Task: Find connections with filter location Nancy with filter topic #realestatebroker with filter profile language English with filter current company Indian Oil Corp Limited with filter school DELHI PUBLIC WORLD SCHOOL,NOIDA EXTENSION,GREATER NOIDA WEST with filter industry Wind Electric Power Generation with filter service category Lead Generation with filter keywords title Sales Associate
Action: Mouse moved to (566, 95)
Screenshot: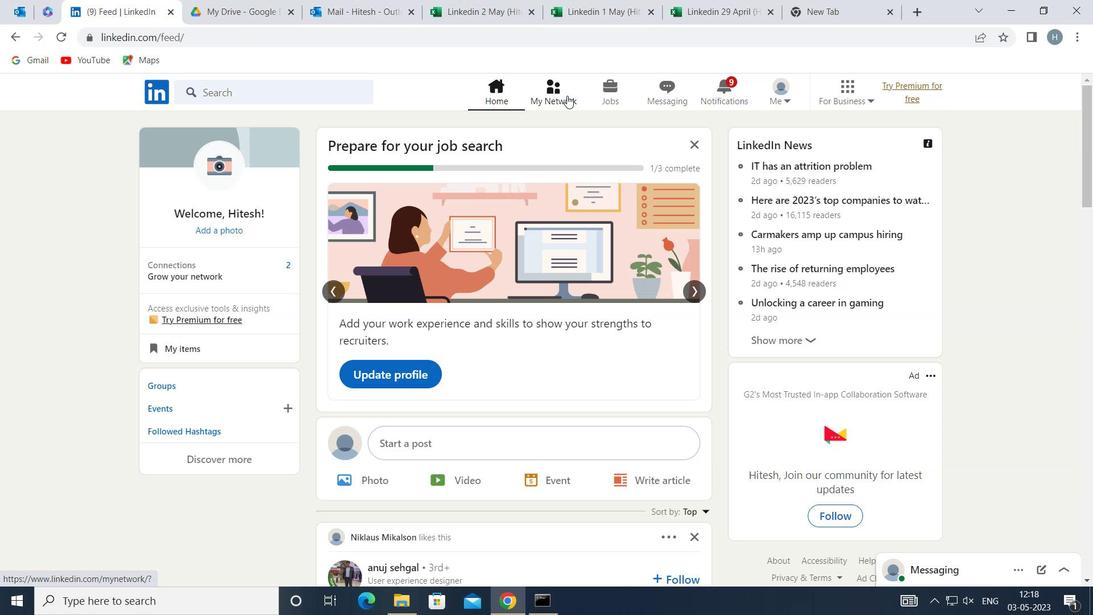 
Action: Mouse pressed left at (566, 95)
Screenshot: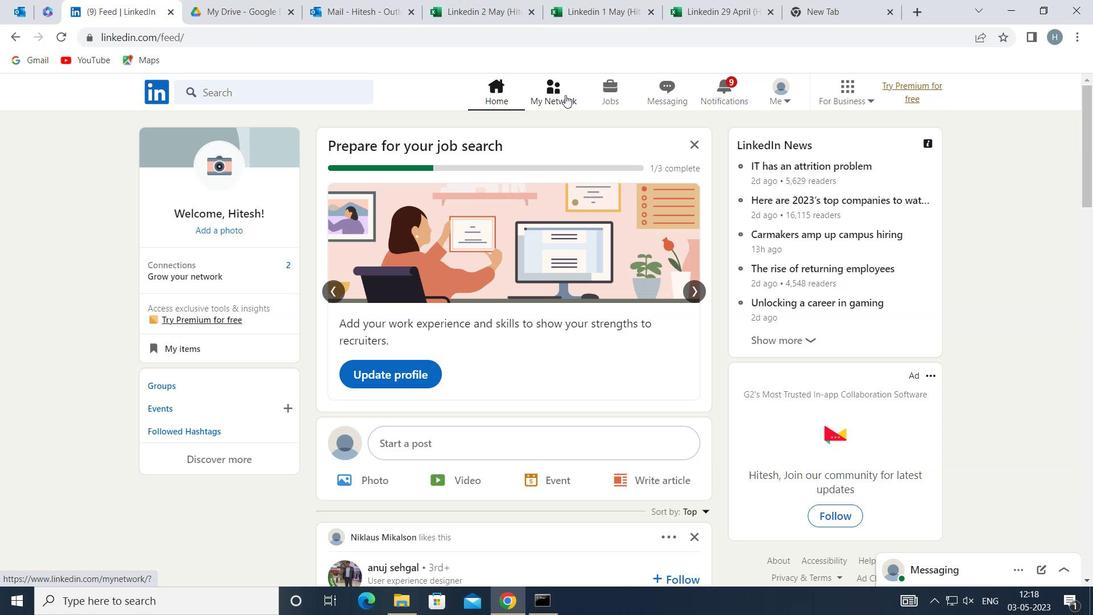 
Action: Mouse moved to (327, 169)
Screenshot: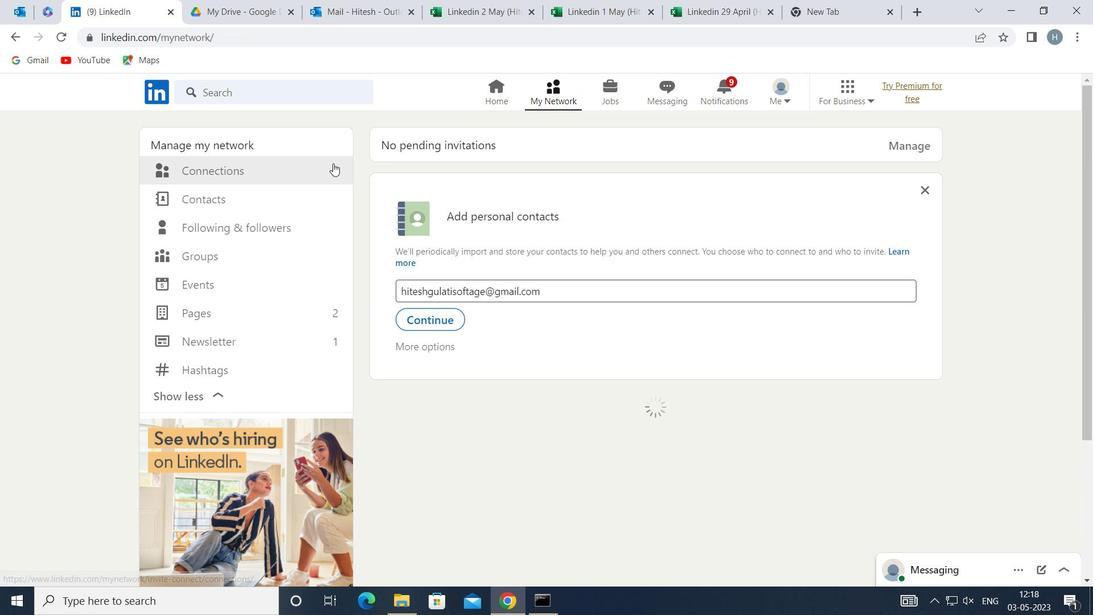 
Action: Mouse pressed left at (327, 169)
Screenshot: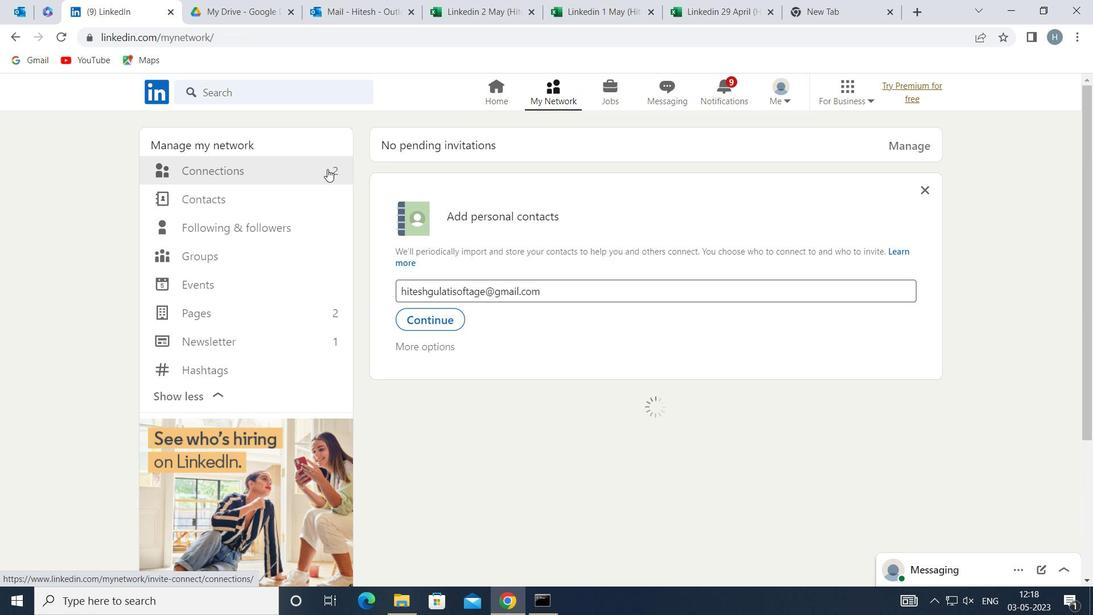 
Action: Mouse moved to (668, 169)
Screenshot: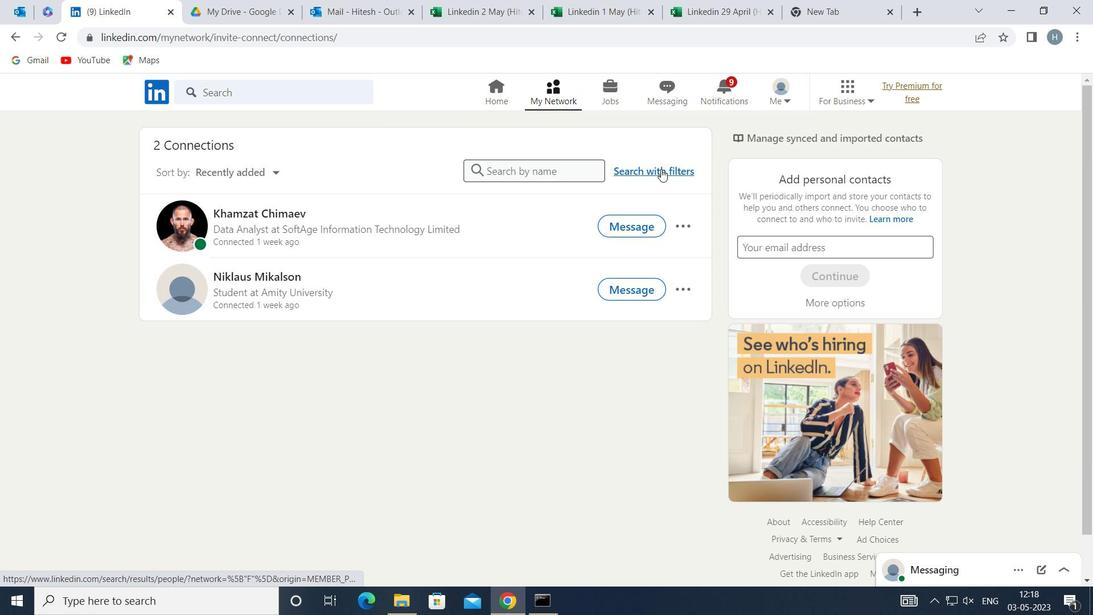 
Action: Mouse pressed left at (668, 169)
Screenshot: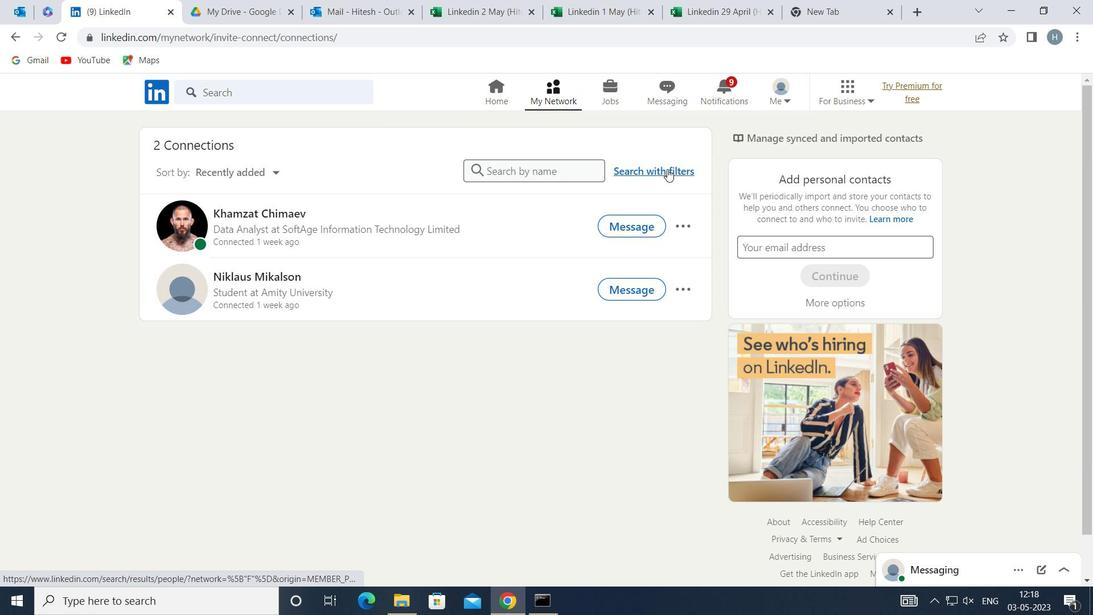 
Action: Mouse moved to (609, 131)
Screenshot: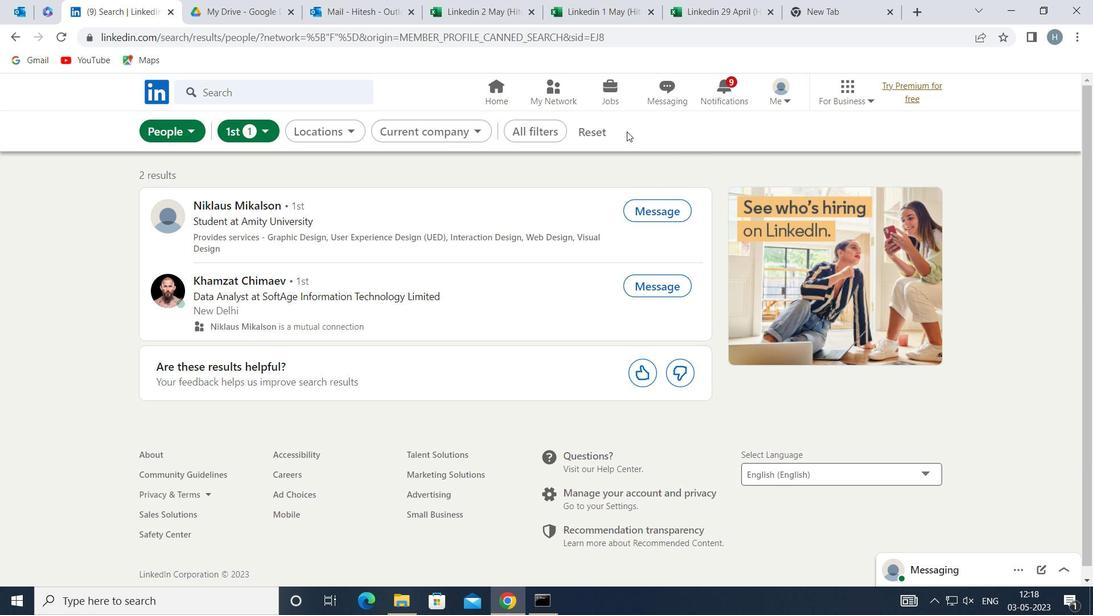 
Action: Mouse pressed left at (609, 131)
Screenshot: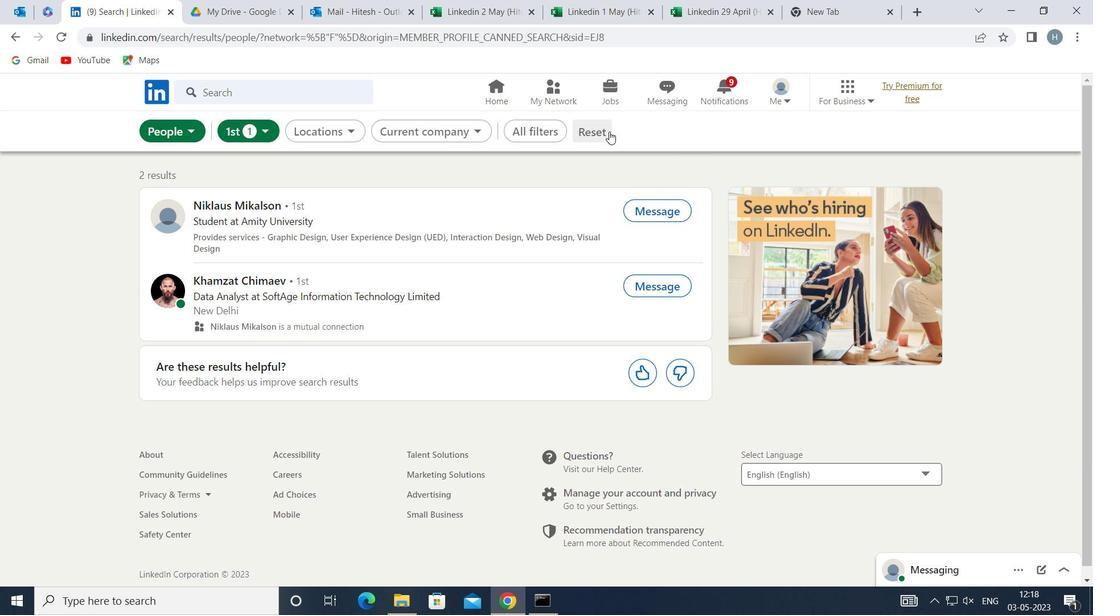
Action: Mouse moved to (590, 131)
Screenshot: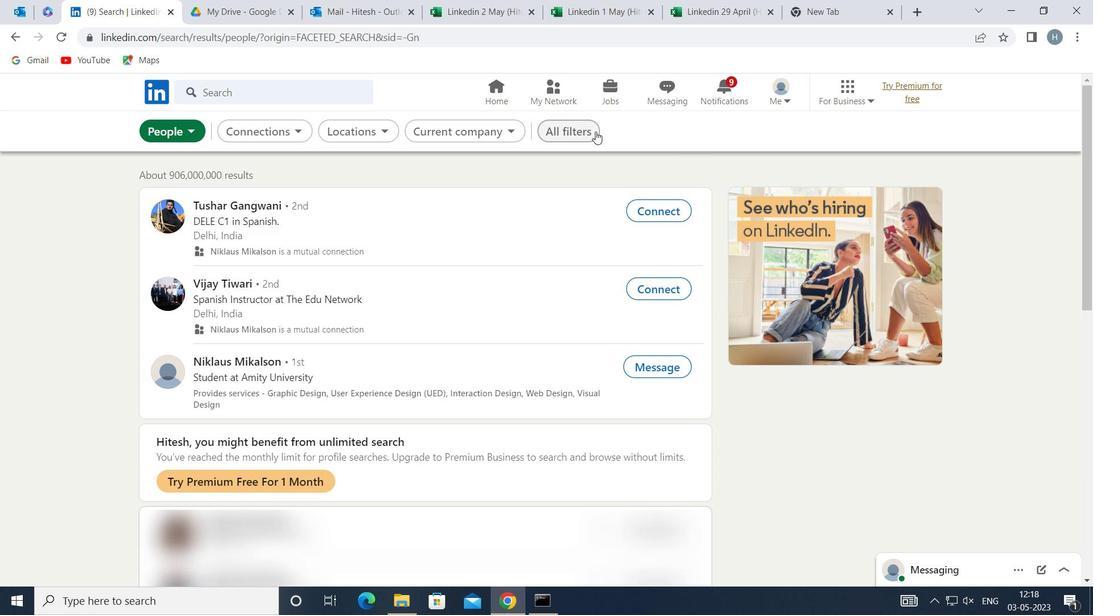 
Action: Mouse pressed left at (590, 131)
Screenshot: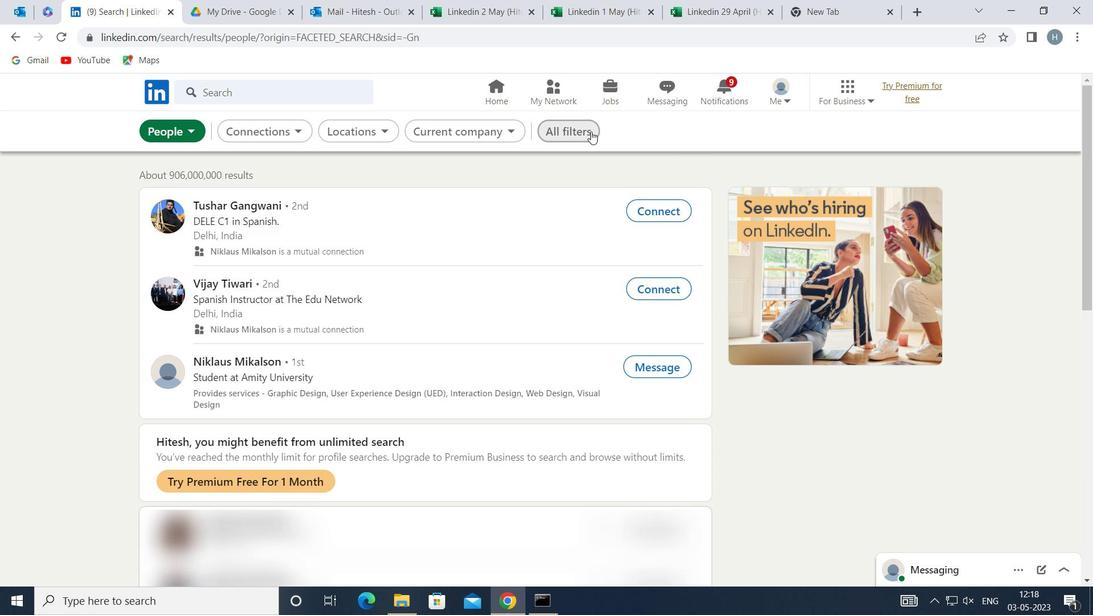 
Action: Mouse moved to (809, 307)
Screenshot: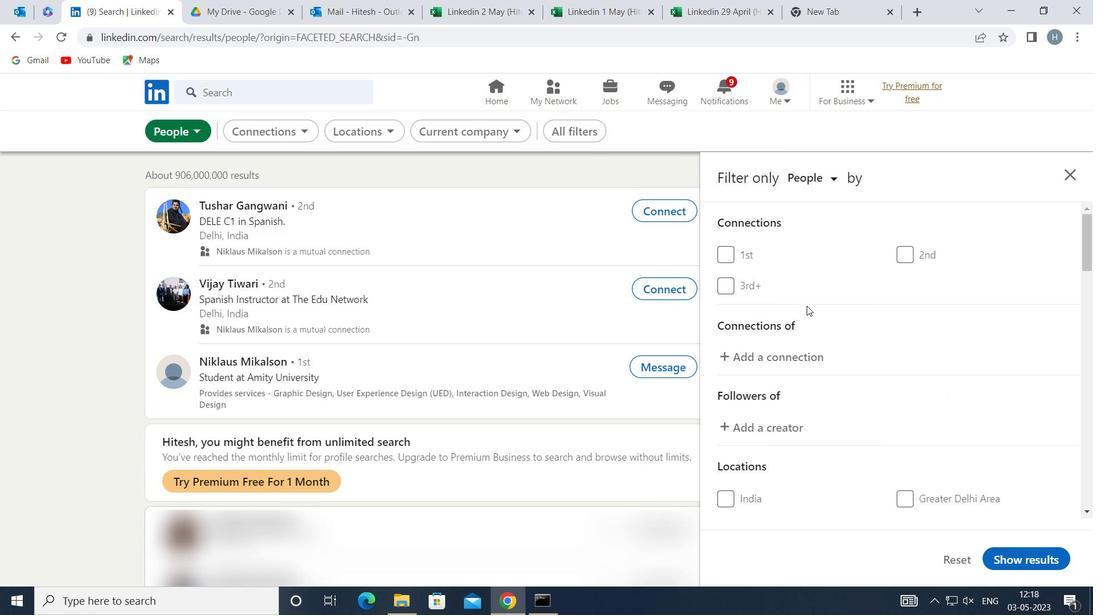 
Action: Mouse scrolled (809, 306) with delta (0, 0)
Screenshot: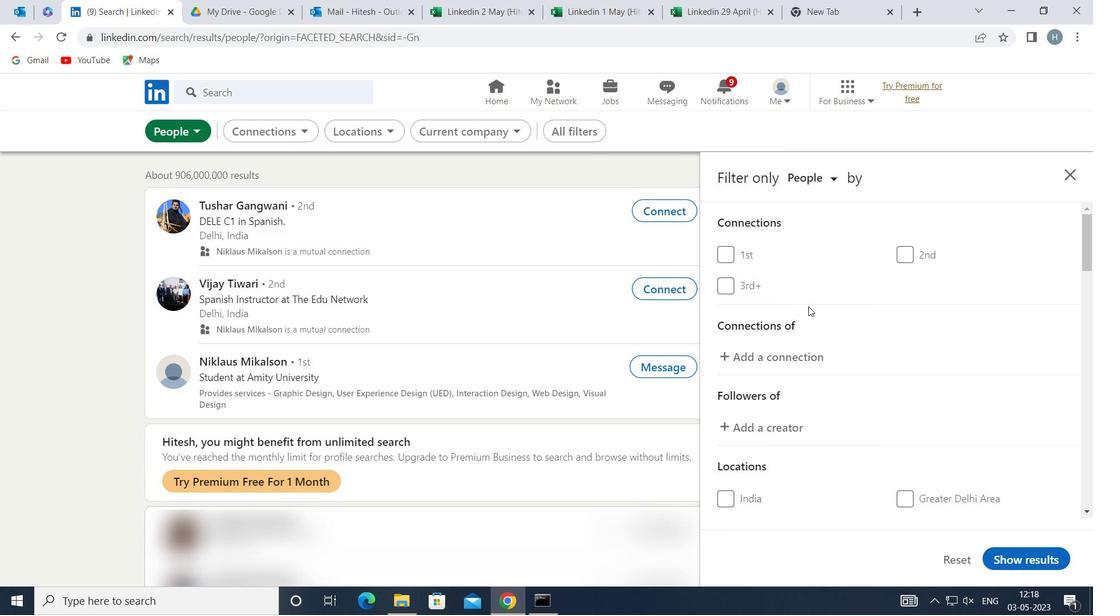 
Action: Mouse scrolled (809, 306) with delta (0, 0)
Screenshot: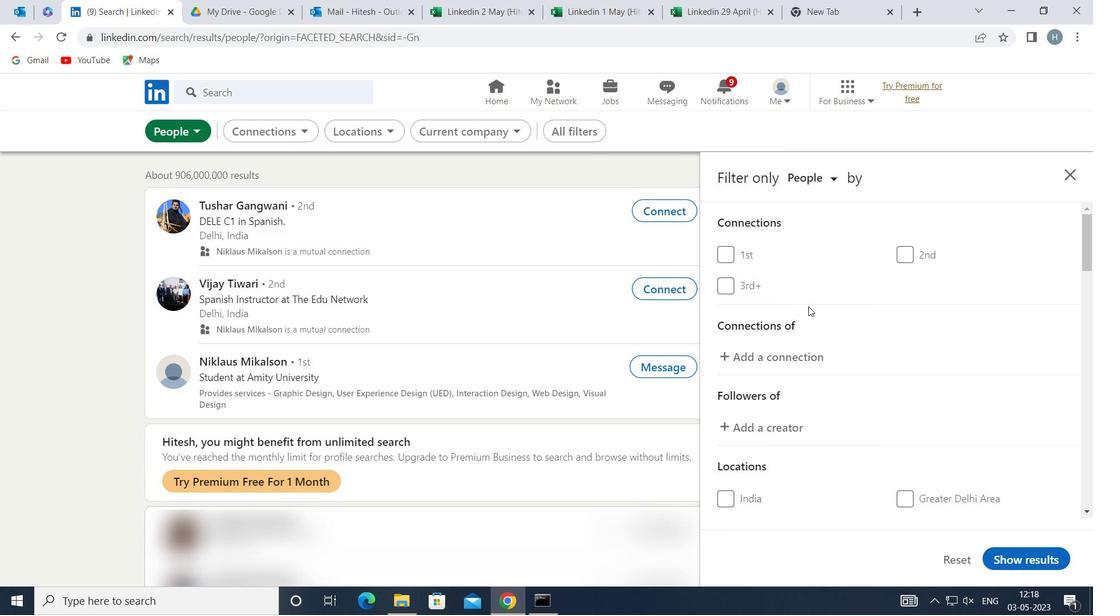 
Action: Mouse scrolled (809, 306) with delta (0, 0)
Screenshot: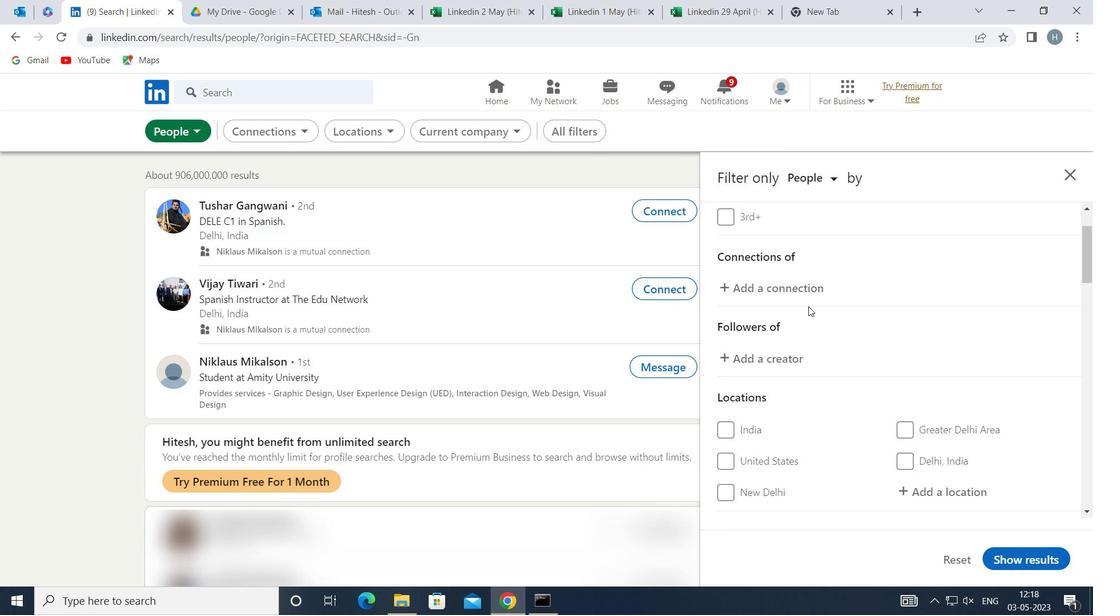 
Action: Mouse moved to (928, 341)
Screenshot: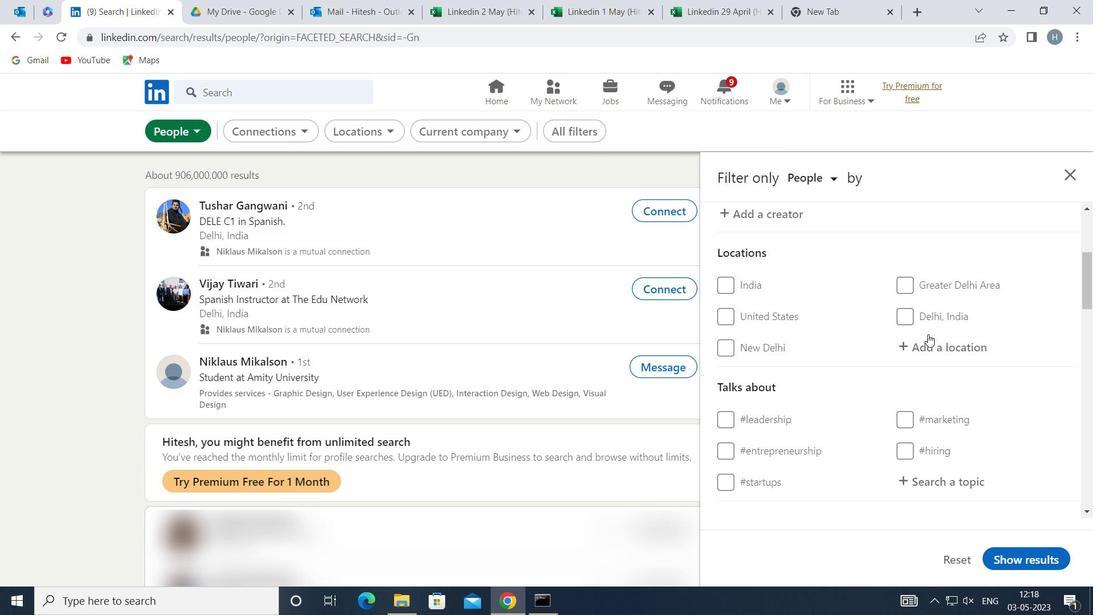 
Action: Mouse pressed left at (928, 341)
Screenshot: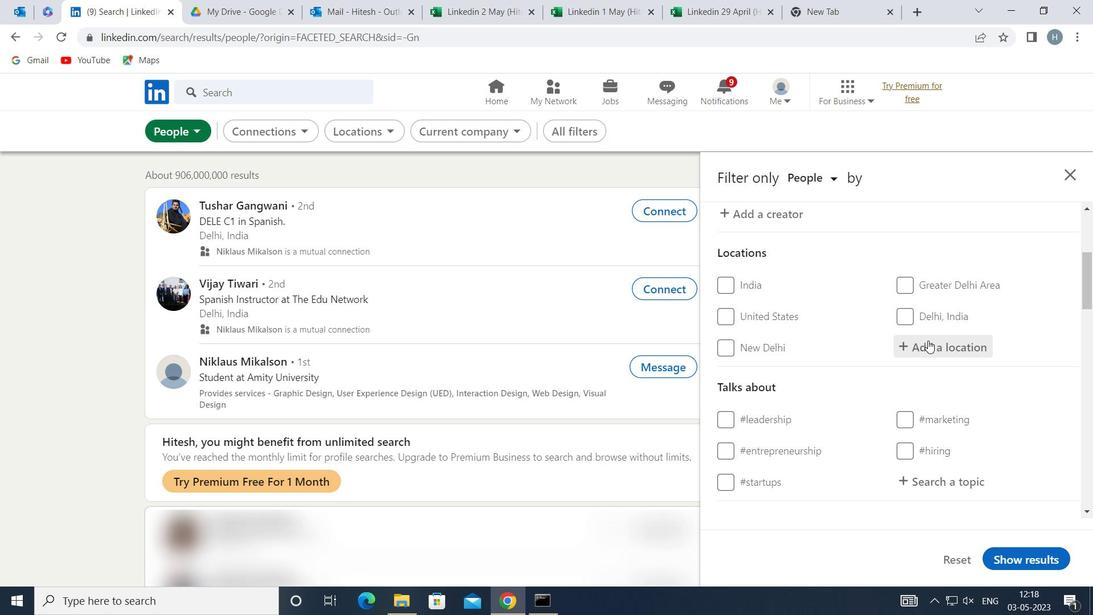 
Action: Key pressed <Key.shift>NANCY
Screenshot: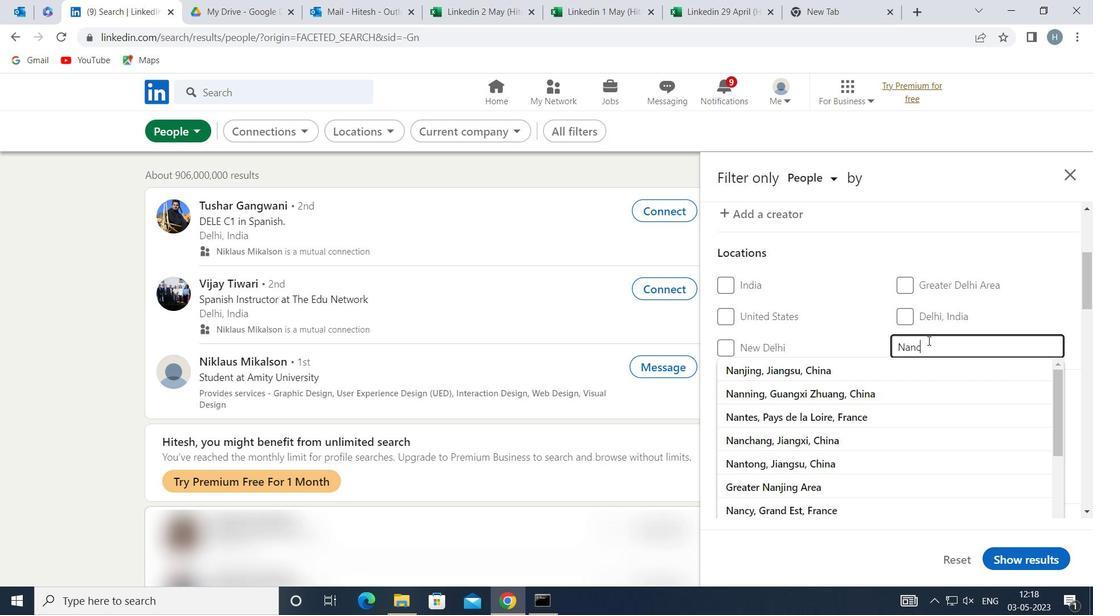 
Action: Mouse moved to (901, 370)
Screenshot: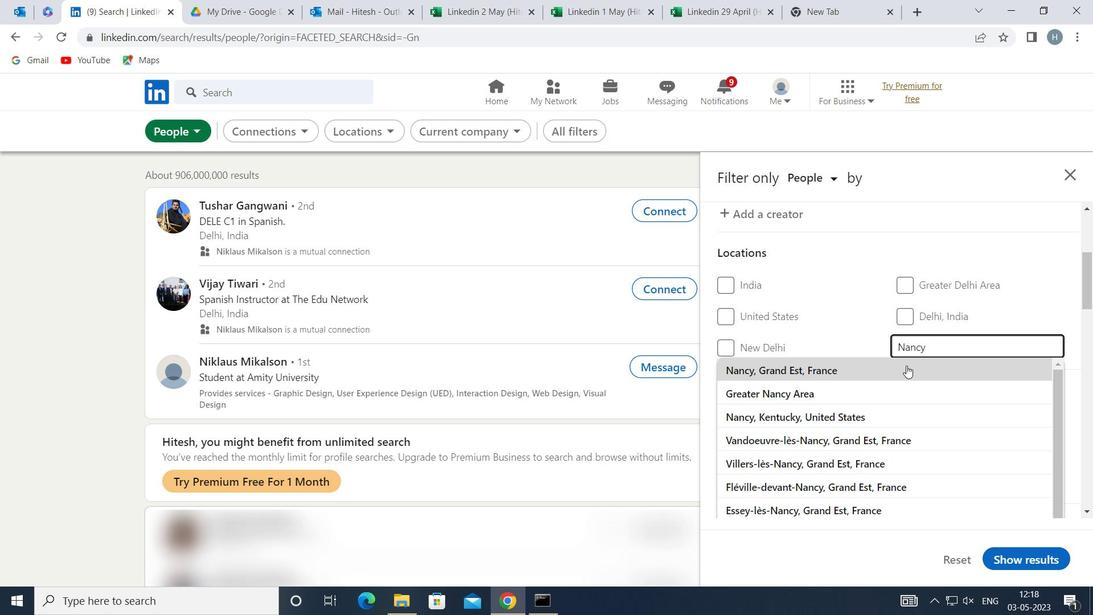 
Action: Mouse pressed left at (901, 370)
Screenshot: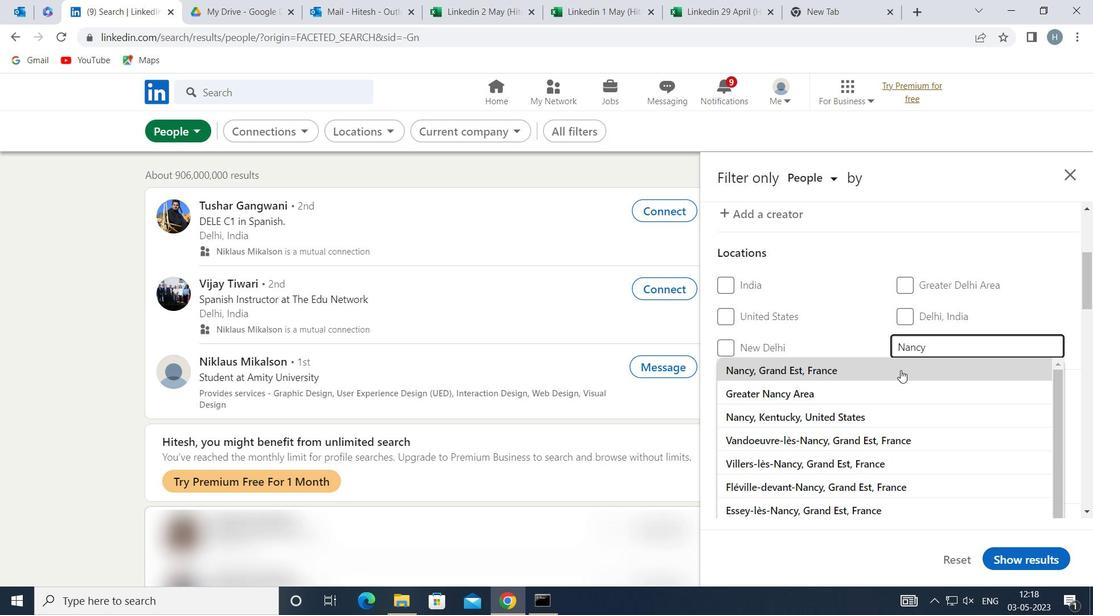 
Action: Mouse moved to (901, 365)
Screenshot: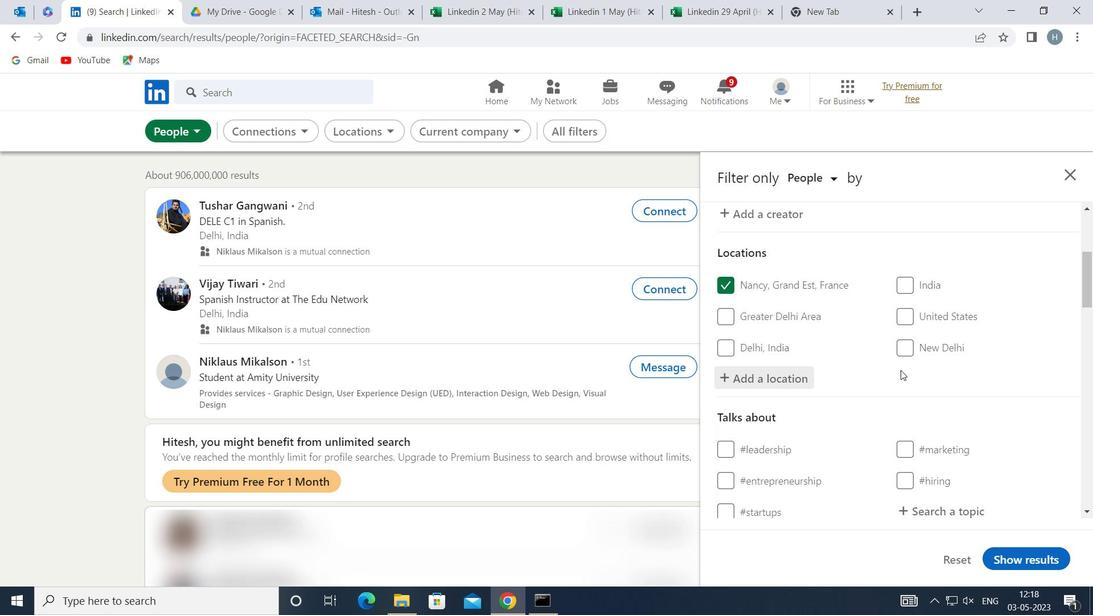 
Action: Mouse scrolled (901, 365) with delta (0, 0)
Screenshot: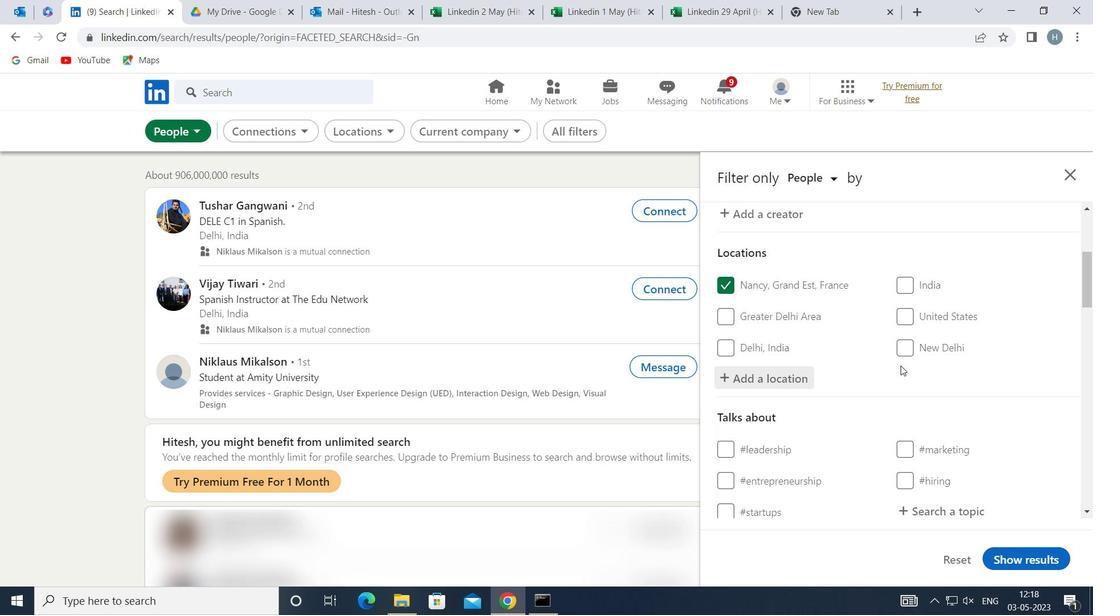 
Action: Mouse scrolled (901, 365) with delta (0, 0)
Screenshot: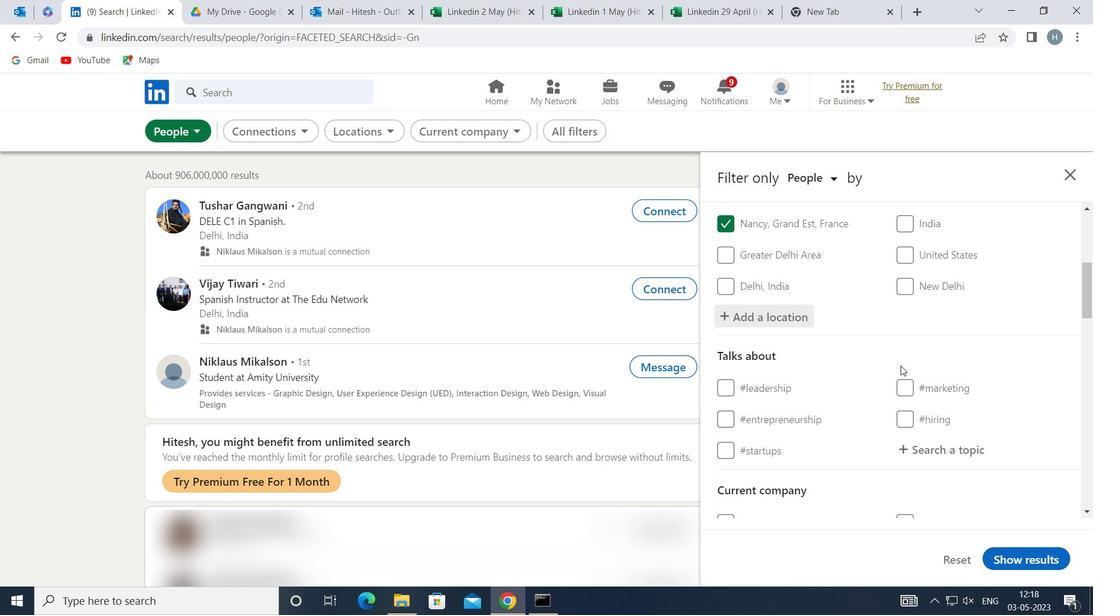 
Action: Mouse moved to (970, 366)
Screenshot: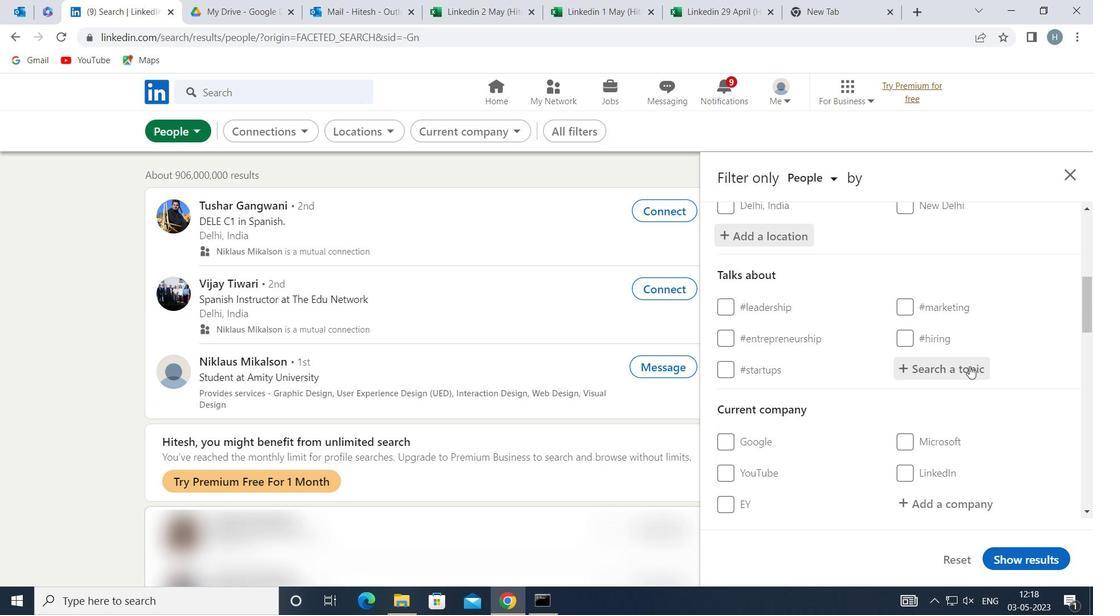 
Action: Mouse pressed left at (970, 366)
Screenshot: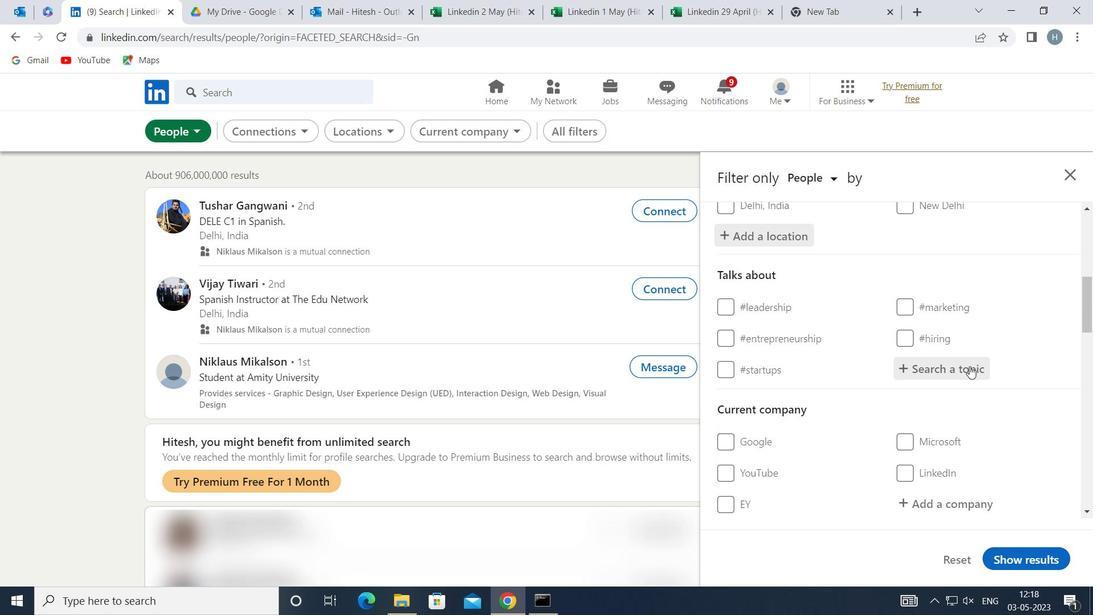 
Action: Key pressed REALESTATEBR
Screenshot: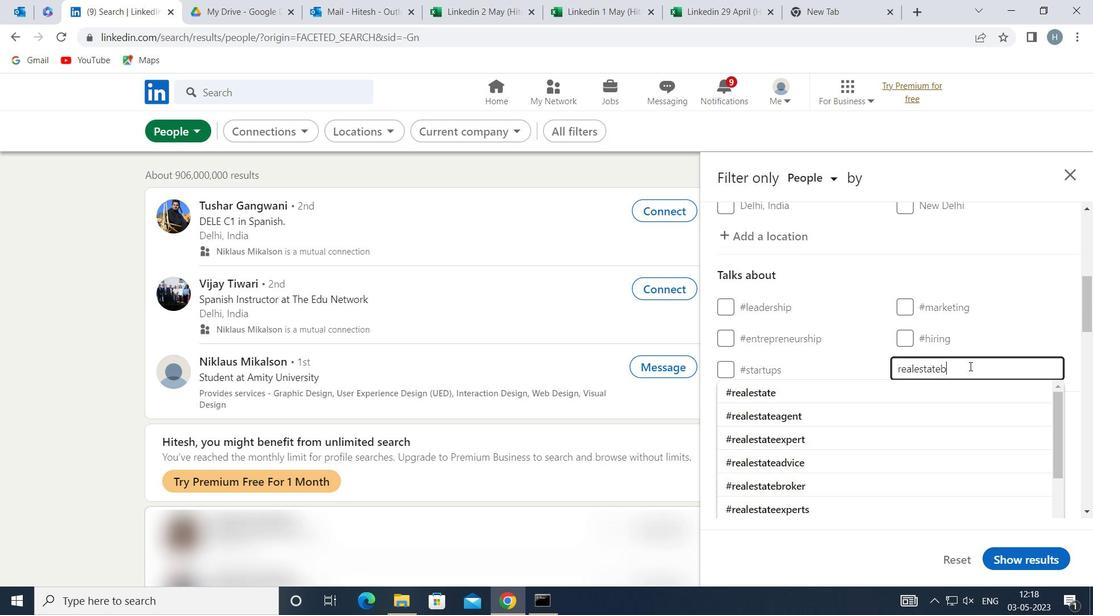 
Action: Mouse moved to (920, 386)
Screenshot: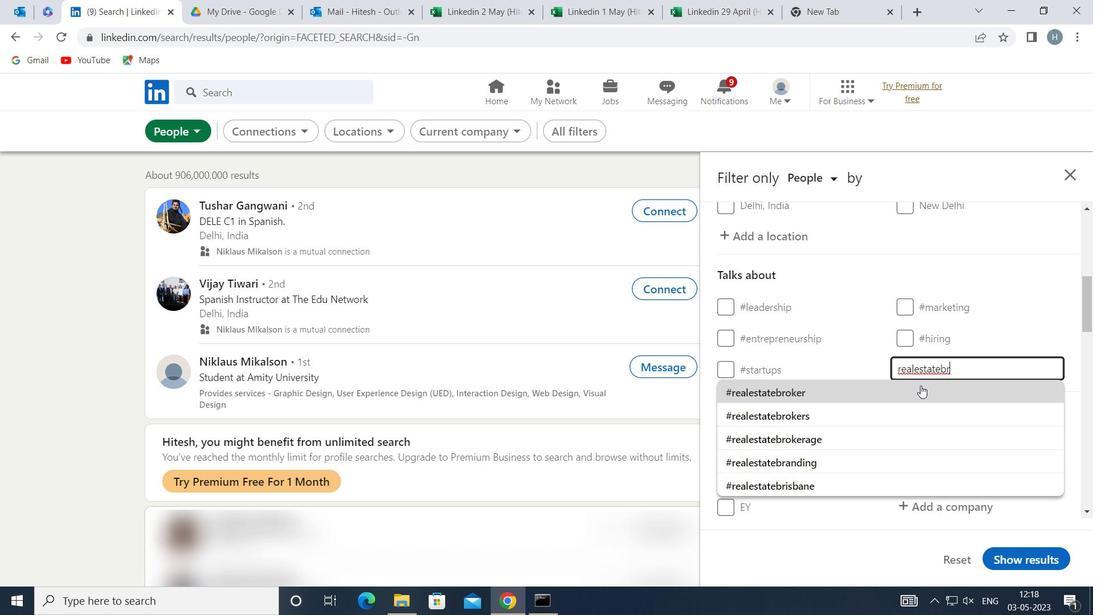 
Action: Mouse pressed left at (920, 386)
Screenshot: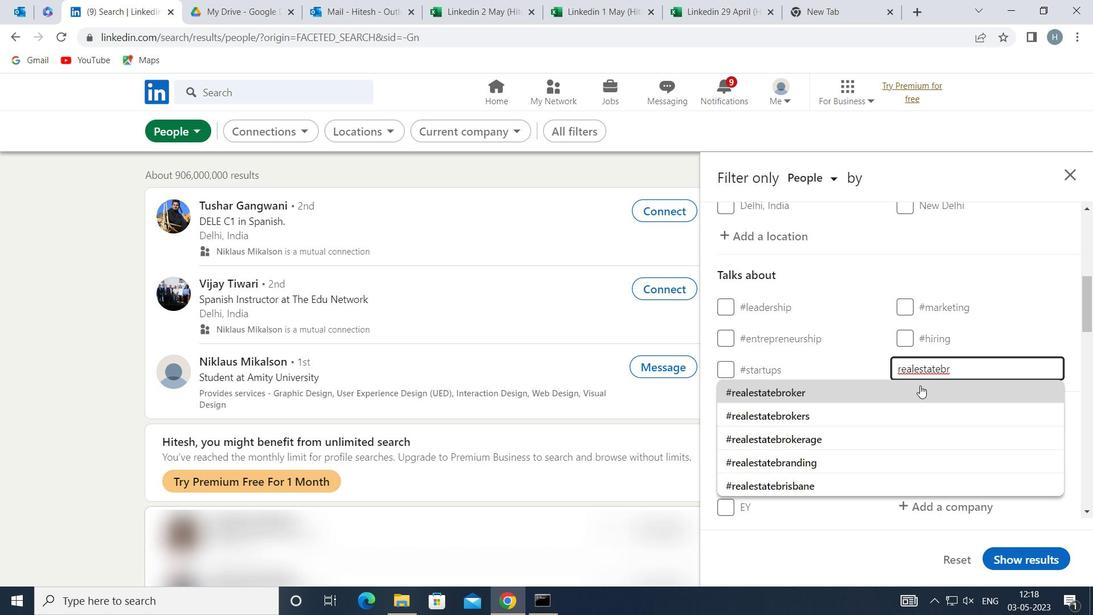 
Action: Mouse moved to (896, 373)
Screenshot: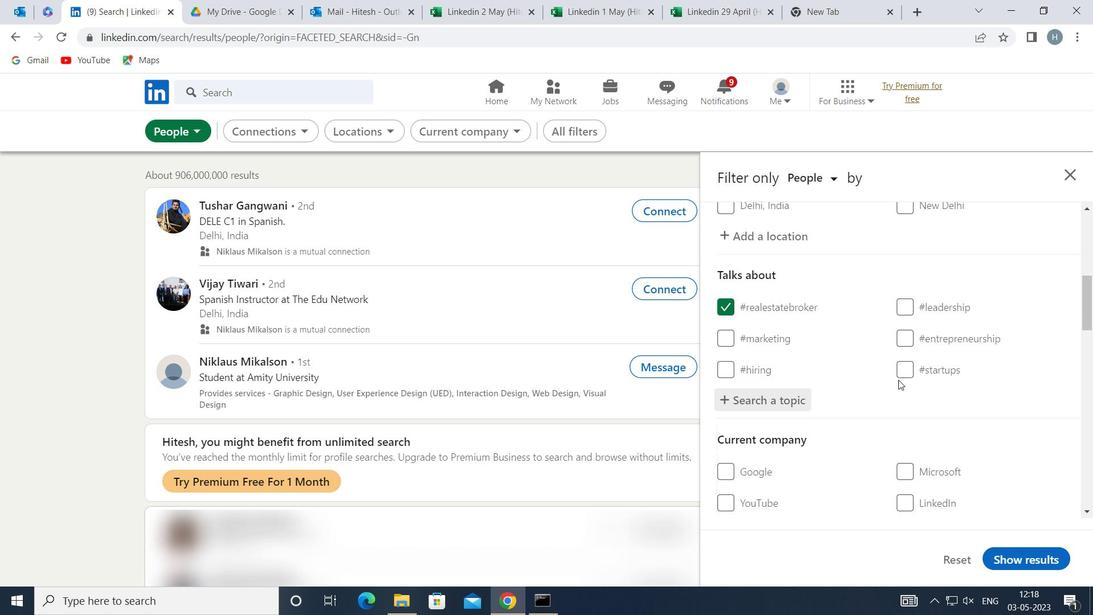 
Action: Mouse scrolled (896, 372) with delta (0, 0)
Screenshot: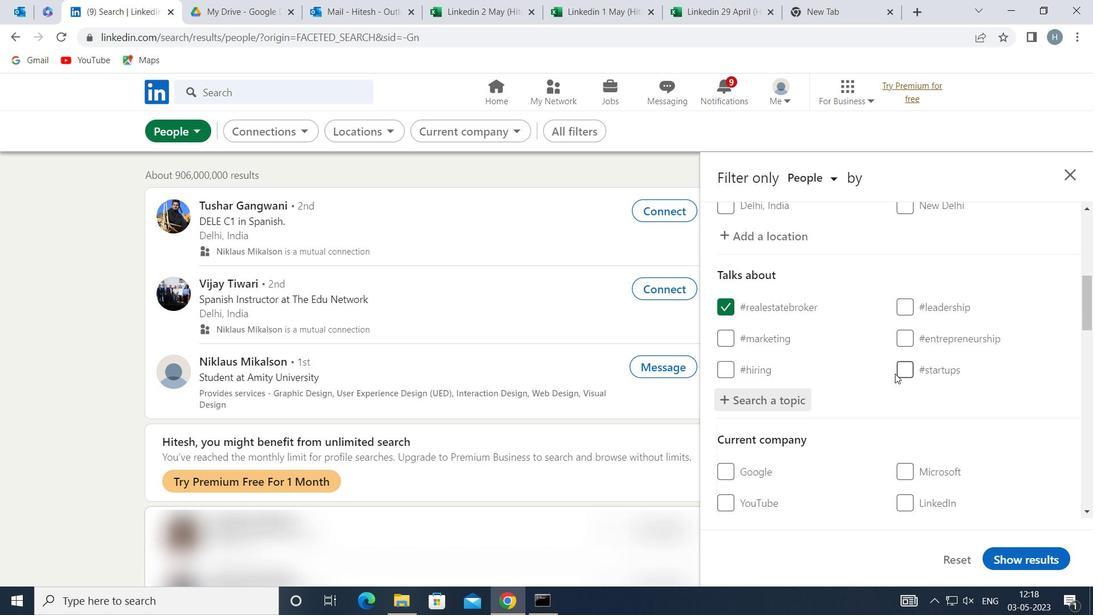 
Action: Mouse scrolled (896, 372) with delta (0, 0)
Screenshot: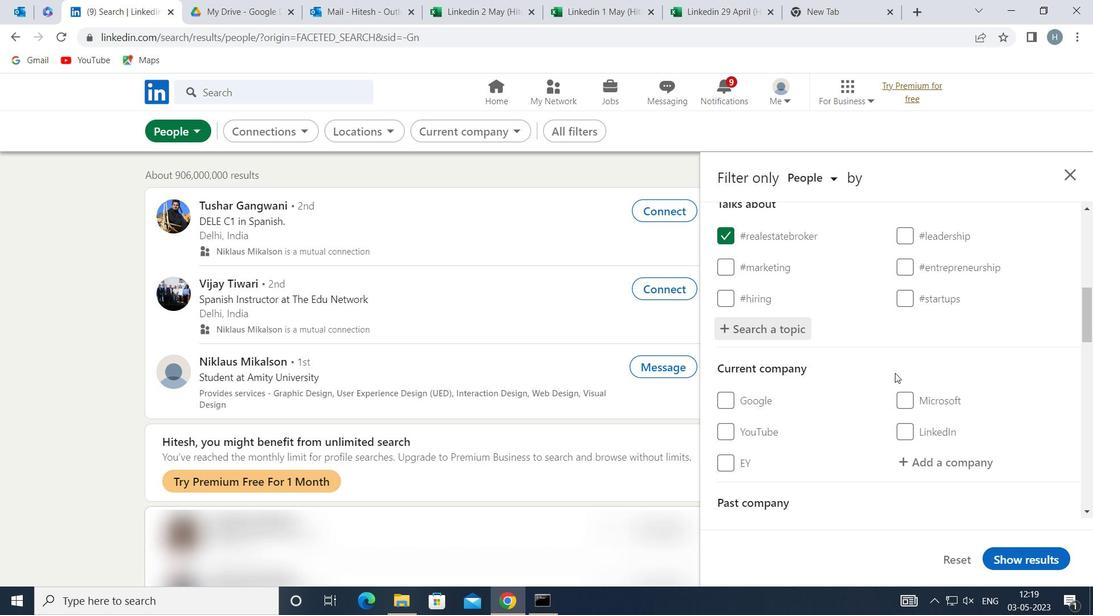 
Action: Mouse moved to (893, 373)
Screenshot: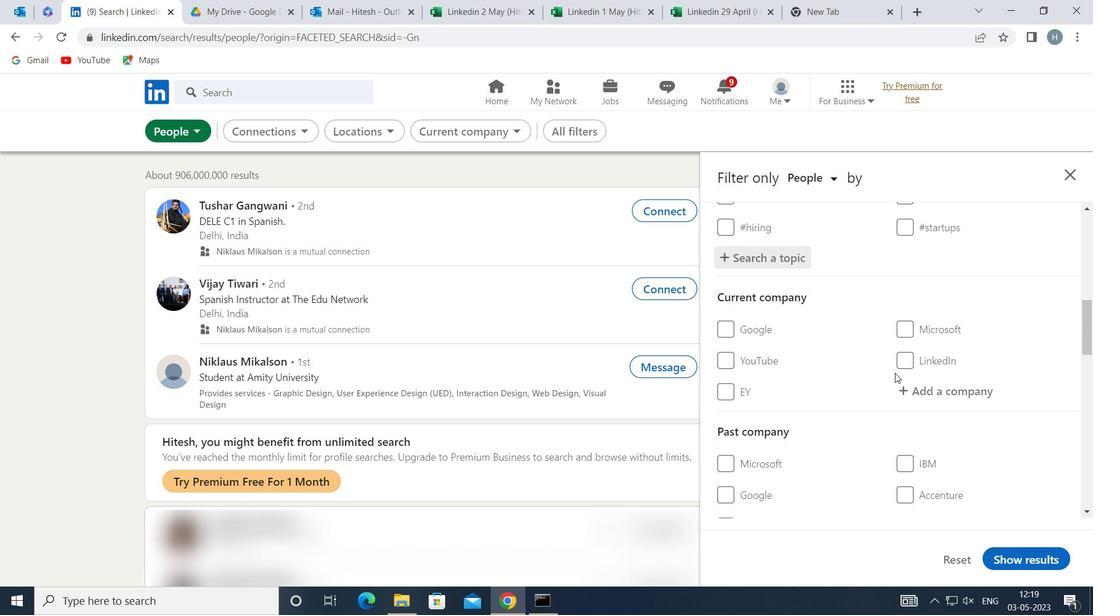 
Action: Mouse scrolled (893, 372) with delta (0, 0)
Screenshot: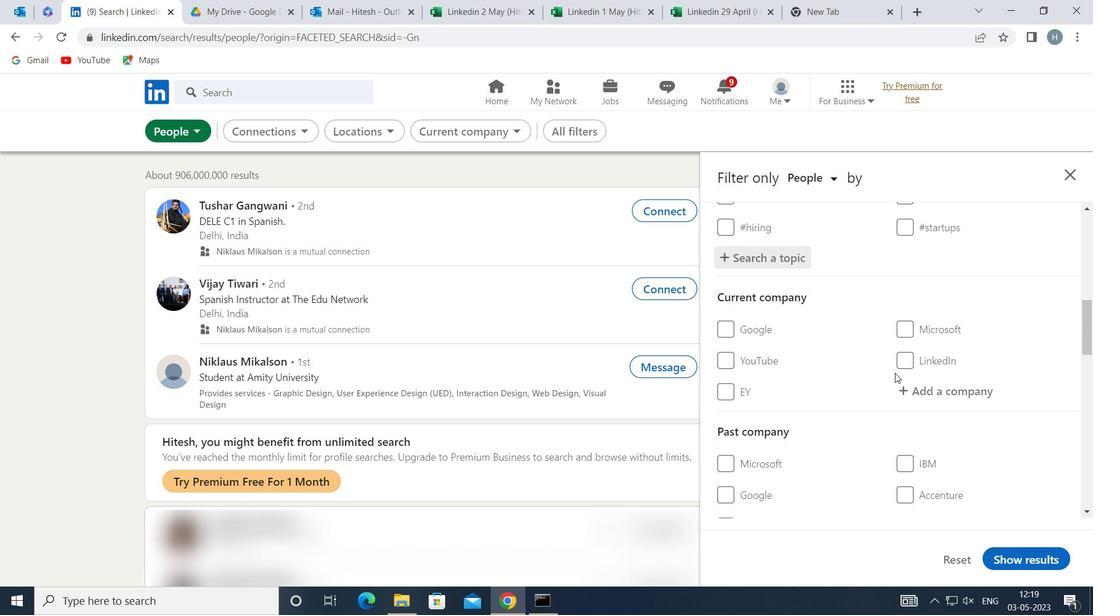 
Action: Mouse moved to (859, 382)
Screenshot: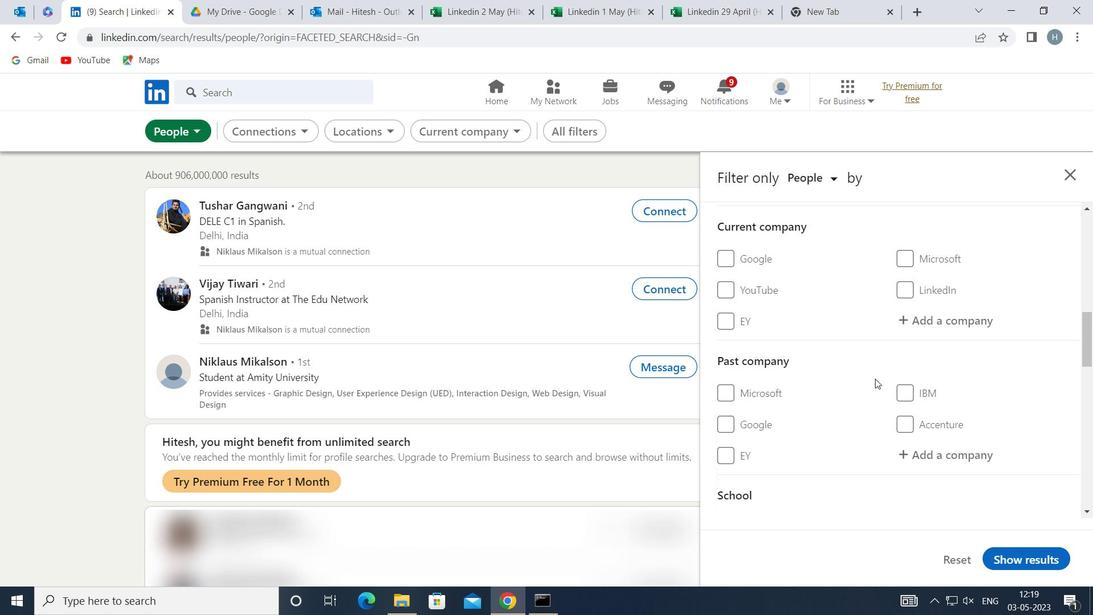 
Action: Mouse scrolled (859, 382) with delta (0, 0)
Screenshot: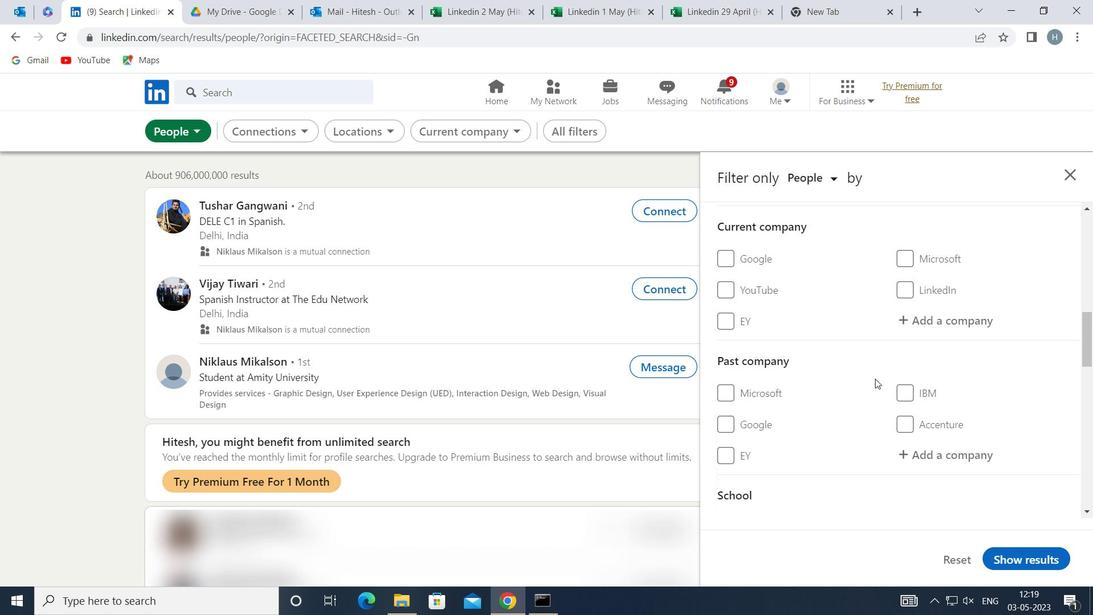 
Action: Mouse moved to (856, 382)
Screenshot: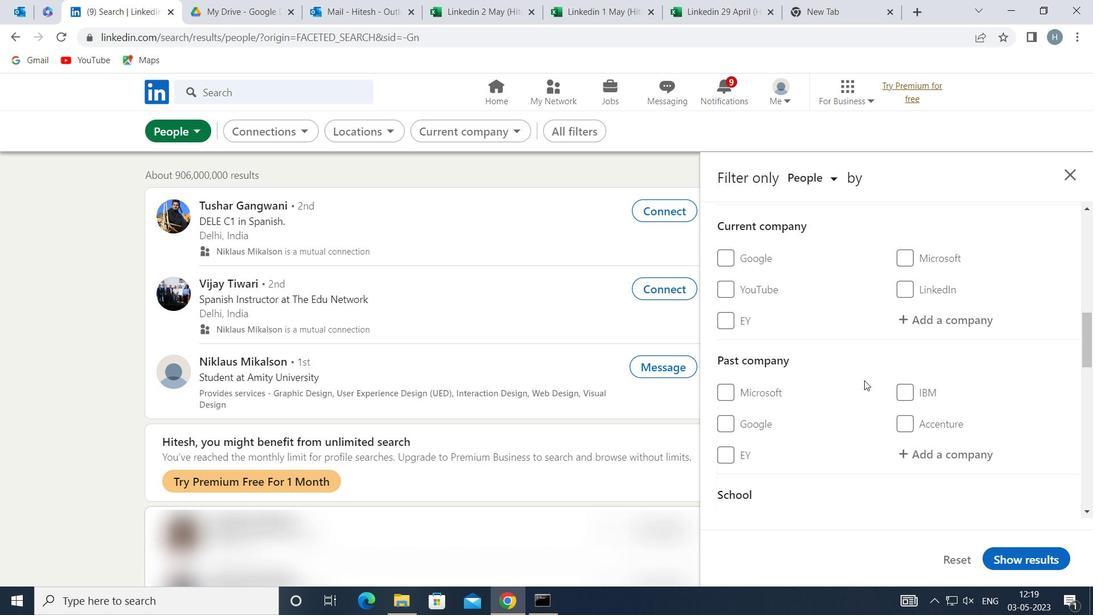 
Action: Mouse scrolled (856, 382) with delta (0, 0)
Screenshot: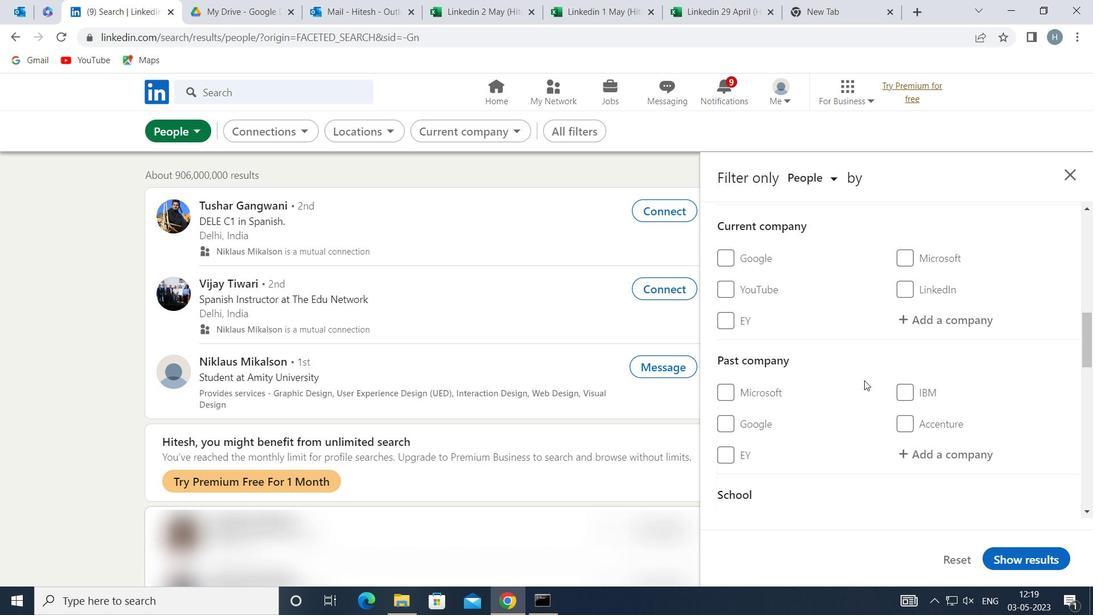 
Action: Mouse moved to (849, 381)
Screenshot: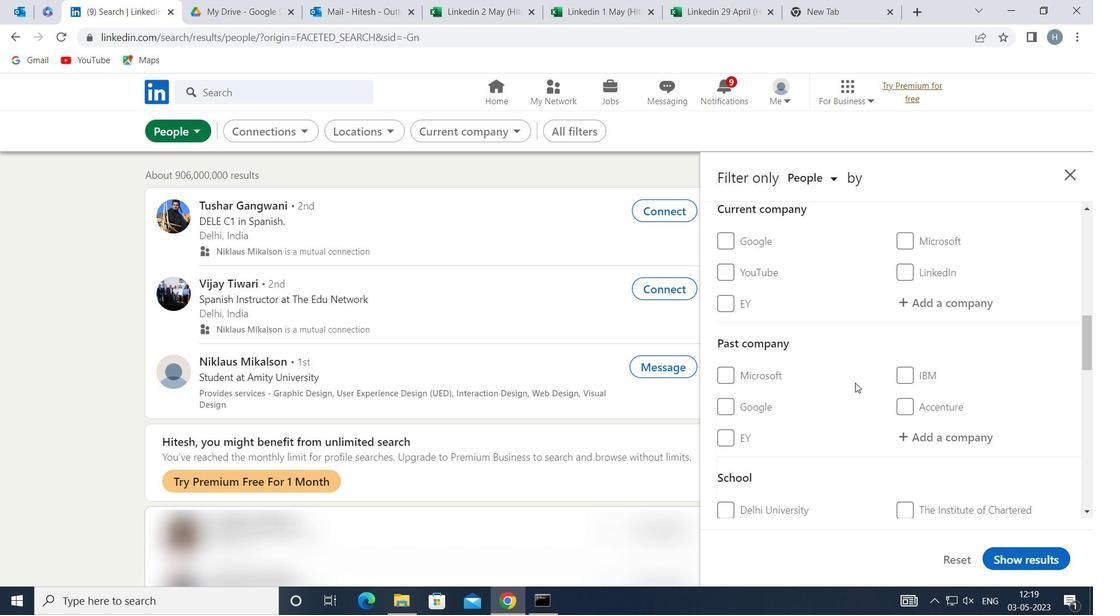 
Action: Mouse scrolled (849, 380) with delta (0, 0)
Screenshot: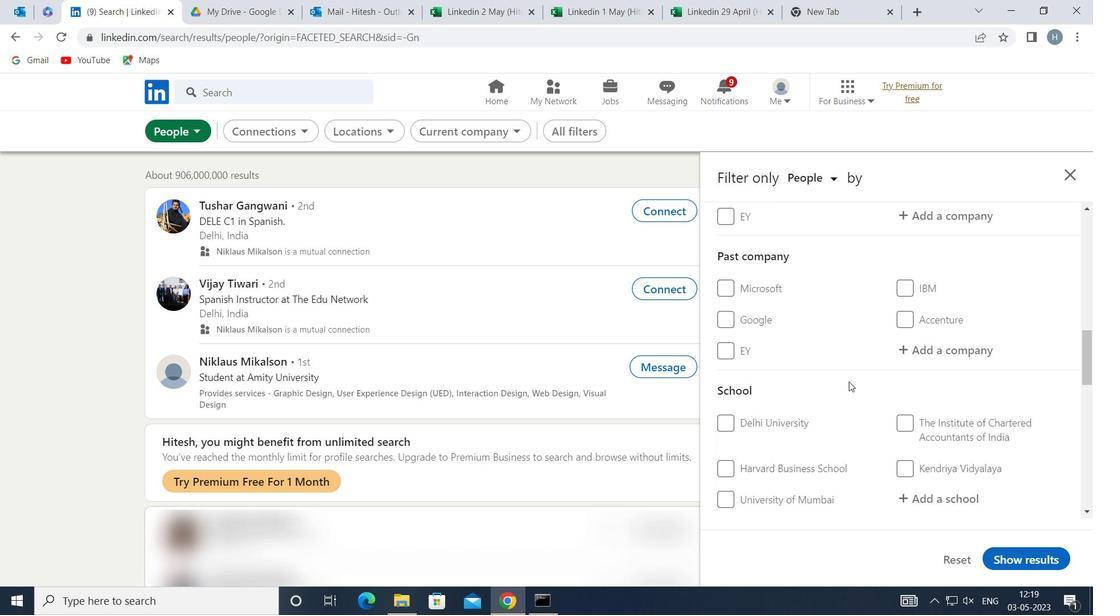 
Action: Mouse moved to (848, 380)
Screenshot: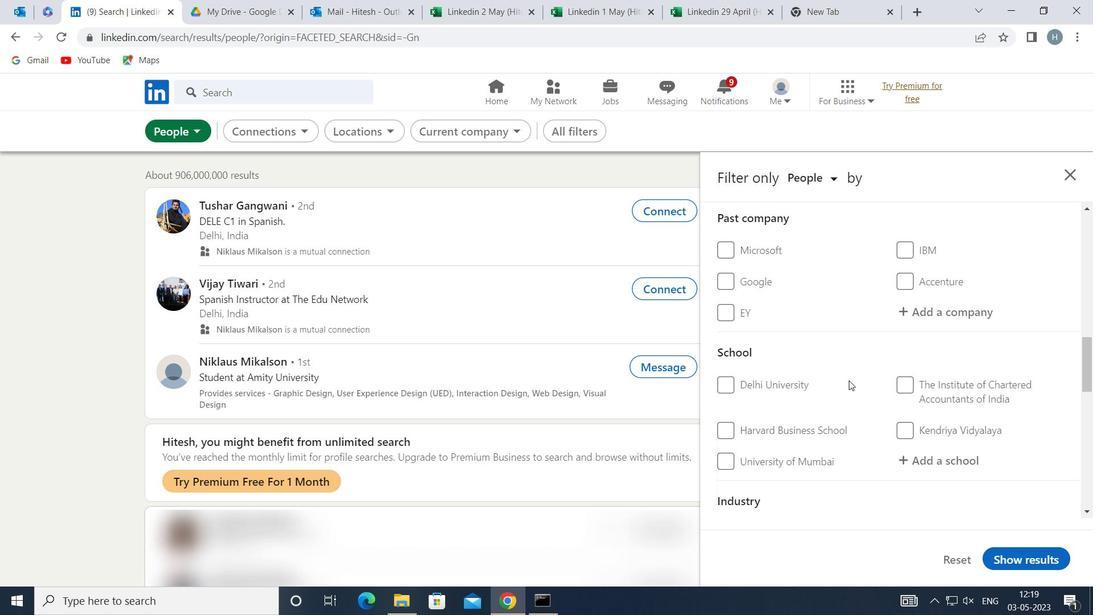 
Action: Mouse scrolled (848, 380) with delta (0, 0)
Screenshot: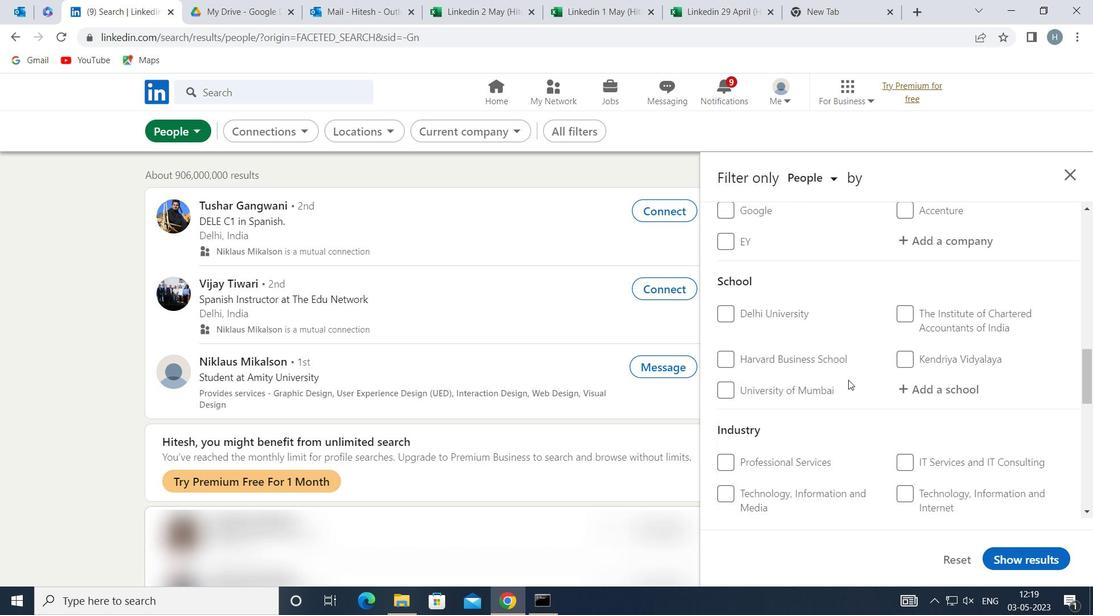 
Action: Mouse scrolled (848, 380) with delta (0, 0)
Screenshot: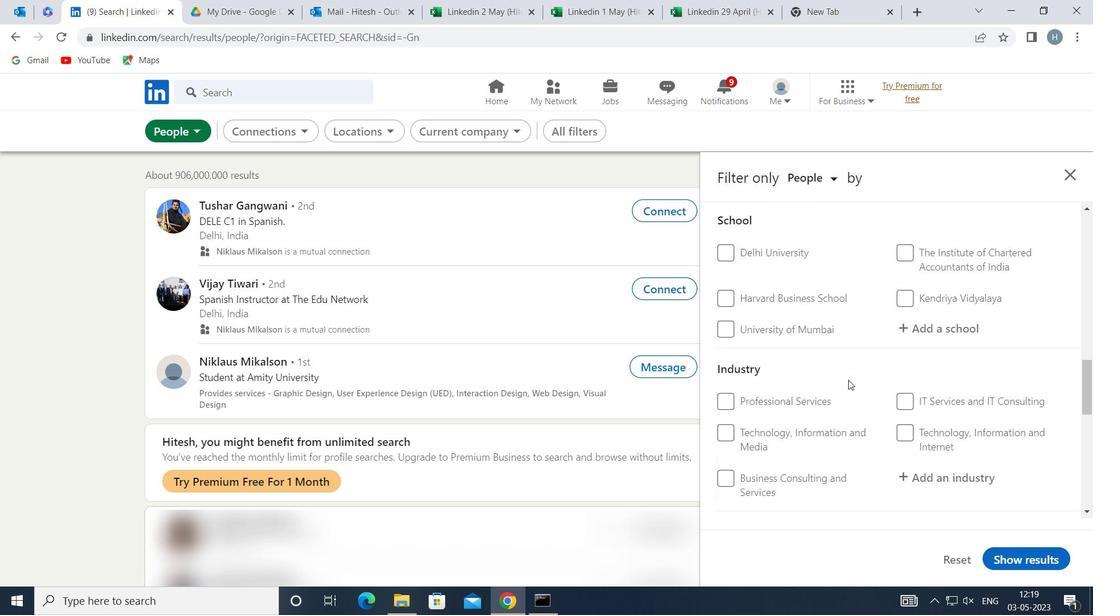 
Action: Mouse scrolled (848, 380) with delta (0, 0)
Screenshot: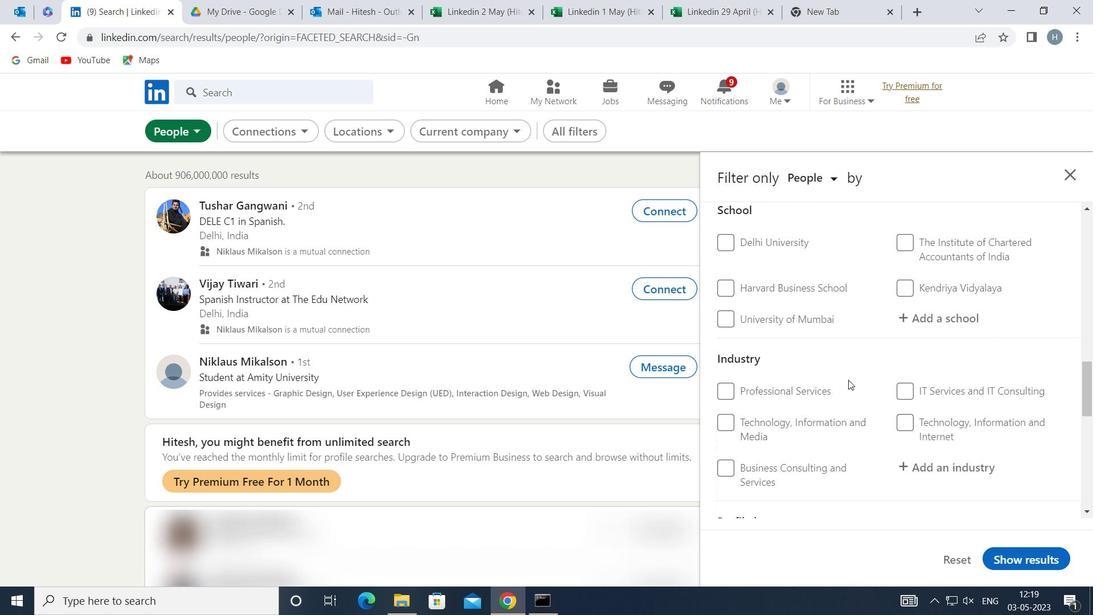 
Action: Mouse moved to (730, 412)
Screenshot: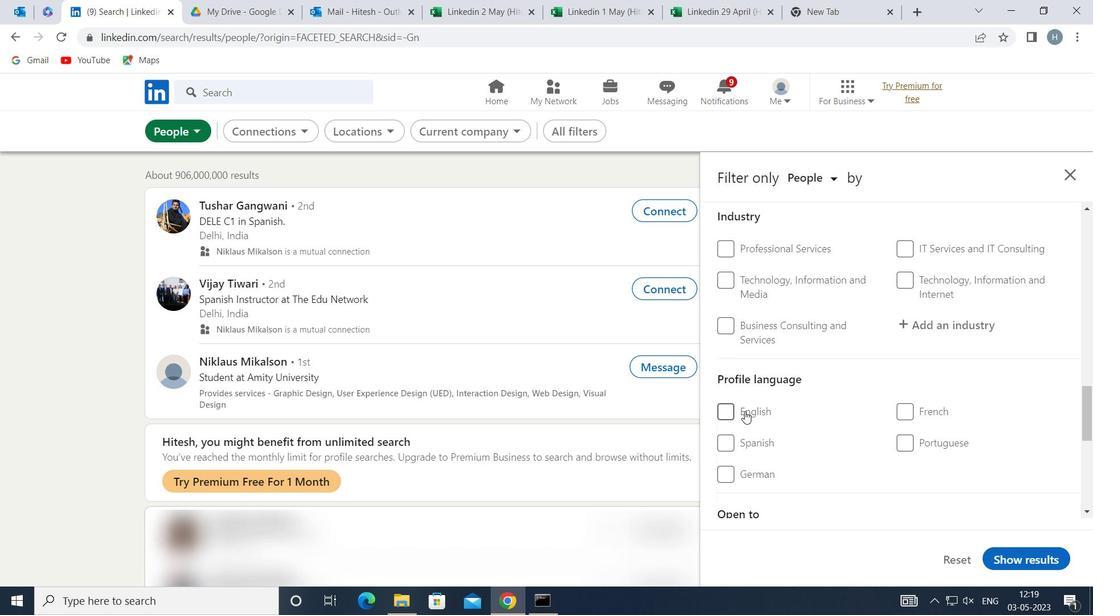 
Action: Mouse pressed left at (730, 412)
Screenshot: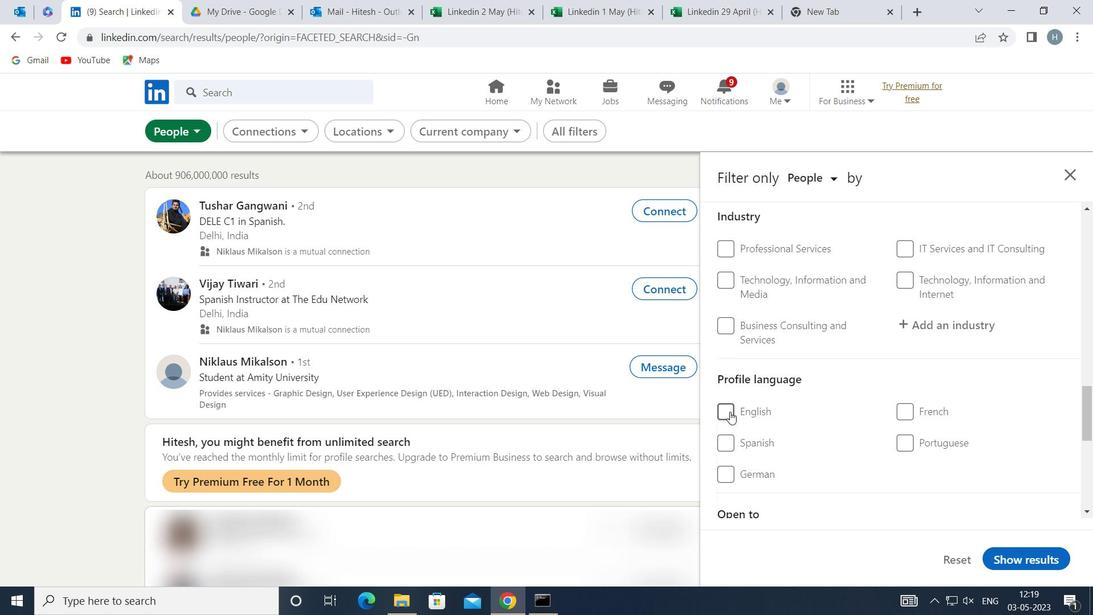 
Action: Mouse moved to (889, 389)
Screenshot: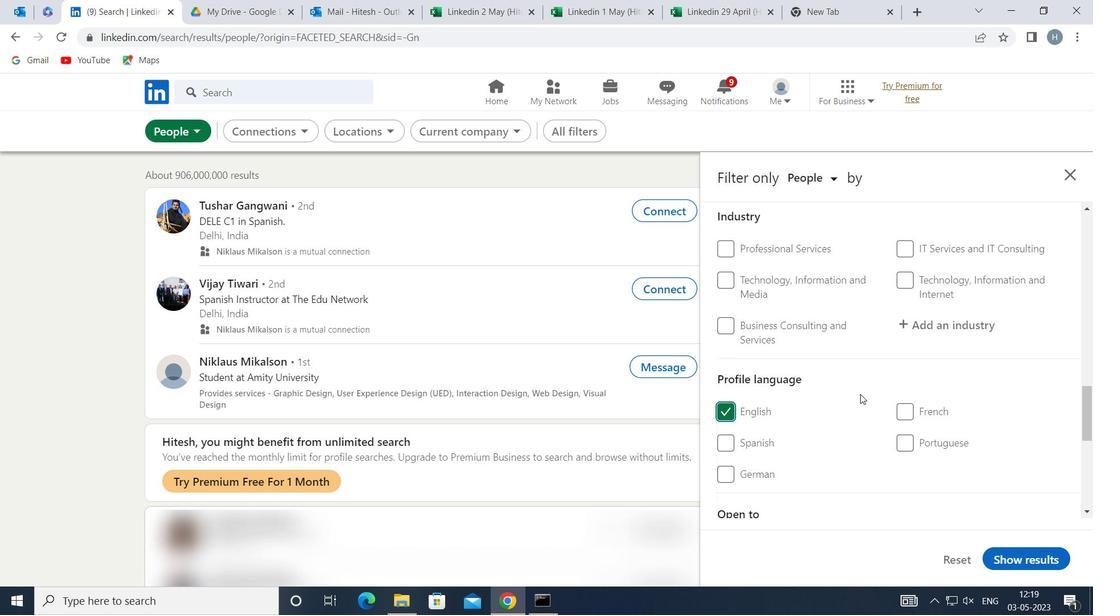 
Action: Mouse scrolled (889, 390) with delta (0, 0)
Screenshot: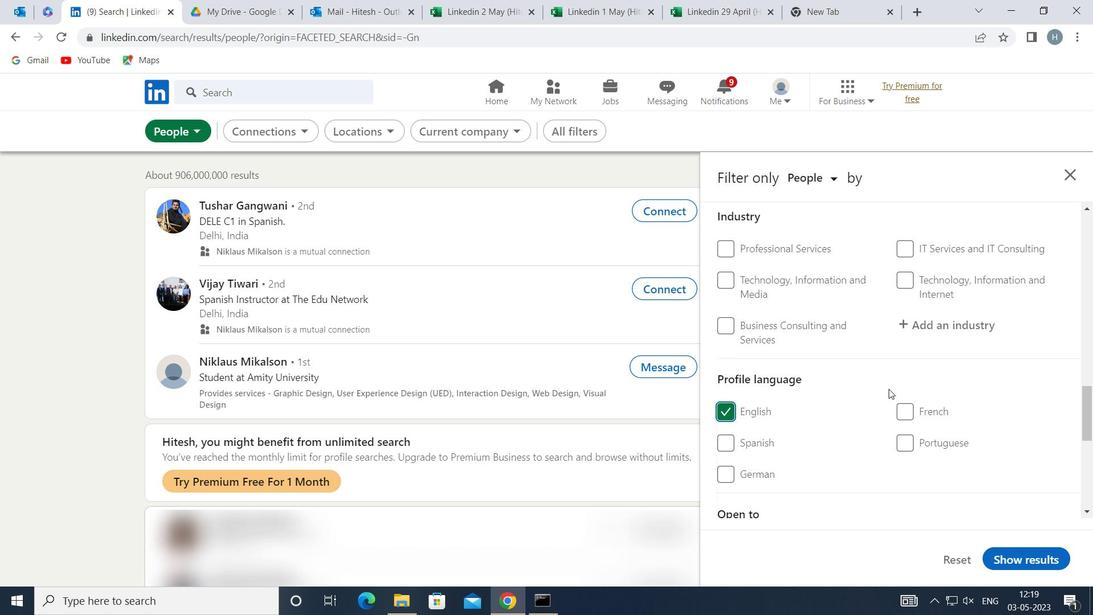 
Action: Mouse scrolled (889, 390) with delta (0, 0)
Screenshot: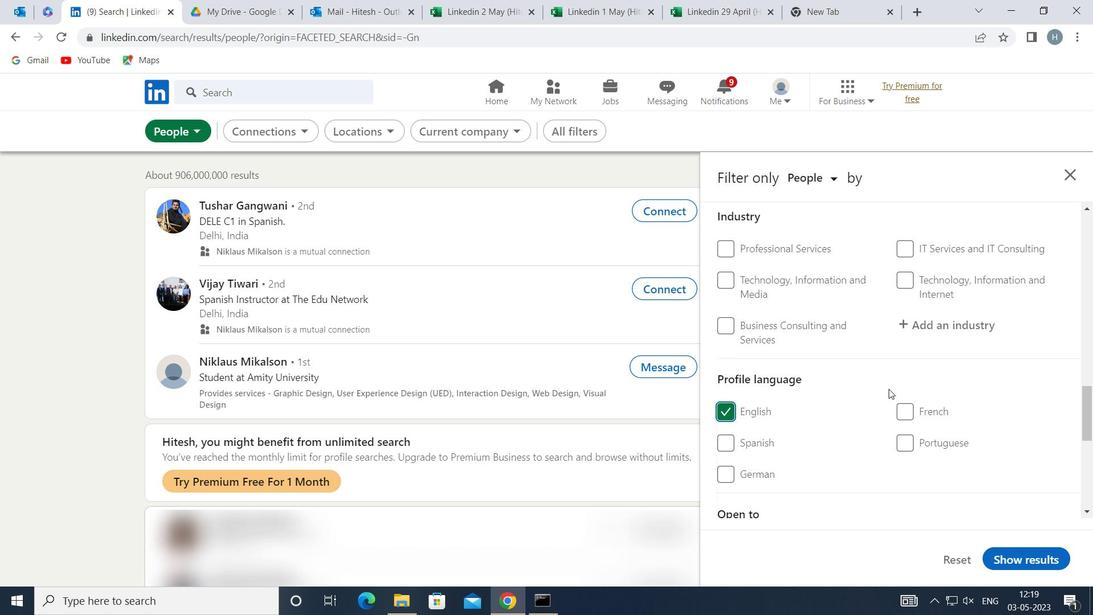 
Action: Mouse scrolled (889, 390) with delta (0, 0)
Screenshot: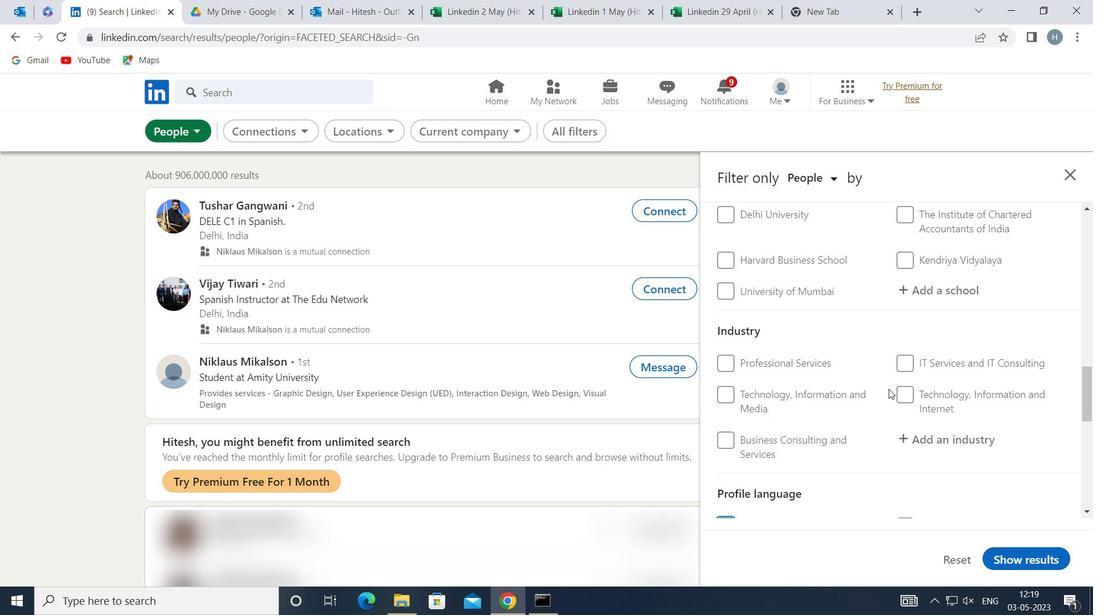 
Action: Mouse scrolled (889, 390) with delta (0, 0)
Screenshot: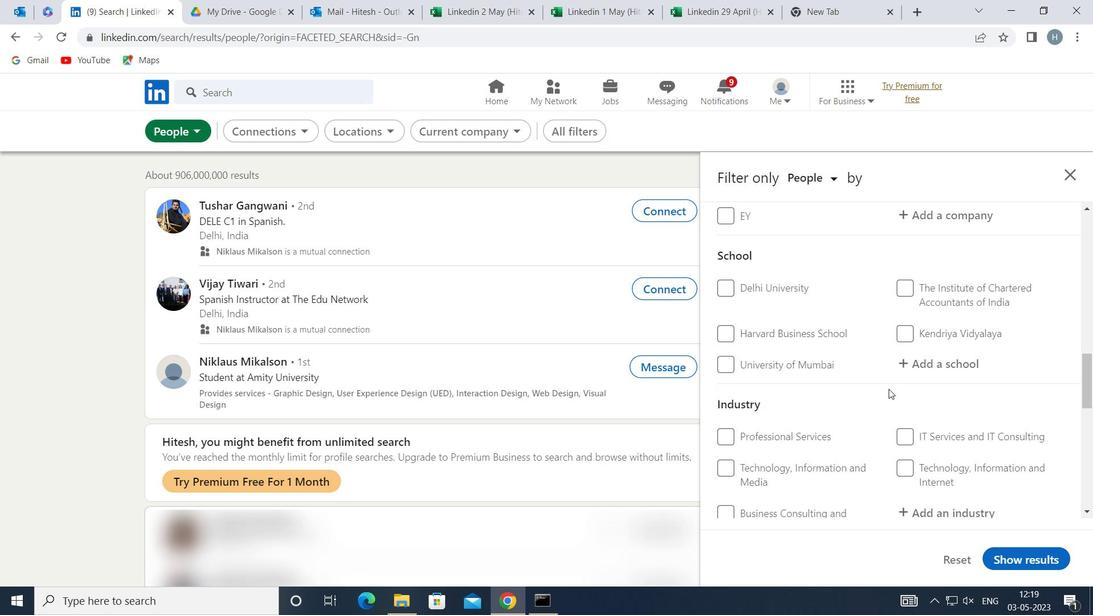 
Action: Mouse scrolled (889, 390) with delta (0, 0)
Screenshot: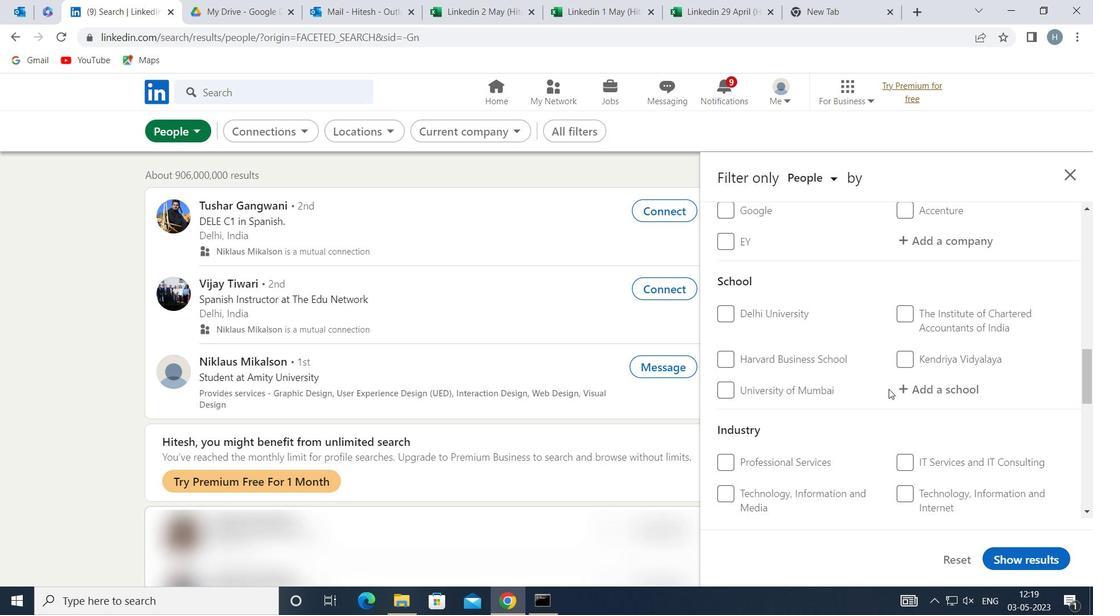 
Action: Mouse scrolled (889, 390) with delta (0, 0)
Screenshot: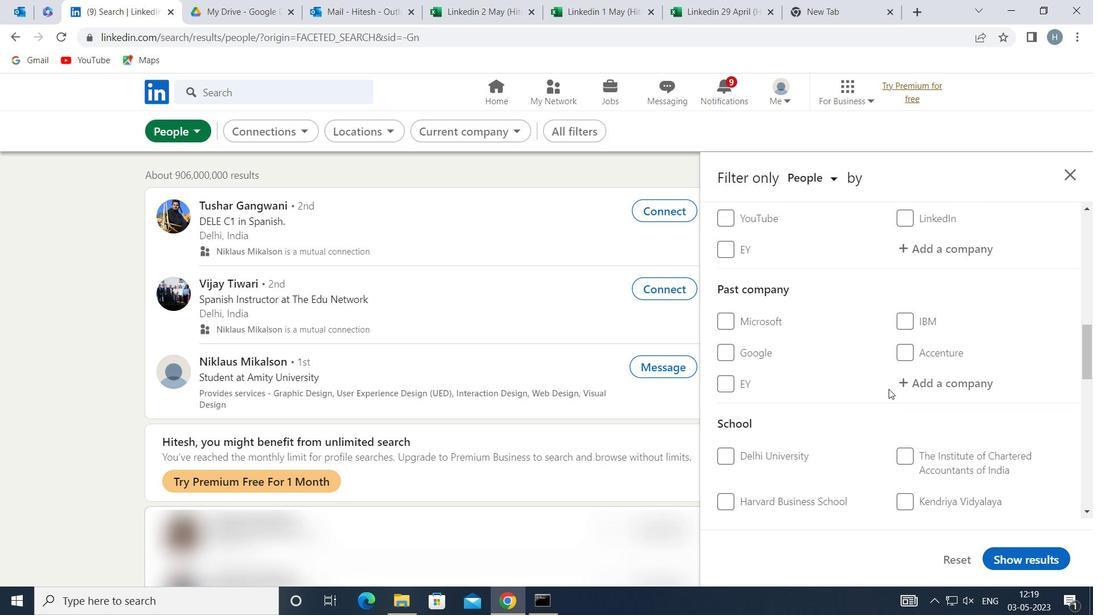 
Action: Mouse scrolled (889, 390) with delta (0, 0)
Screenshot: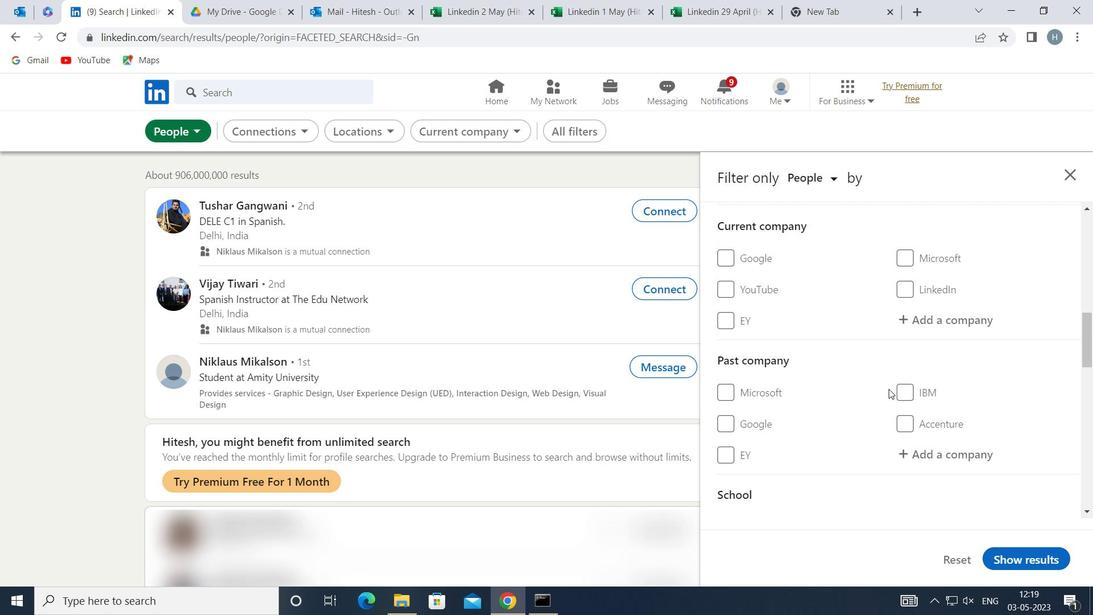 
Action: Mouse scrolled (889, 390) with delta (0, 0)
Screenshot: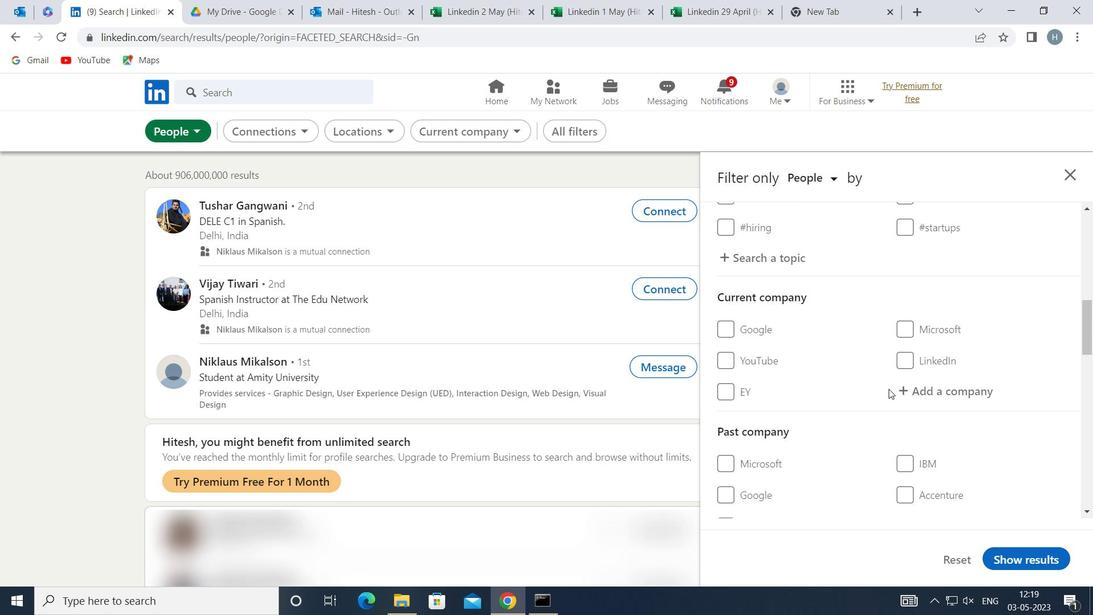 
Action: Mouse moved to (933, 454)
Screenshot: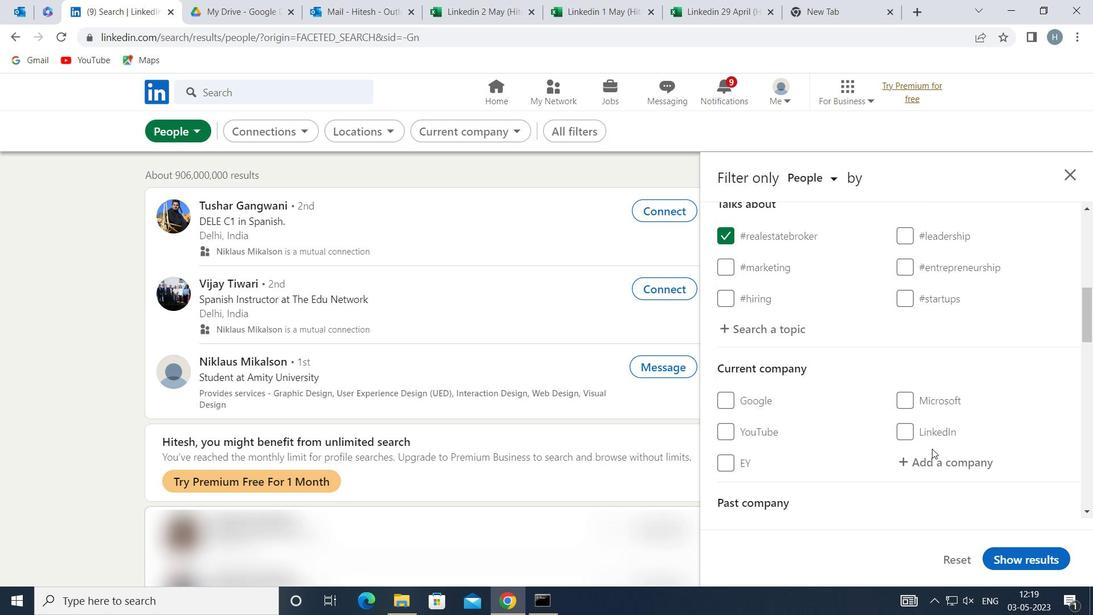 
Action: Mouse pressed left at (933, 454)
Screenshot: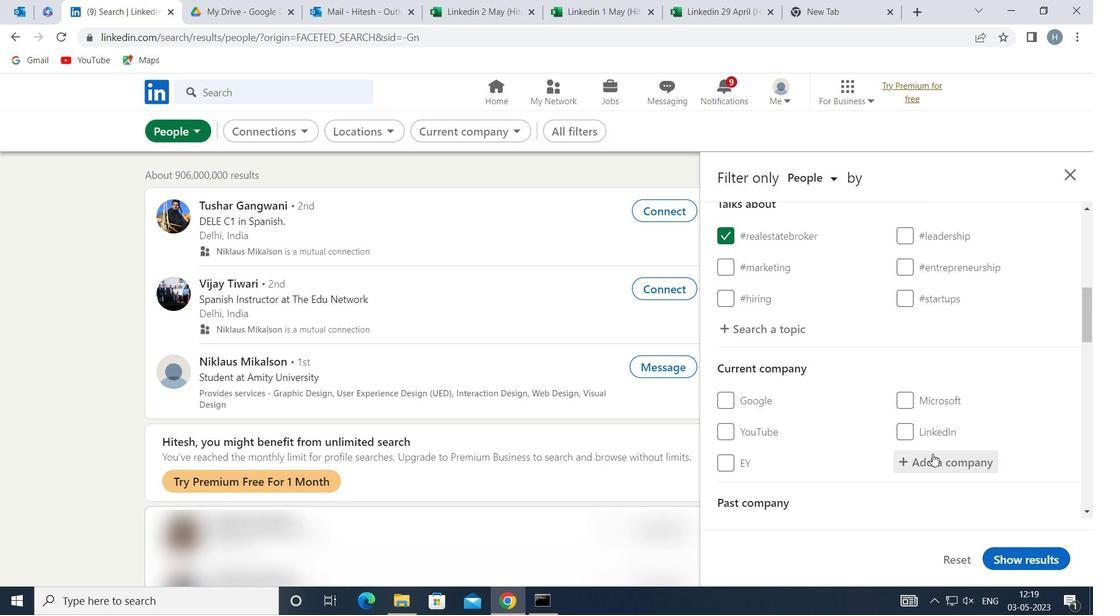 
Action: Key pressed <Key.shift><Key.shift>INDIAN<Key.space><Key.shift>OIL<Key.space><Key.shift>CORP
Screenshot: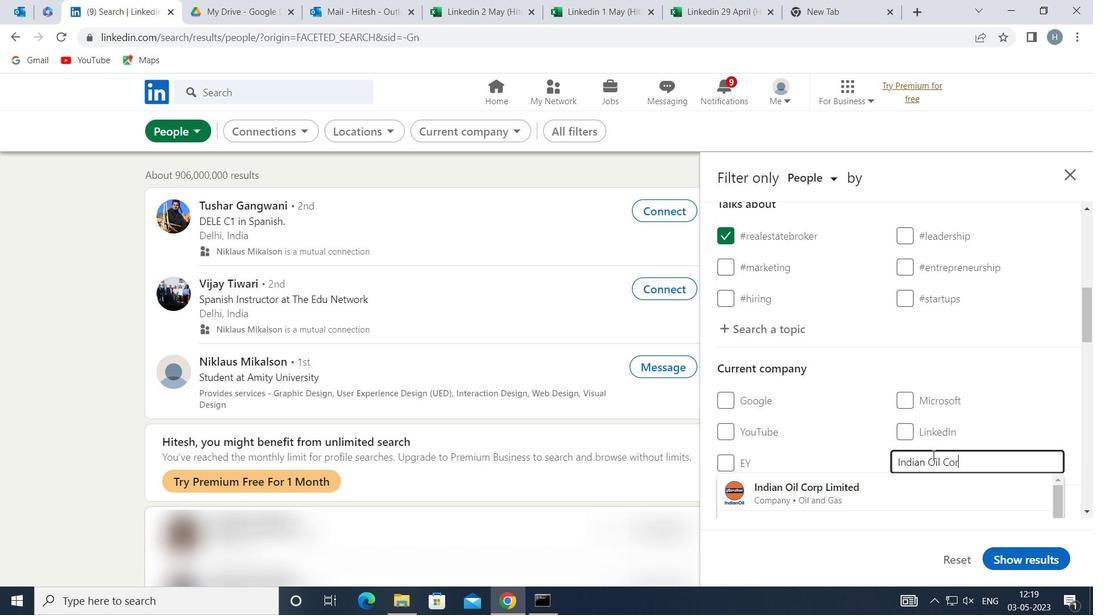 
Action: Mouse moved to (854, 491)
Screenshot: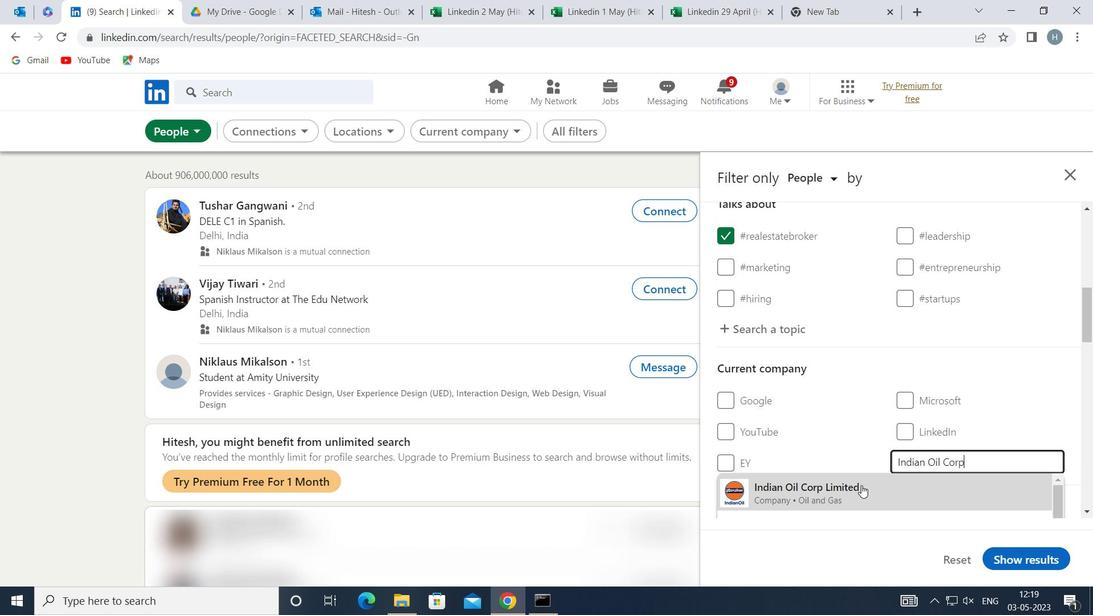 
Action: Mouse pressed left at (854, 491)
Screenshot: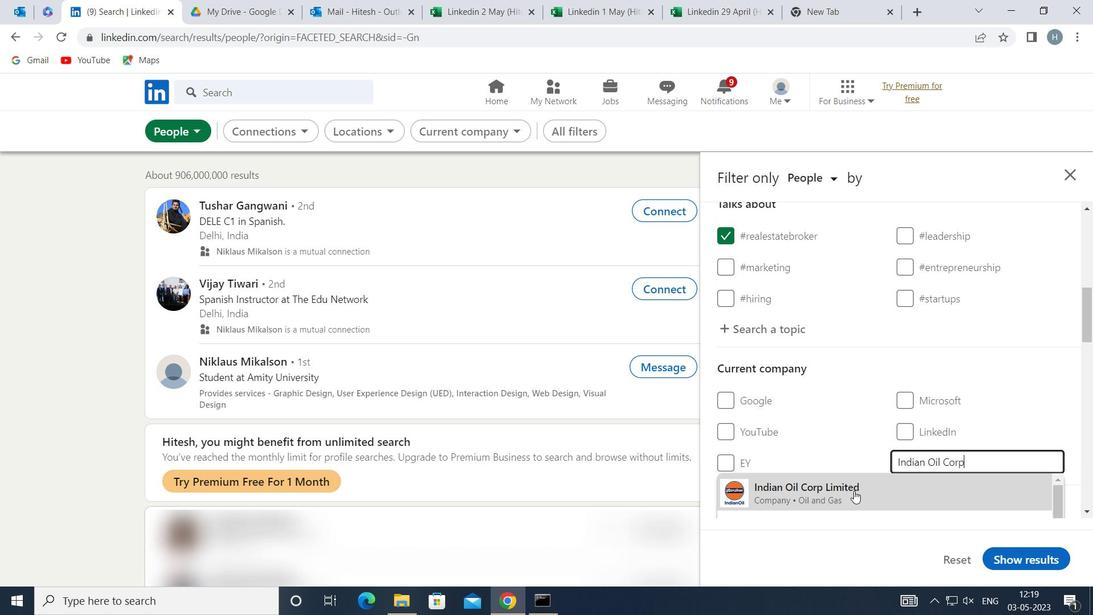 
Action: Mouse moved to (856, 460)
Screenshot: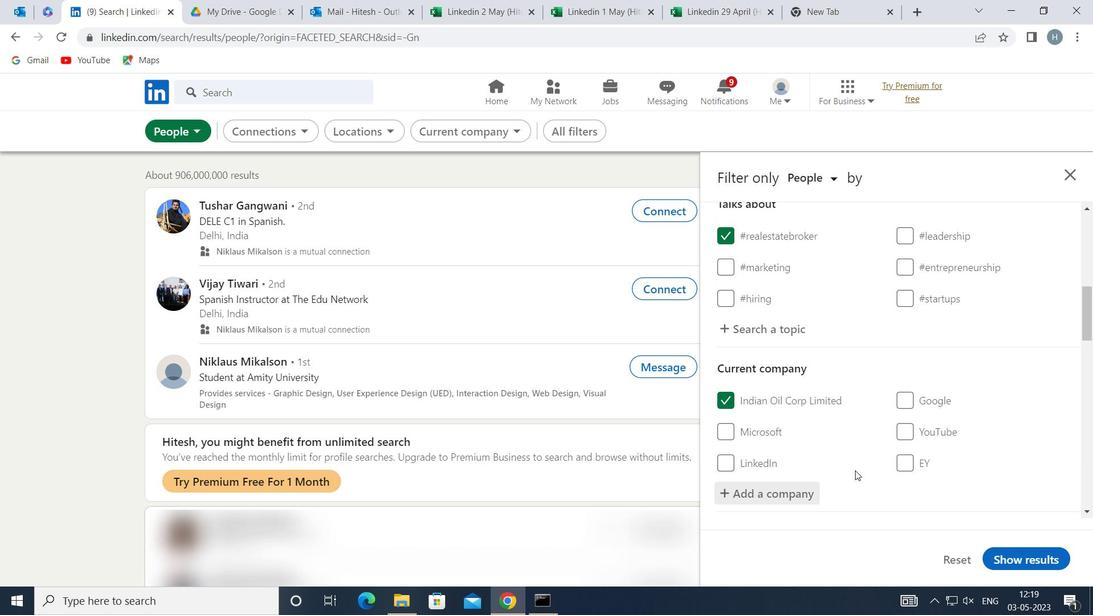 
Action: Mouse scrolled (856, 460) with delta (0, 0)
Screenshot: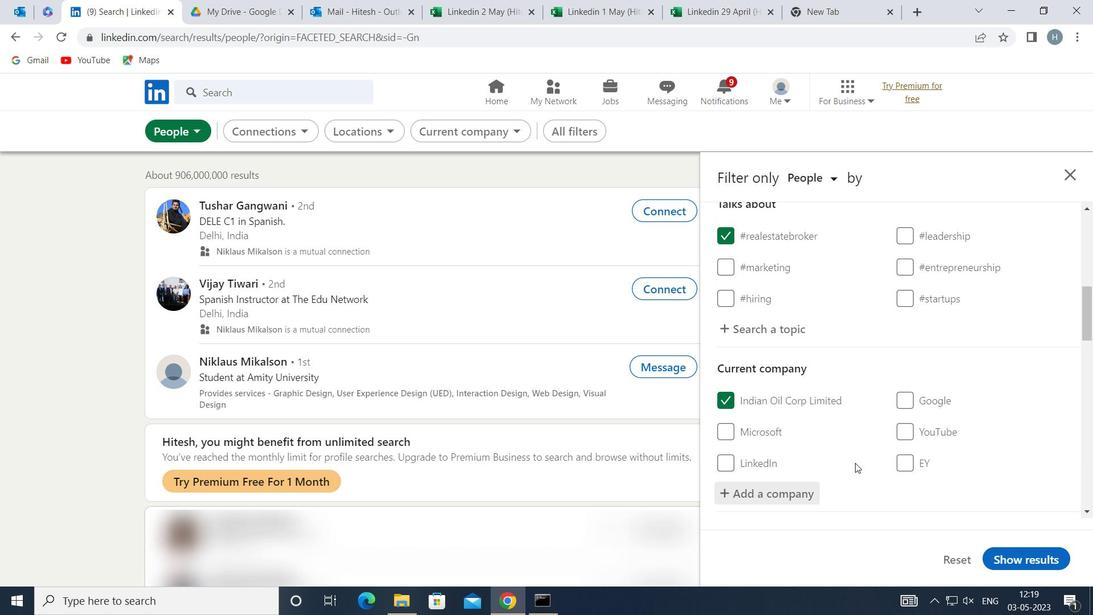 
Action: Mouse moved to (858, 459)
Screenshot: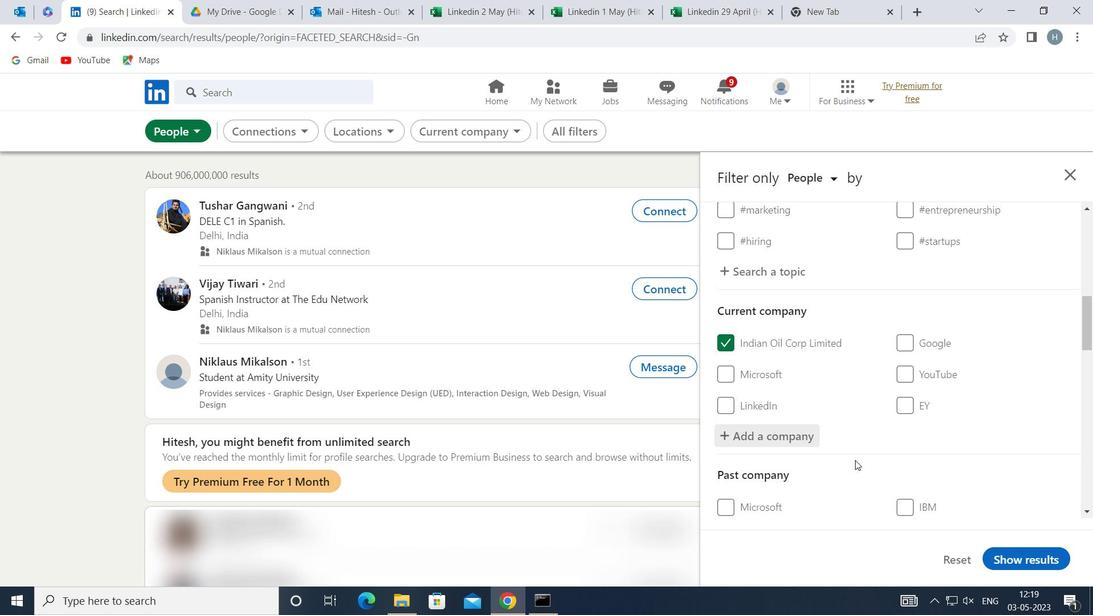 
Action: Mouse scrolled (858, 459) with delta (0, 0)
Screenshot: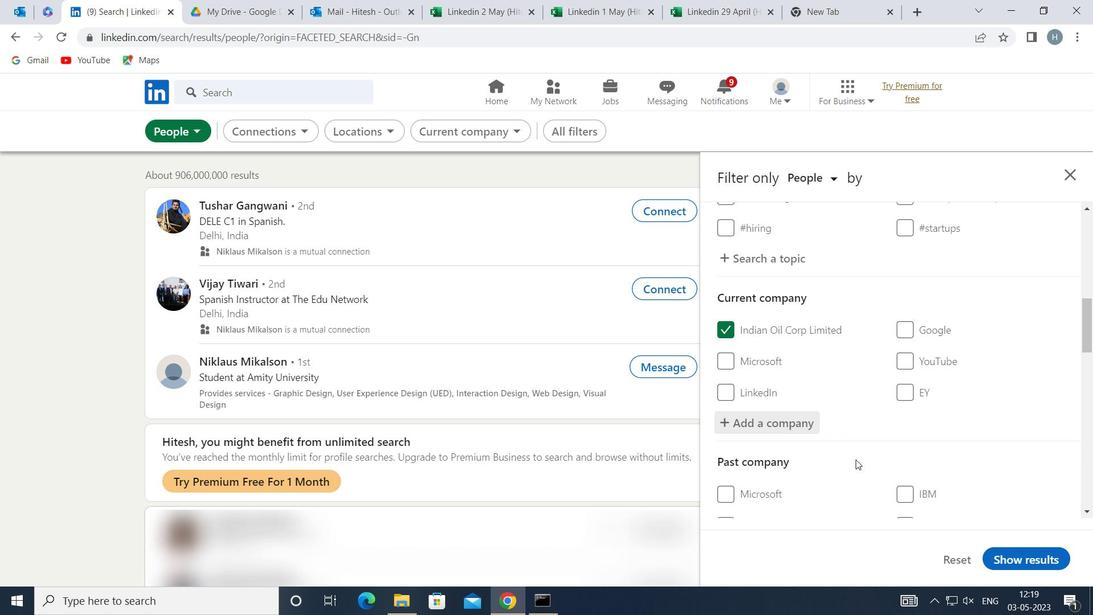 
Action: Mouse moved to (860, 456)
Screenshot: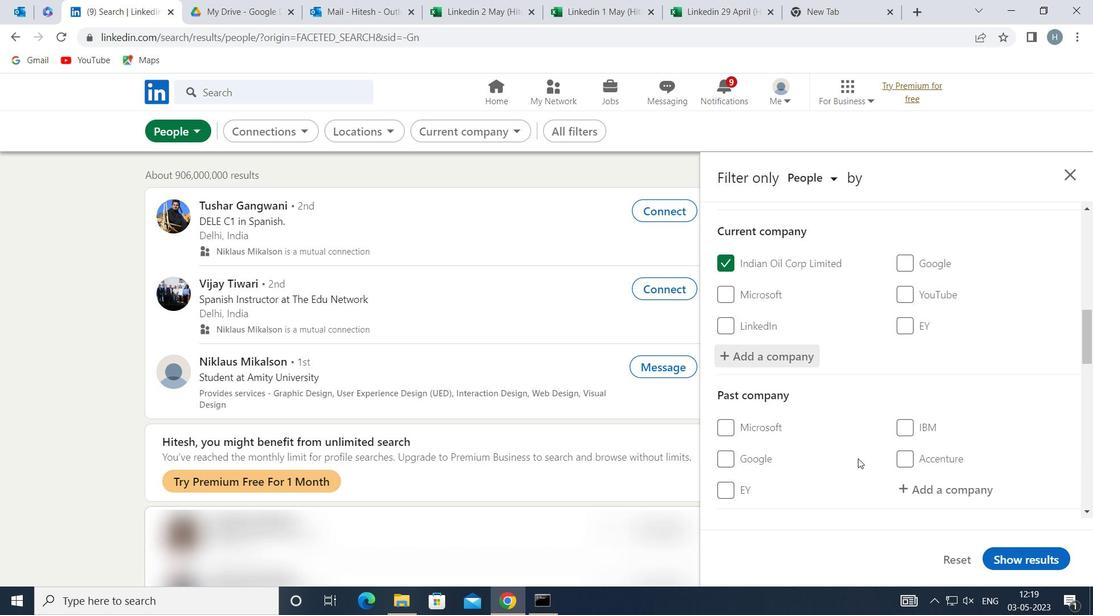 
Action: Mouse scrolled (860, 455) with delta (0, 0)
Screenshot: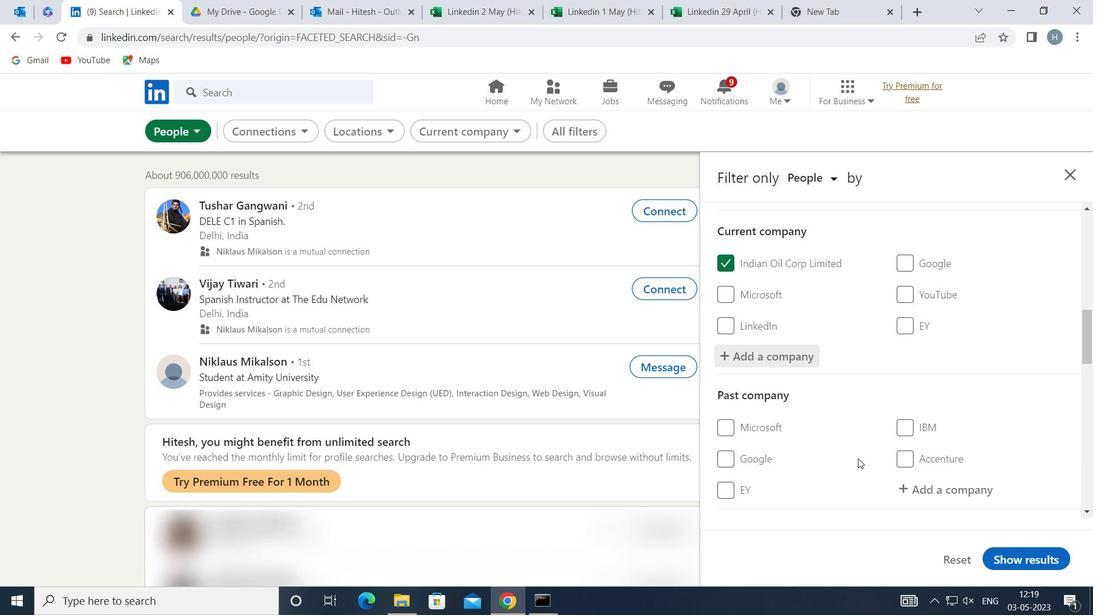 
Action: Mouse scrolled (860, 455) with delta (0, 0)
Screenshot: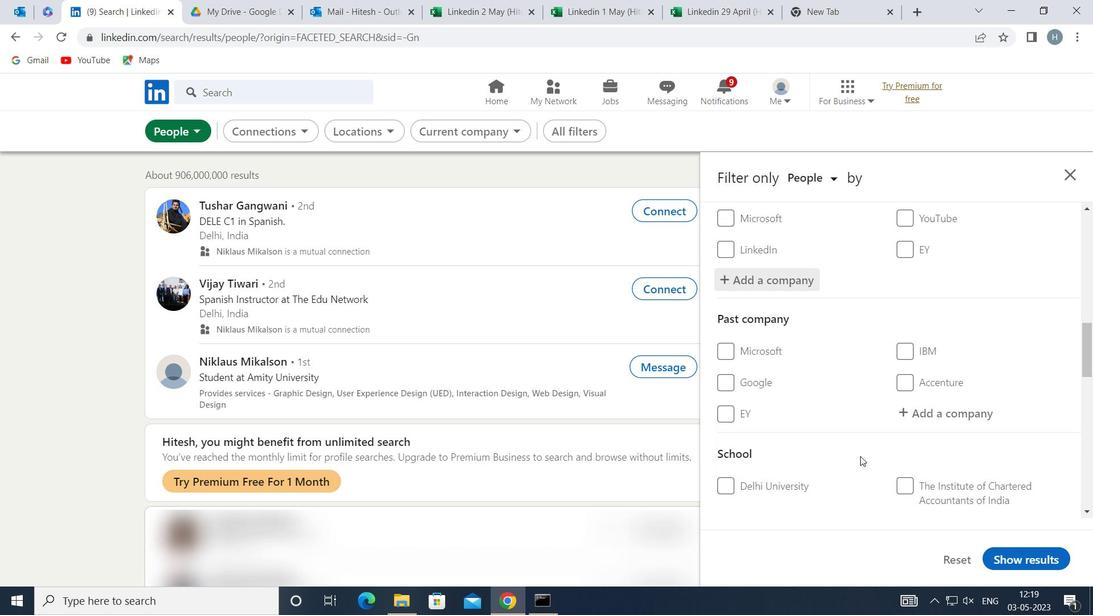 
Action: Mouse scrolled (860, 455) with delta (0, 0)
Screenshot: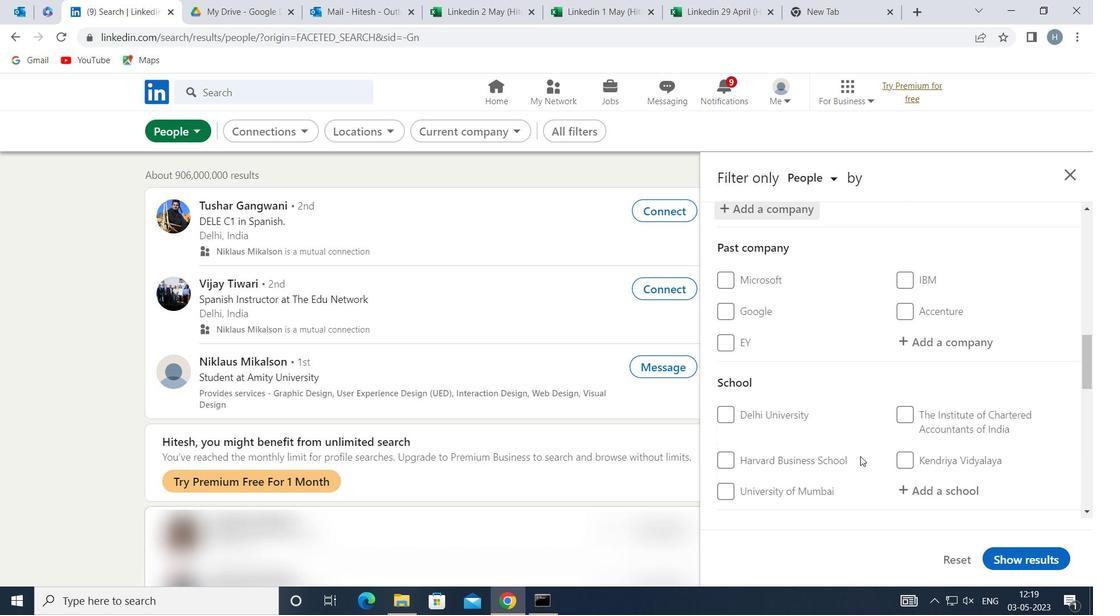 
Action: Mouse moved to (966, 415)
Screenshot: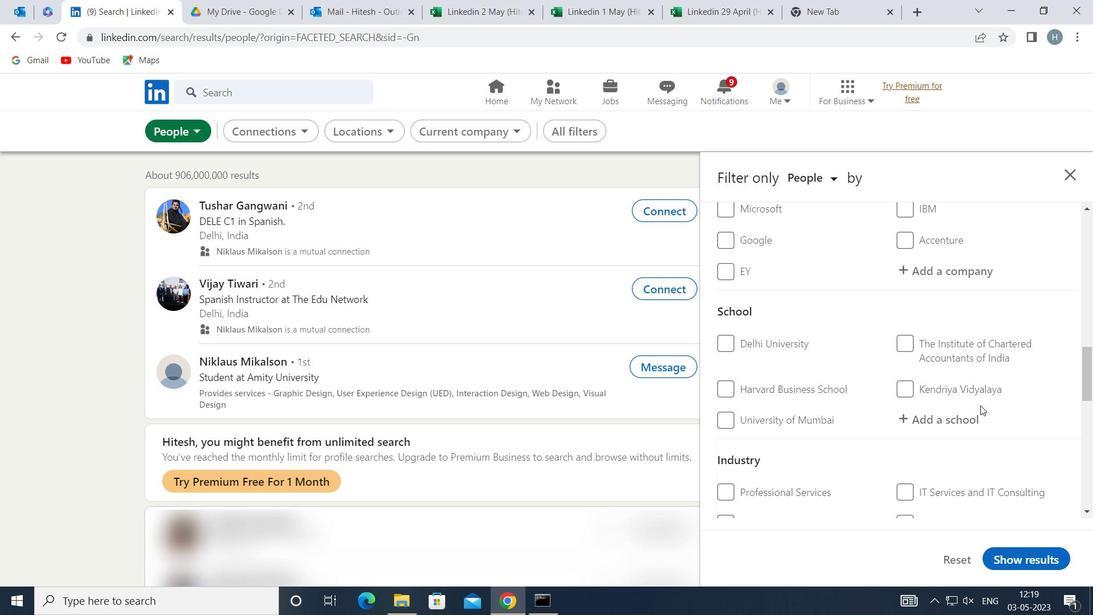 
Action: Mouse pressed left at (966, 415)
Screenshot: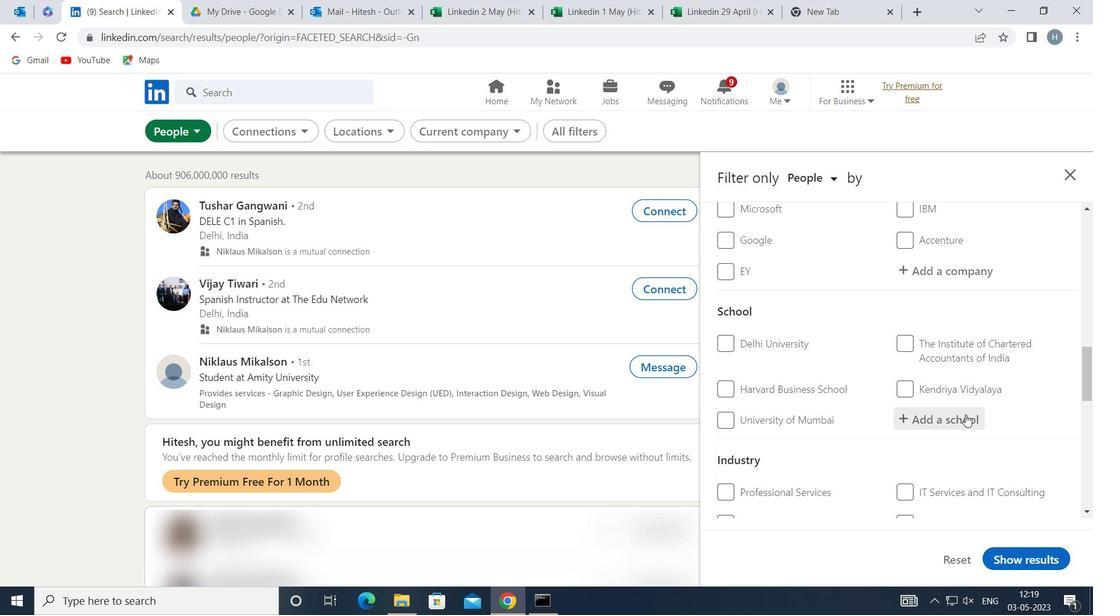 
Action: Mouse moved to (963, 414)
Screenshot: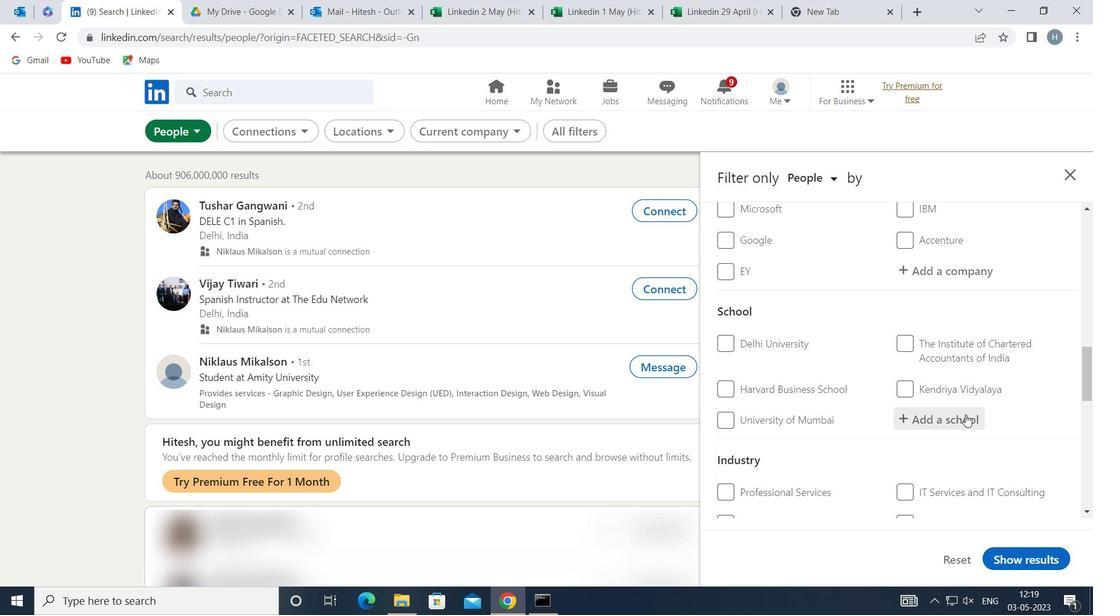 
Action: Key pressed <Key.shift>DELHI<Key.space>PUBLIC<Key.space>WORLD<Key.space>SCHOOL<Key.space>
Screenshot: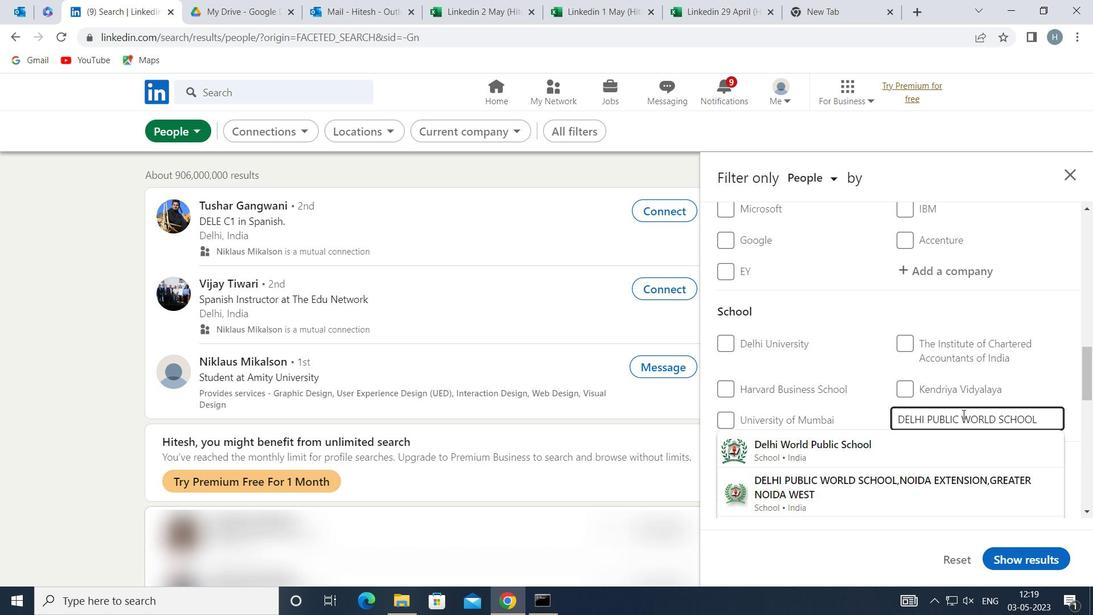 
Action: Mouse moved to (883, 484)
Screenshot: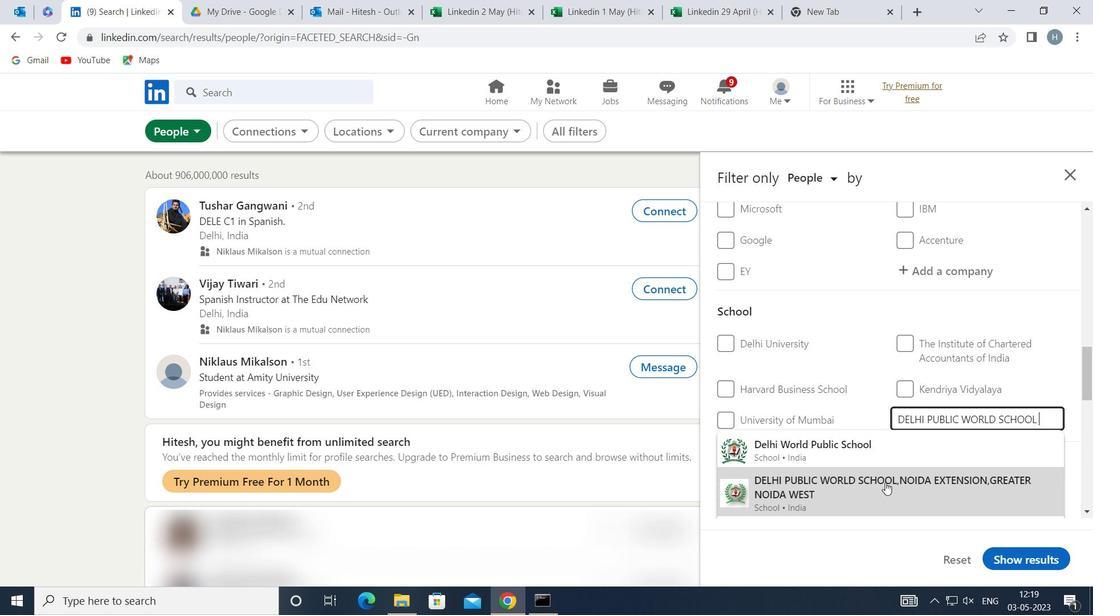 
Action: Mouse pressed left at (883, 484)
Screenshot: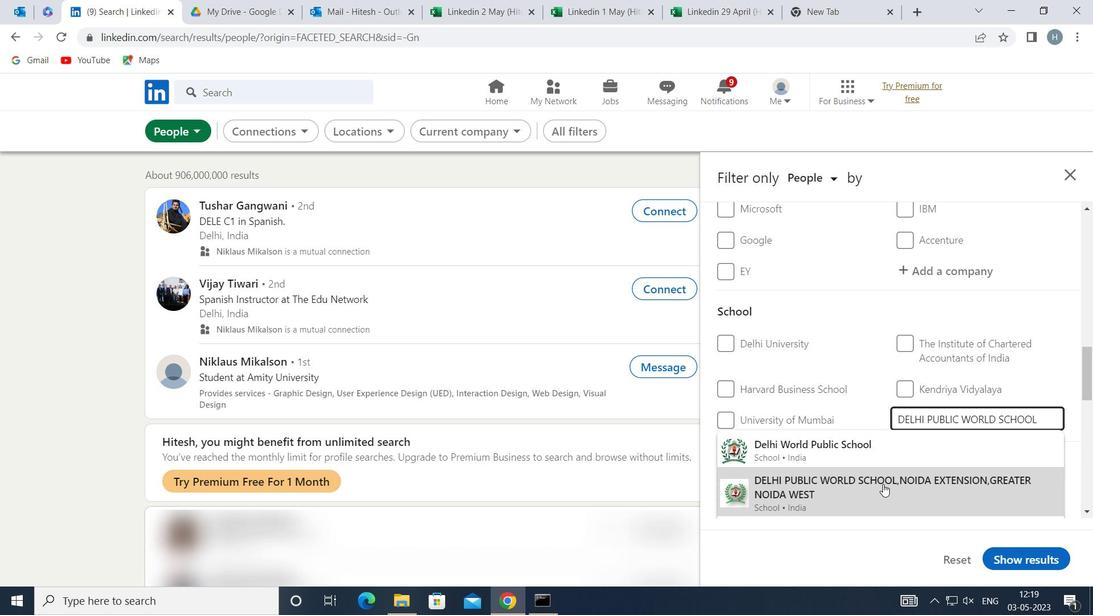 
Action: Mouse moved to (867, 422)
Screenshot: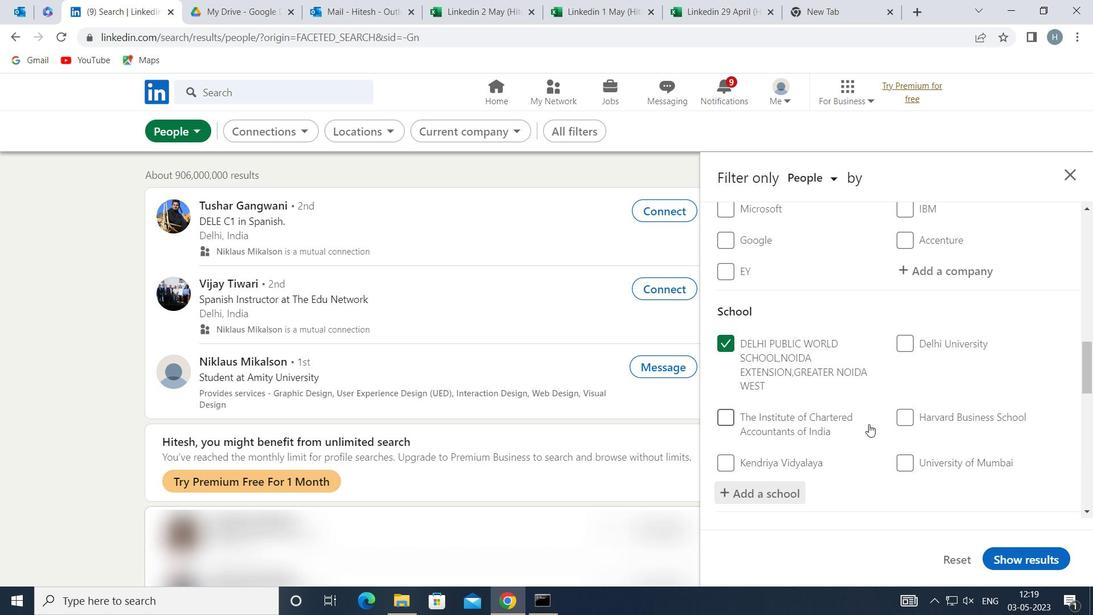 
Action: Mouse scrolled (867, 421) with delta (0, 0)
Screenshot: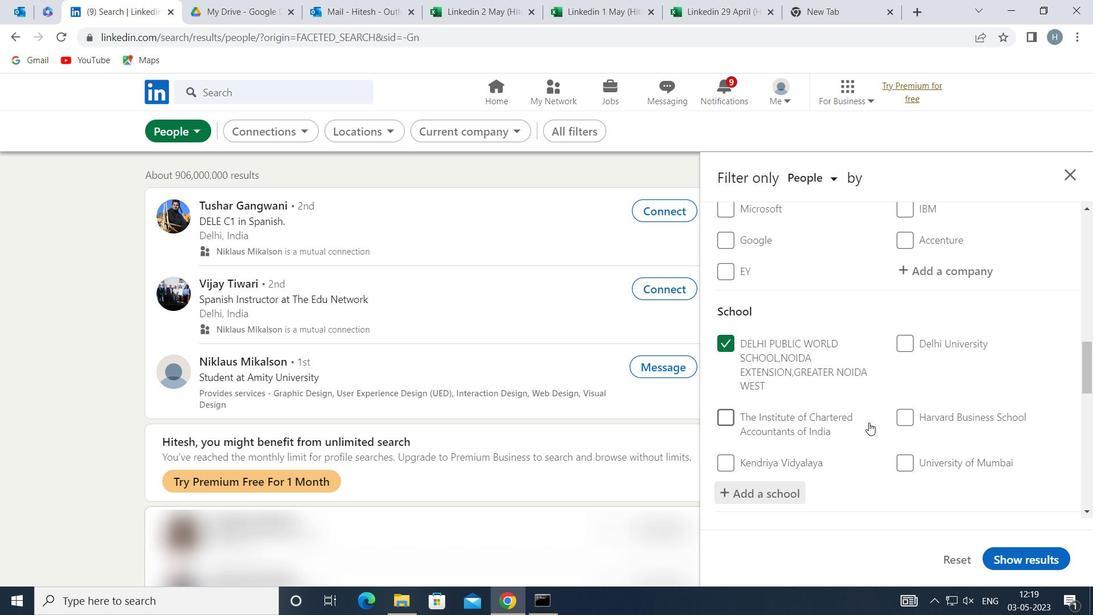 
Action: Mouse moved to (861, 421)
Screenshot: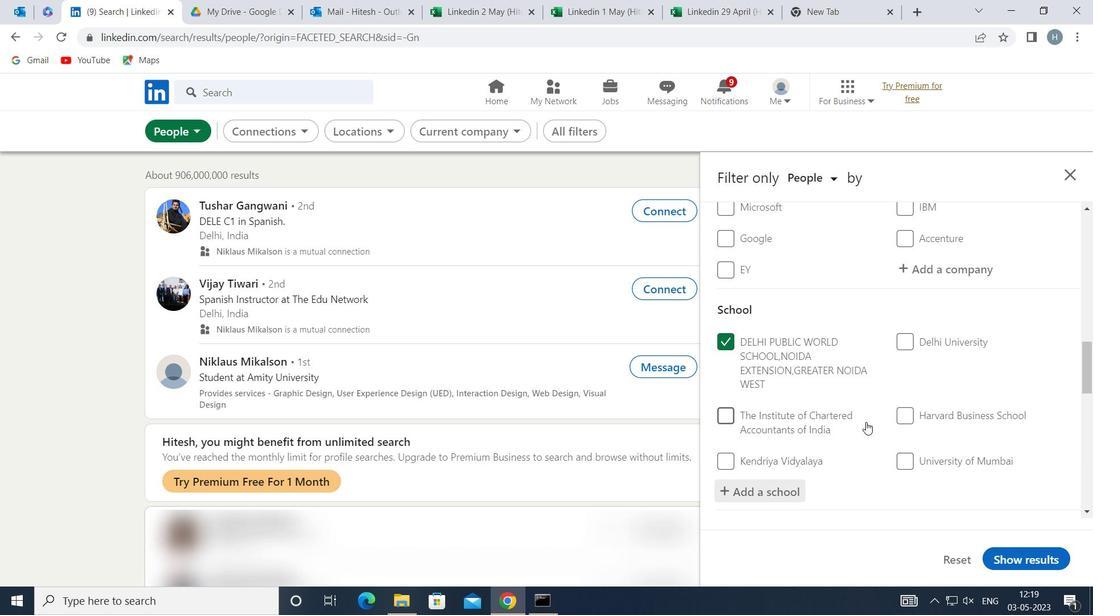 
Action: Mouse scrolled (861, 421) with delta (0, 0)
Screenshot: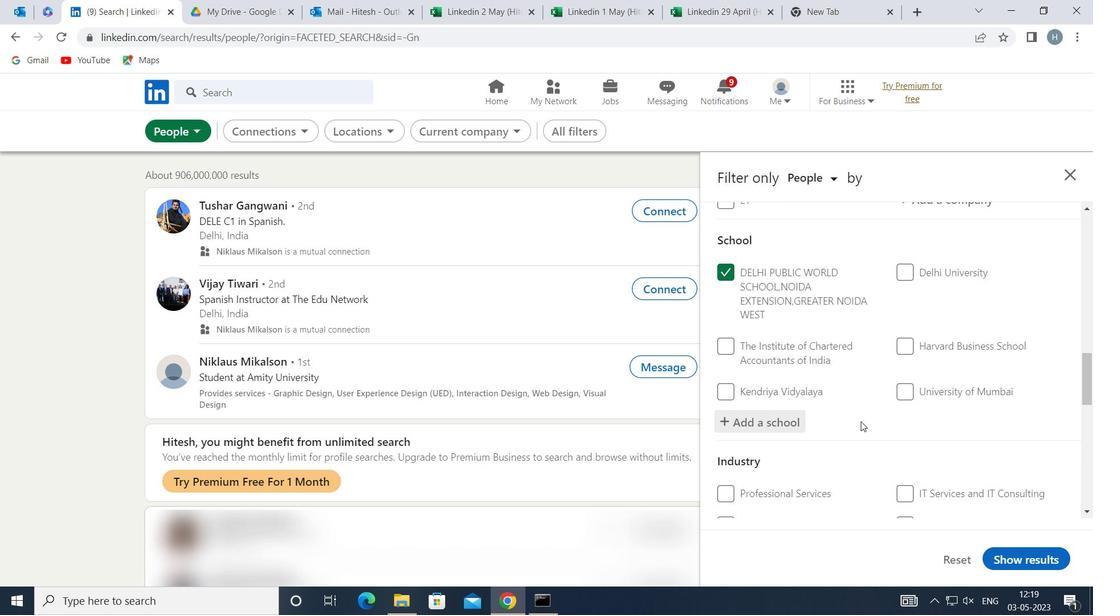 
Action: Mouse scrolled (861, 421) with delta (0, 0)
Screenshot: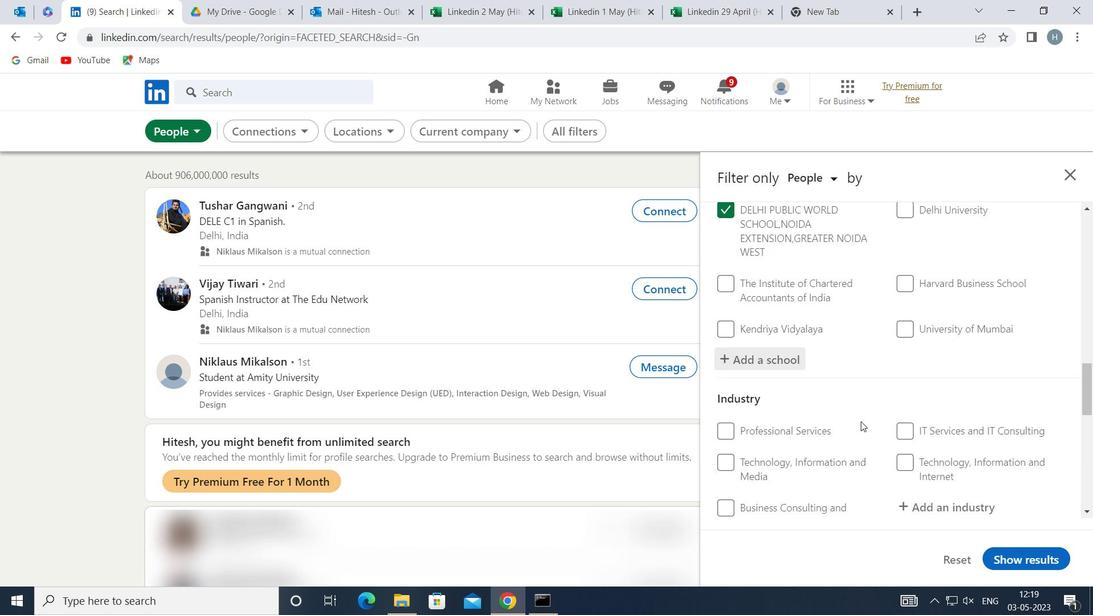 
Action: Mouse moved to (932, 420)
Screenshot: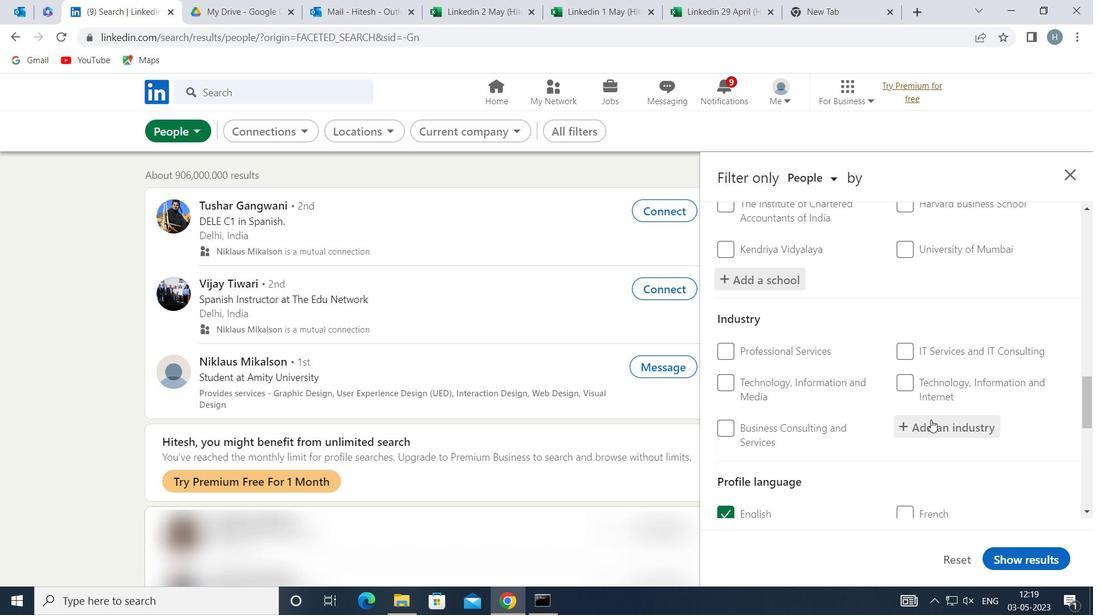 
Action: Mouse pressed left at (932, 420)
Screenshot: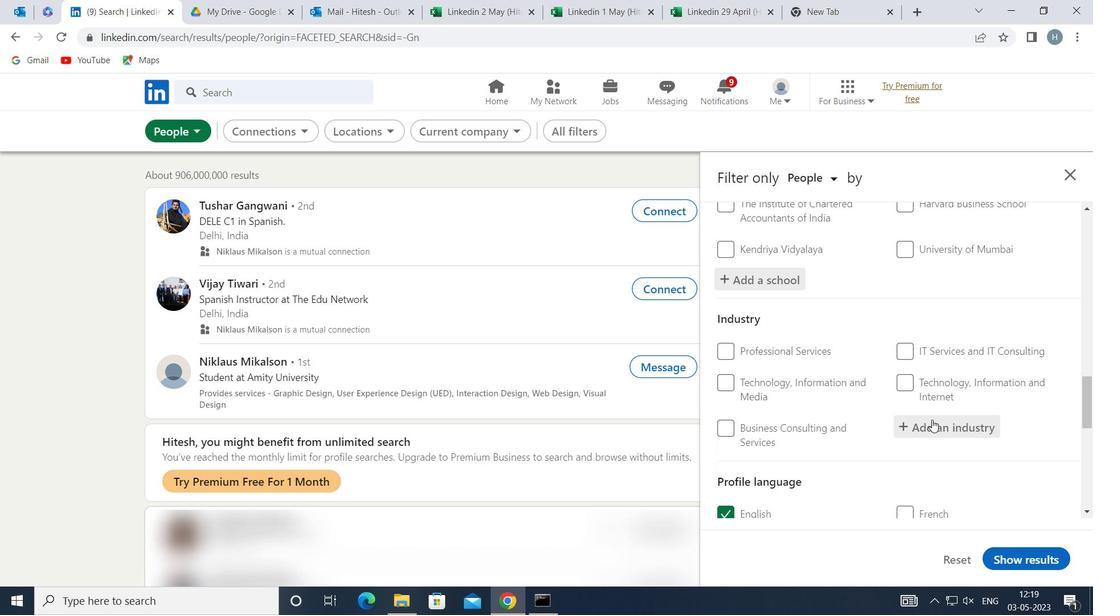 
Action: Key pressed <Key.shift>WIND
Screenshot: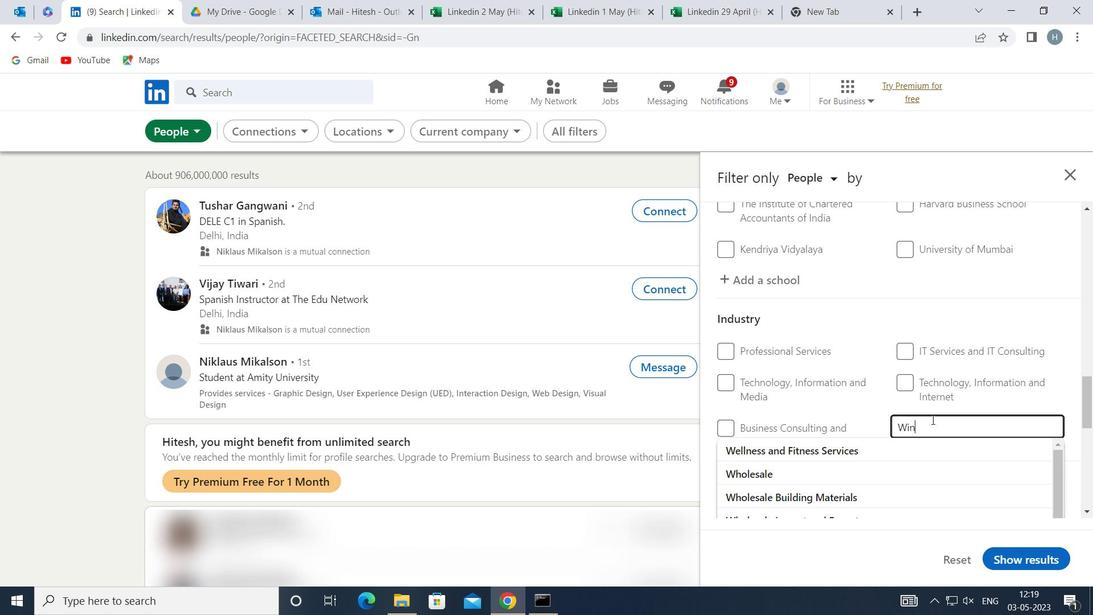 
Action: Mouse moved to (871, 449)
Screenshot: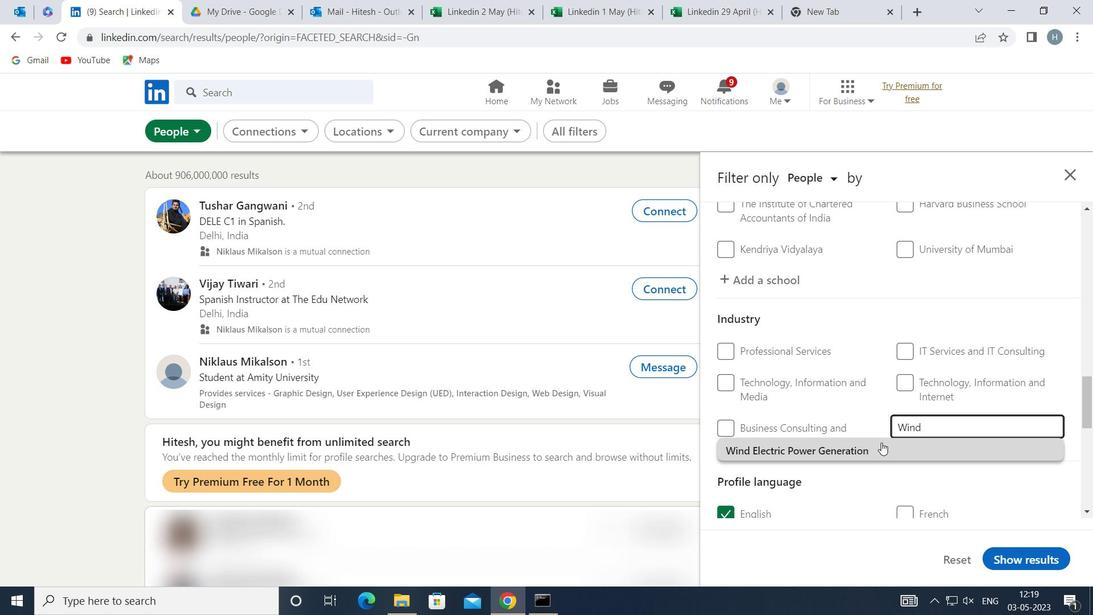 
Action: Mouse pressed left at (871, 449)
Screenshot: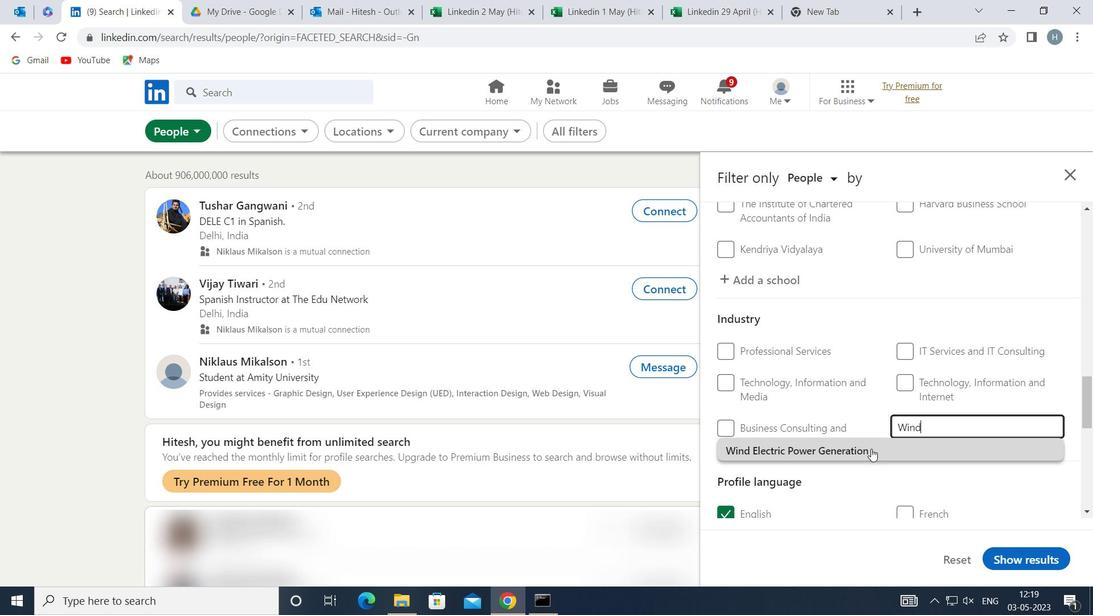 
Action: Mouse moved to (875, 422)
Screenshot: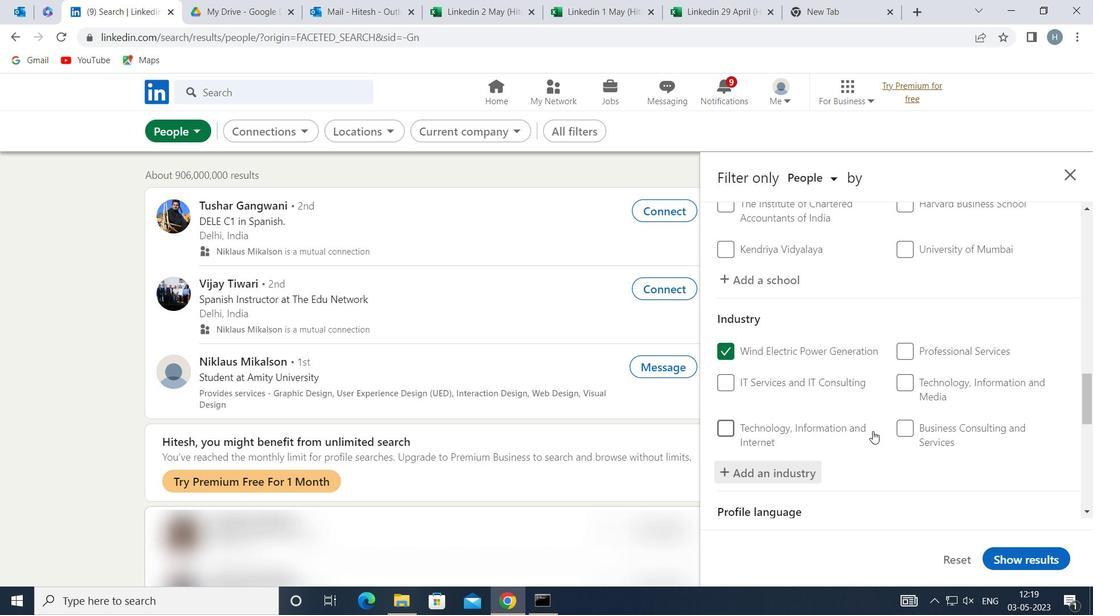 
Action: Mouse scrolled (875, 421) with delta (0, 0)
Screenshot: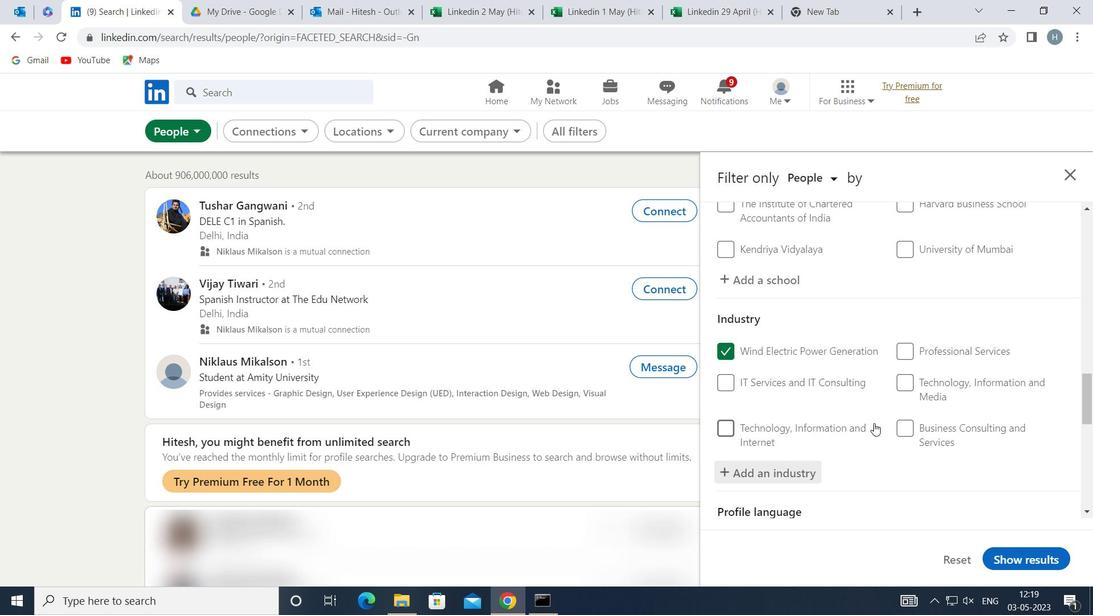 
Action: Mouse scrolled (875, 421) with delta (0, 0)
Screenshot: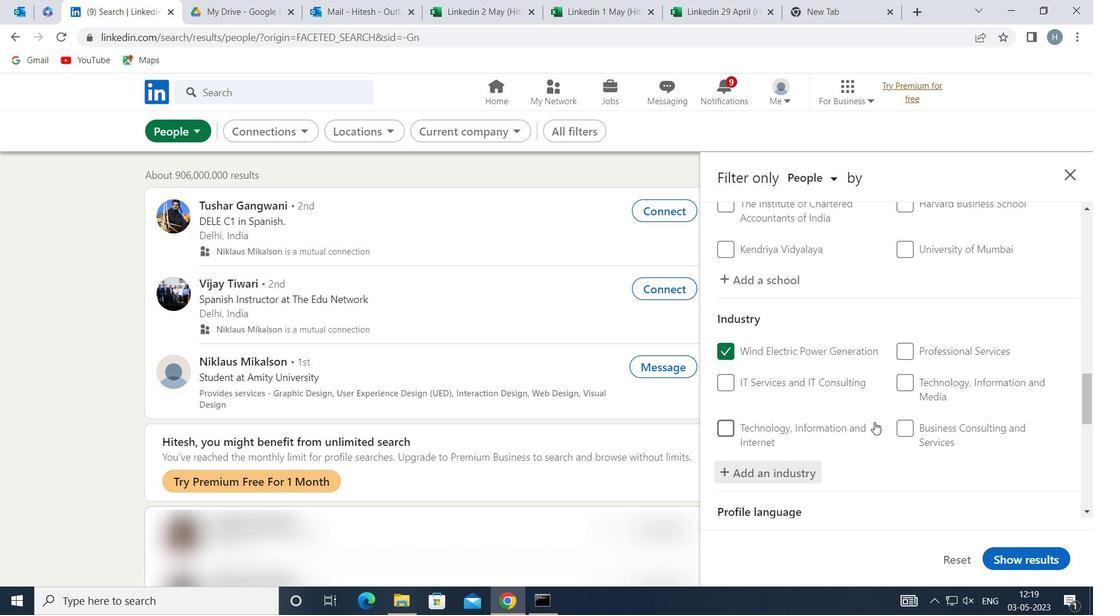 
Action: Mouse scrolled (875, 421) with delta (0, 0)
Screenshot: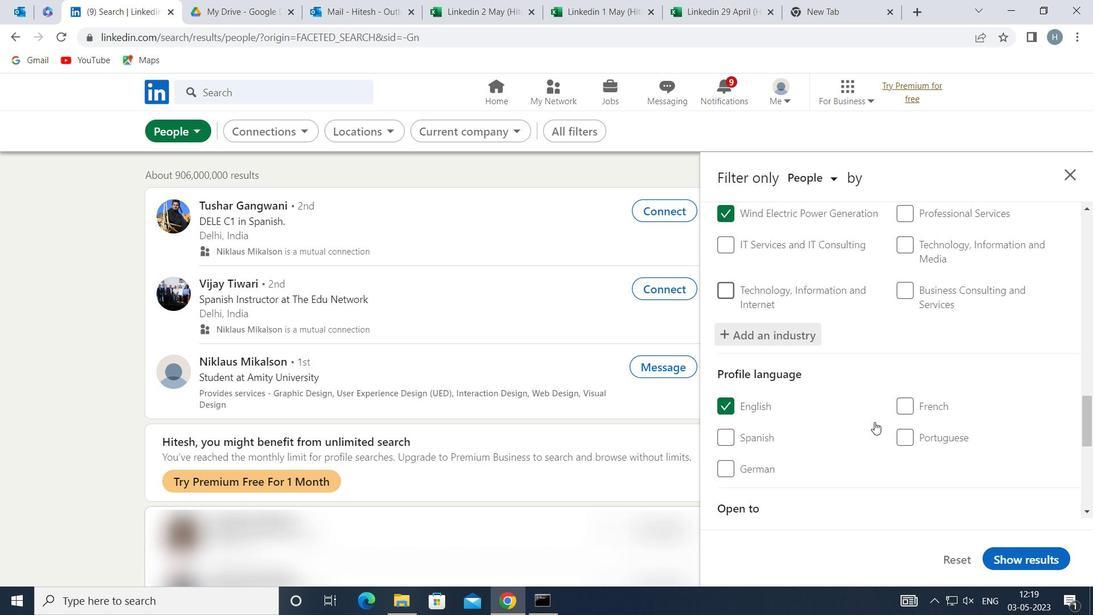 
Action: Mouse scrolled (875, 421) with delta (0, 0)
Screenshot: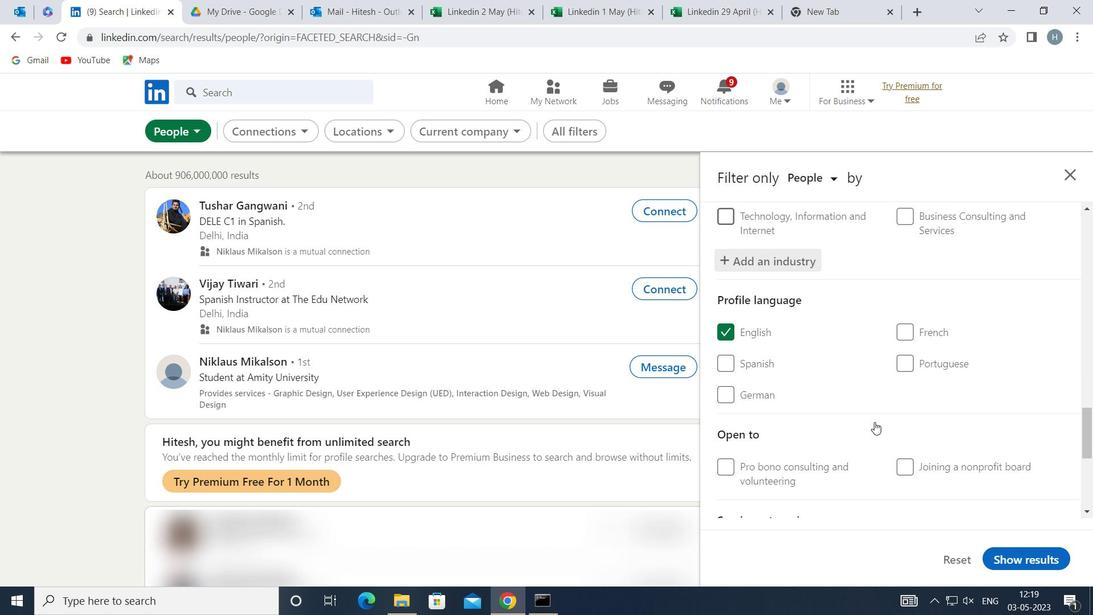
Action: Mouse moved to (876, 421)
Screenshot: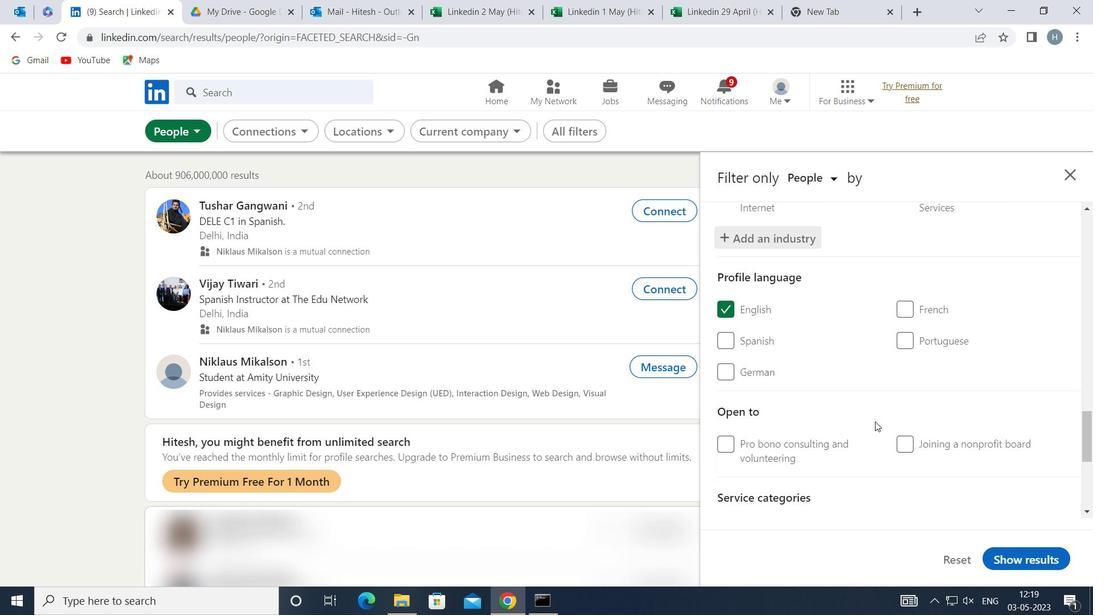 
Action: Mouse scrolled (876, 421) with delta (0, 0)
Screenshot: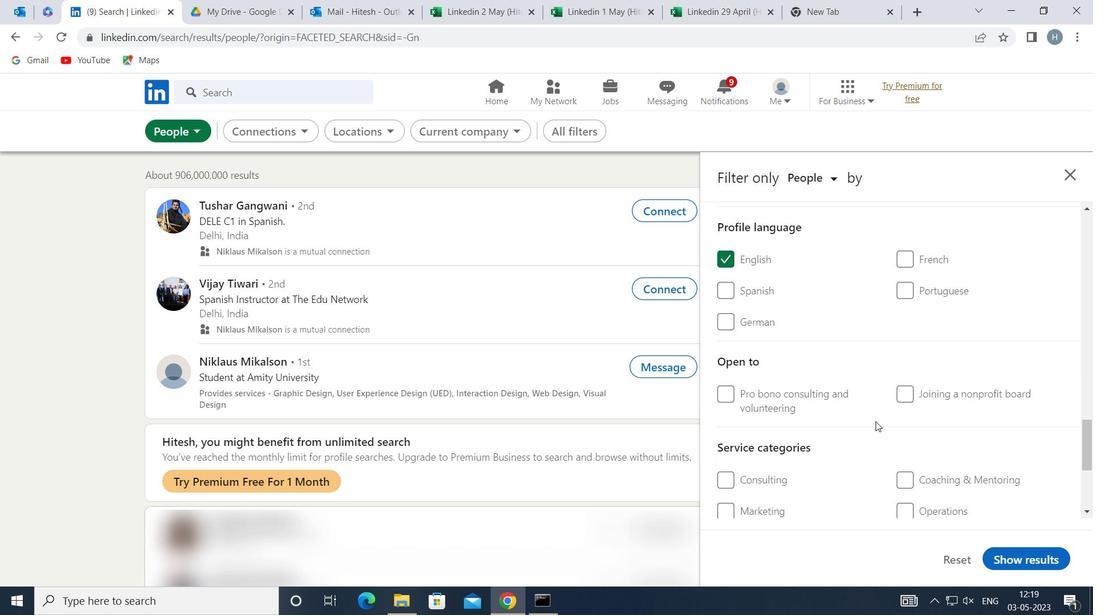 
Action: Mouse moved to (930, 463)
Screenshot: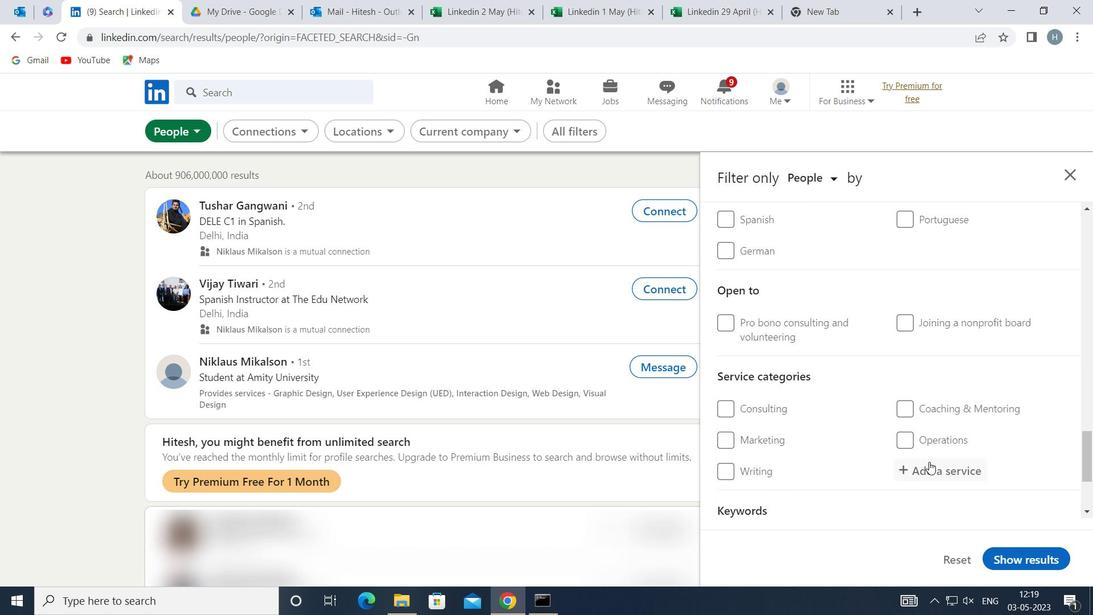 
Action: Mouse pressed left at (930, 463)
Screenshot: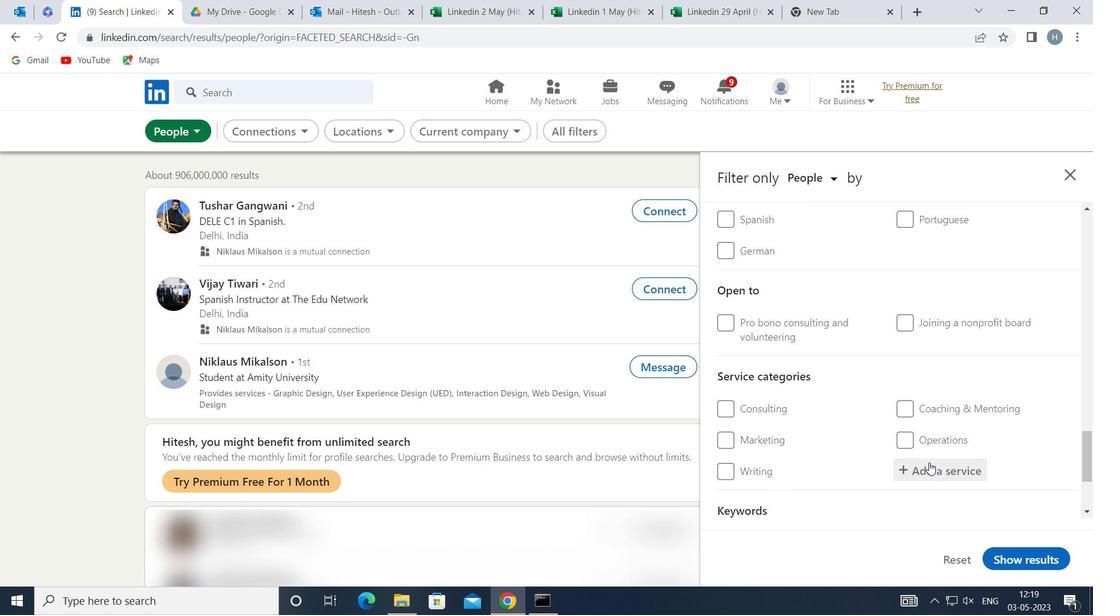 
Action: Mouse moved to (929, 463)
Screenshot: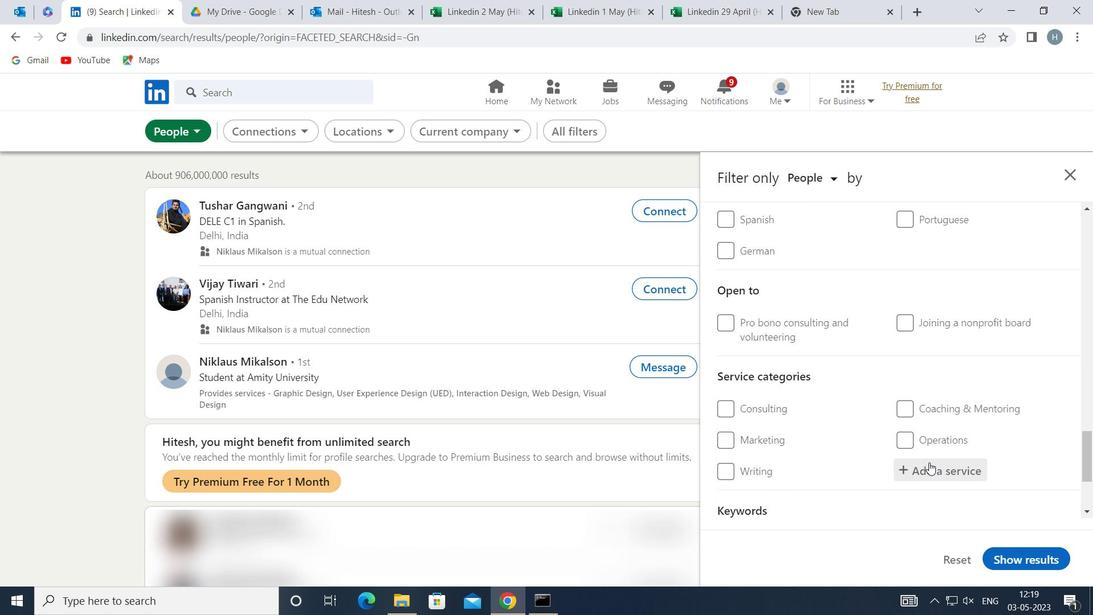 
Action: Key pressed <Key.shift>LEAD
Screenshot: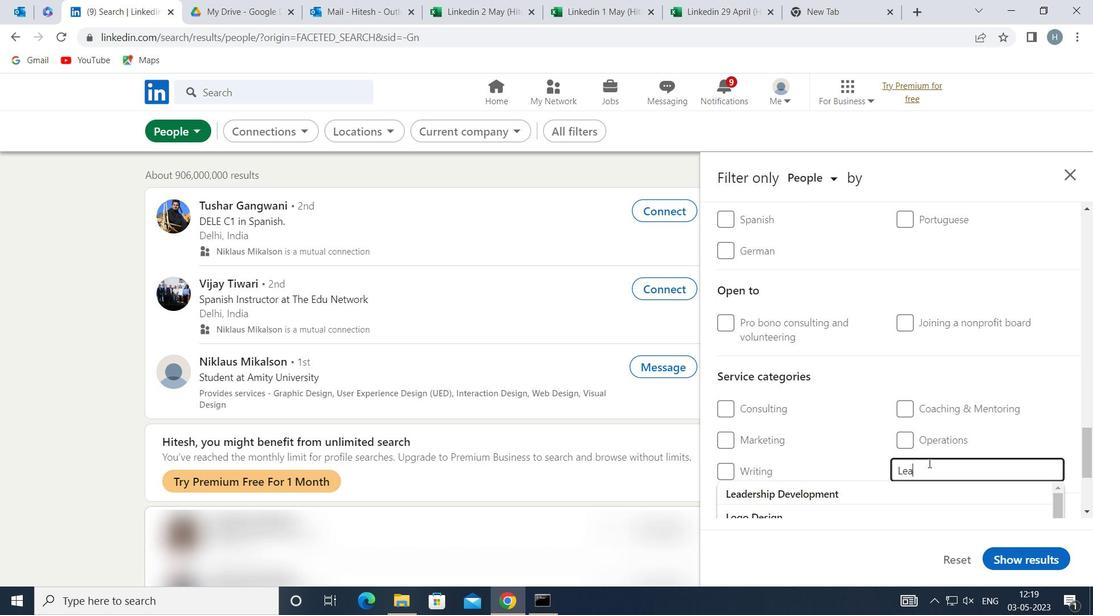 
Action: Mouse moved to (924, 467)
Screenshot: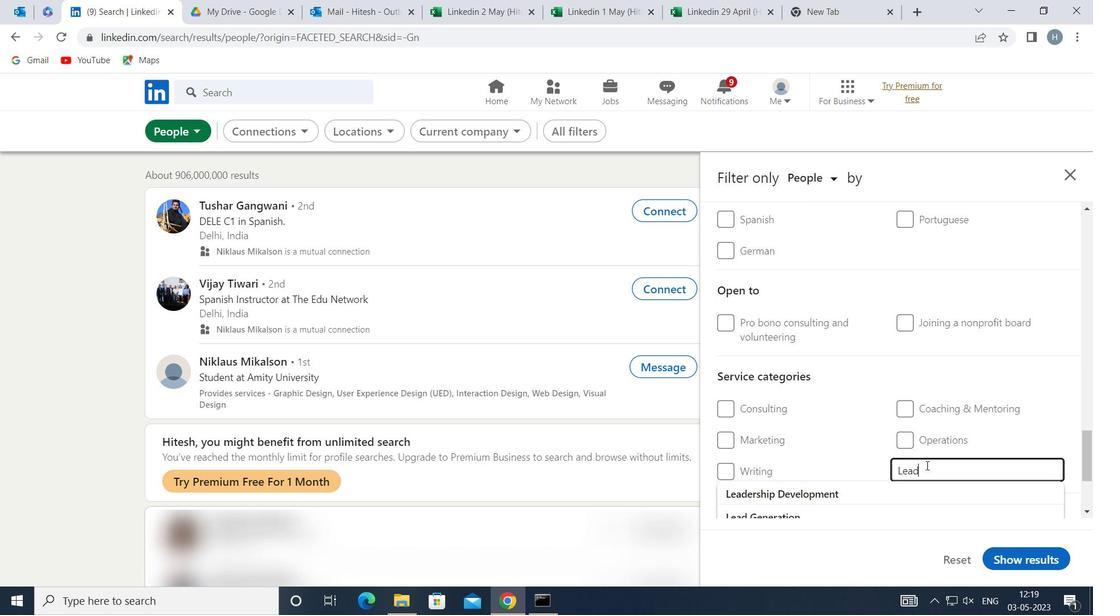 
Action: Key pressed <Key.space><Key.shift>GENERATION
Screenshot: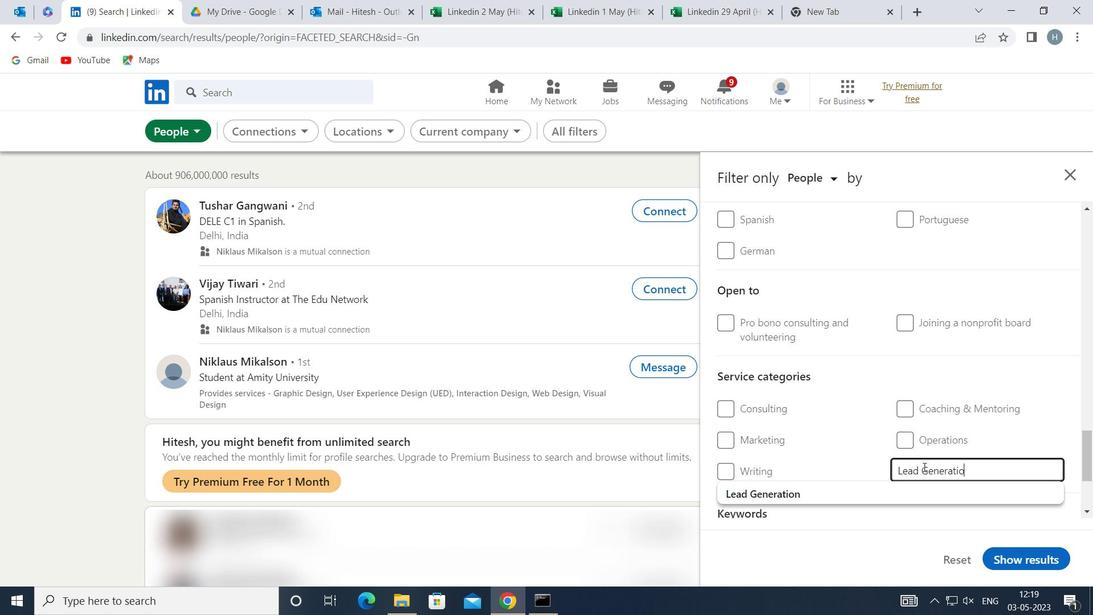 
Action: Mouse moved to (864, 494)
Screenshot: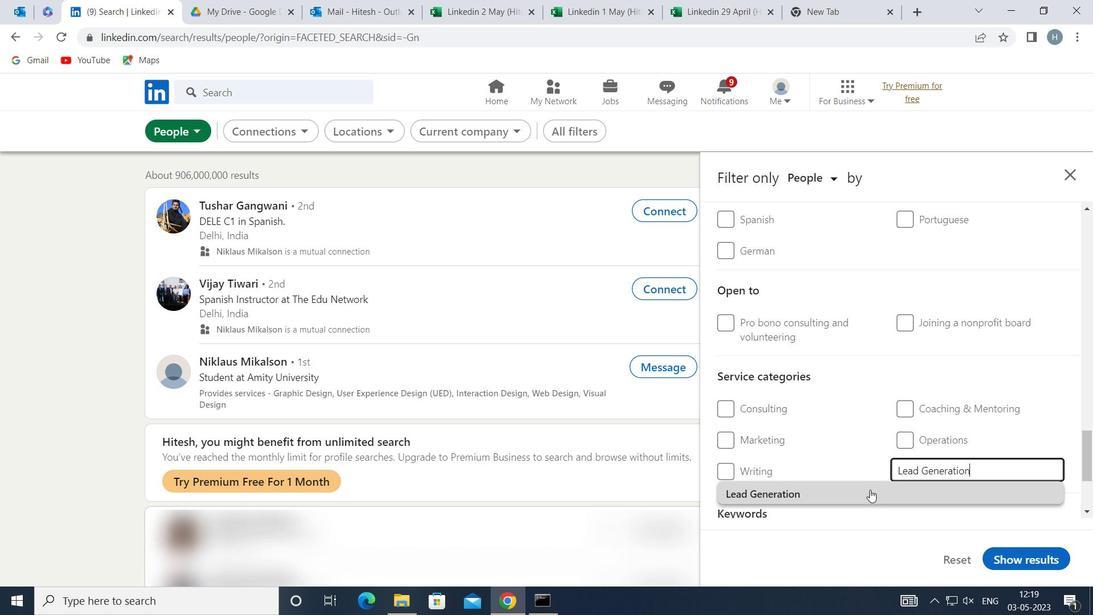 
Action: Mouse pressed left at (864, 494)
Screenshot: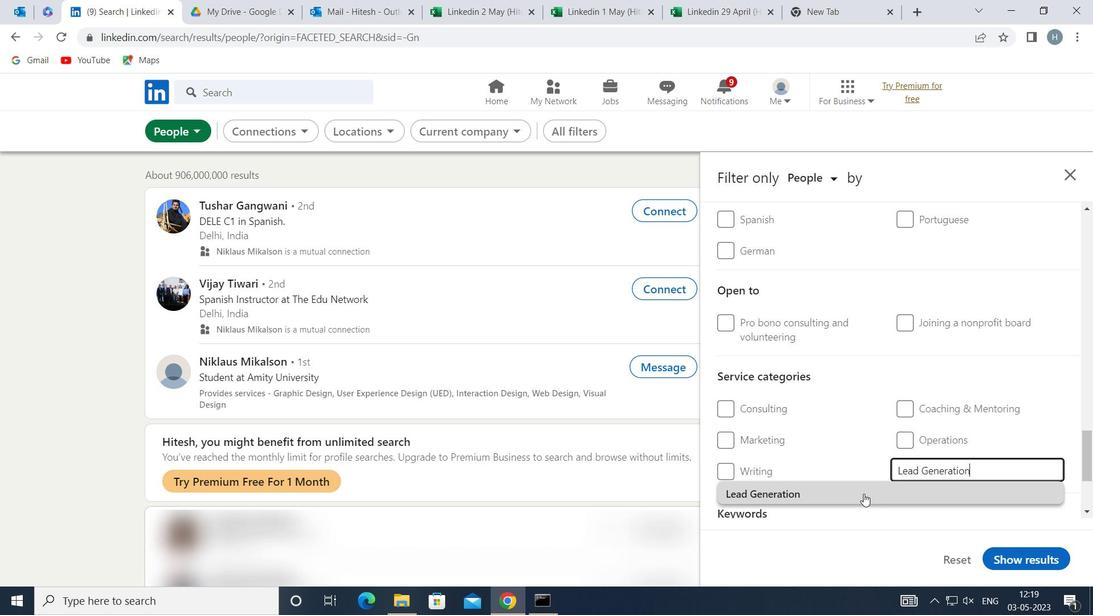 
Action: Mouse moved to (855, 442)
Screenshot: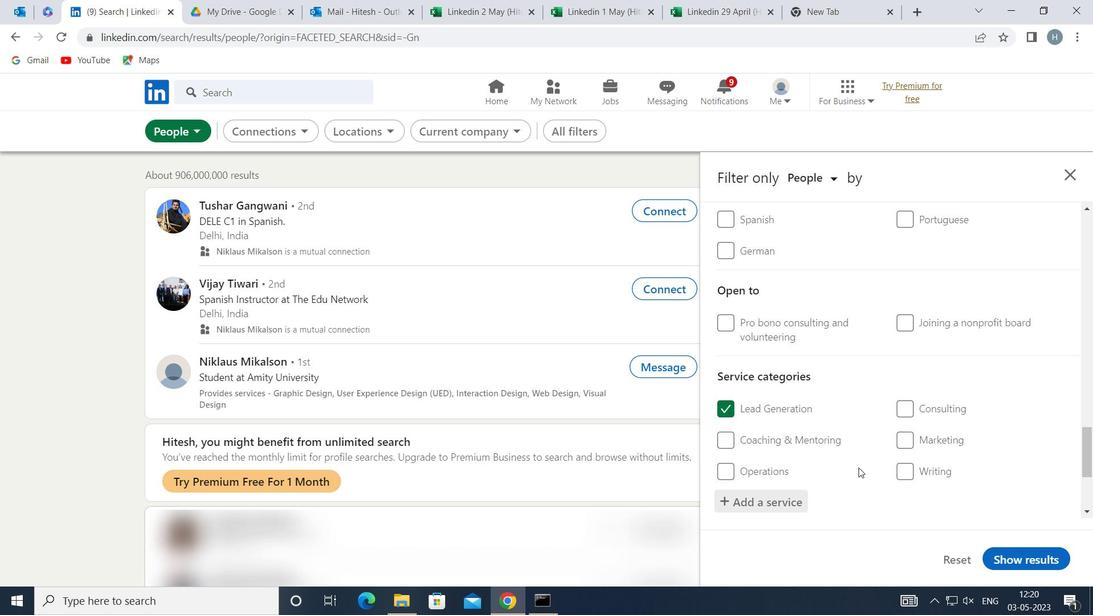 
Action: Mouse scrolled (855, 442) with delta (0, 0)
Screenshot: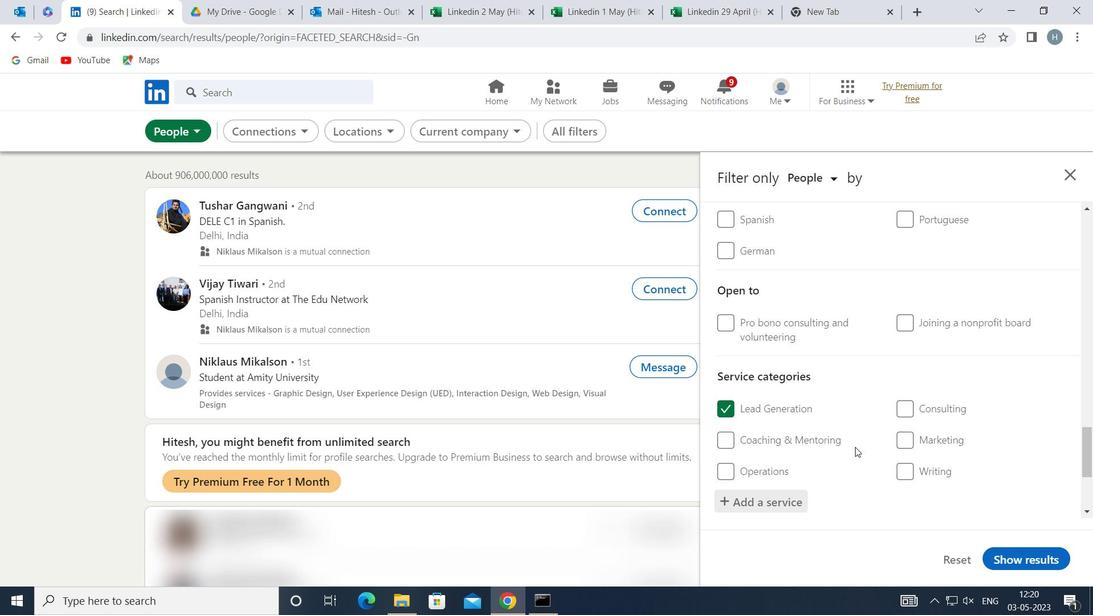 
Action: Mouse scrolled (855, 442) with delta (0, 0)
Screenshot: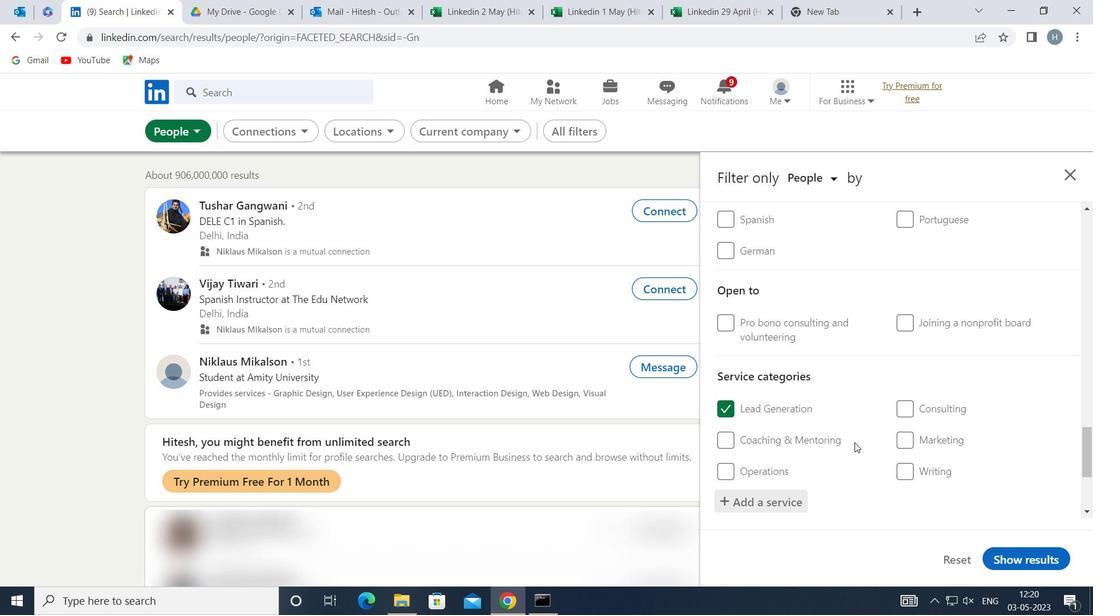 
Action: Mouse moved to (855, 440)
Screenshot: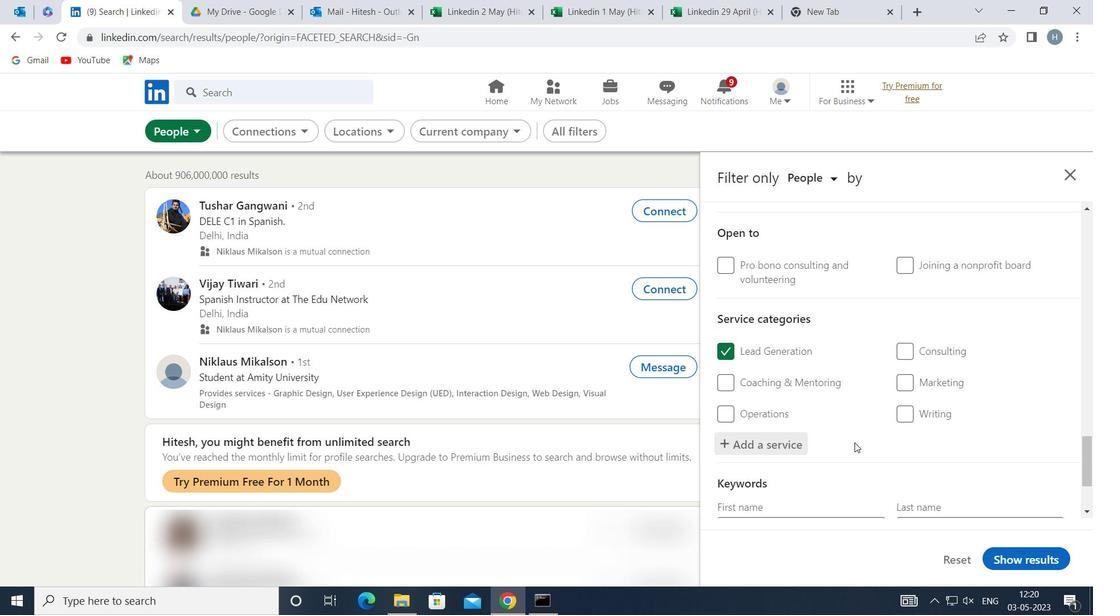 
Action: Mouse scrolled (855, 439) with delta (0, 0)
Screenshot: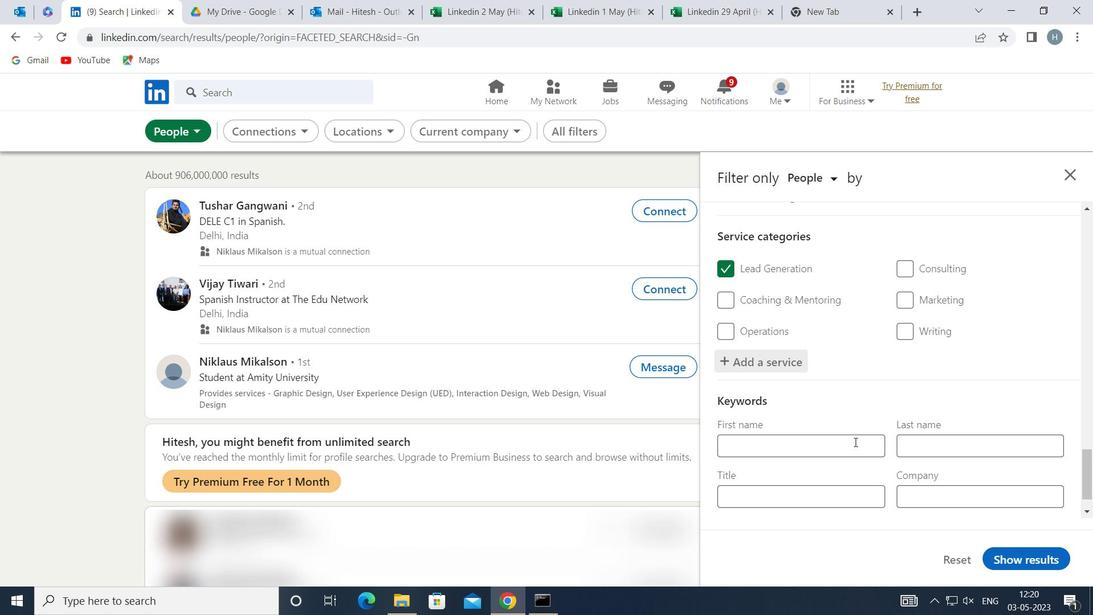 
Action: Mouse moved to (855, 456)
Screenshot: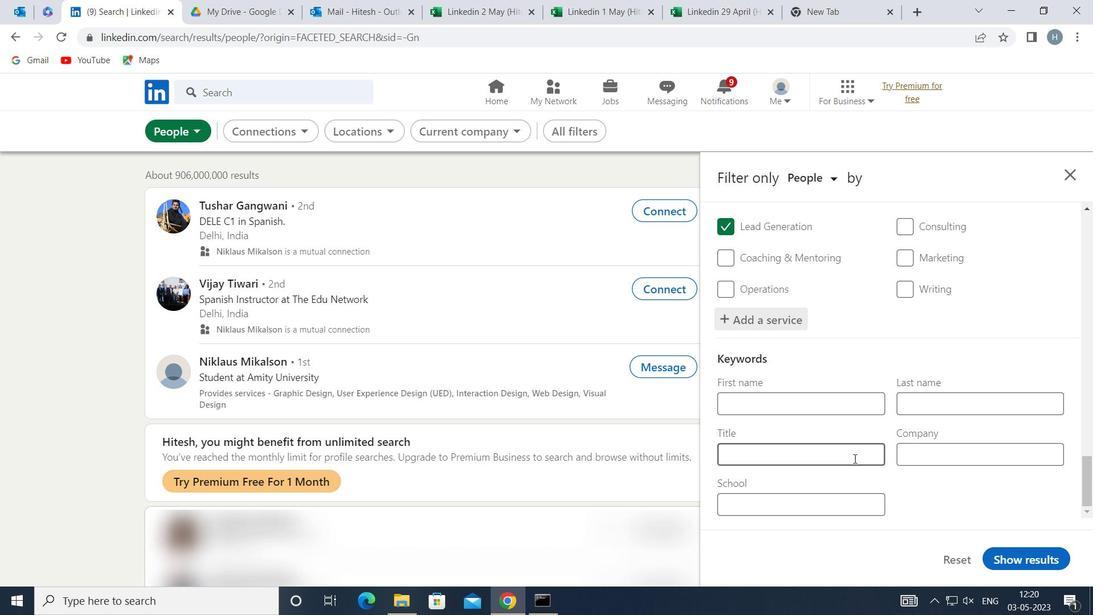 
Action: Mouse pressed left at (855, 456)
Screenshot: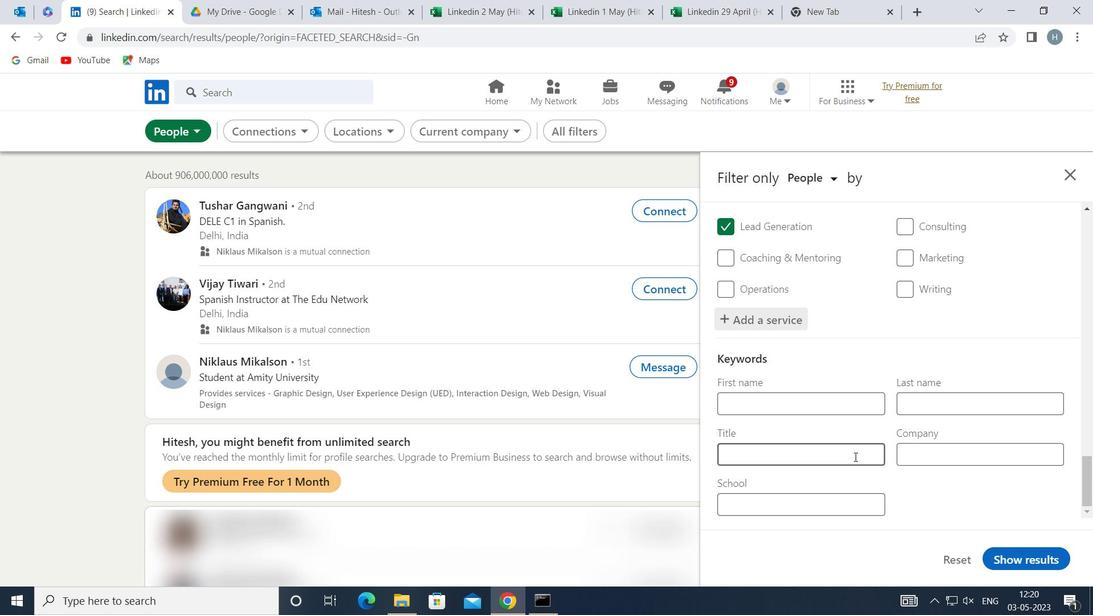 
Action: Key pressed <Key.shift>SALES<Key.space><Key.shift>ASSOCIATE
Screenshot: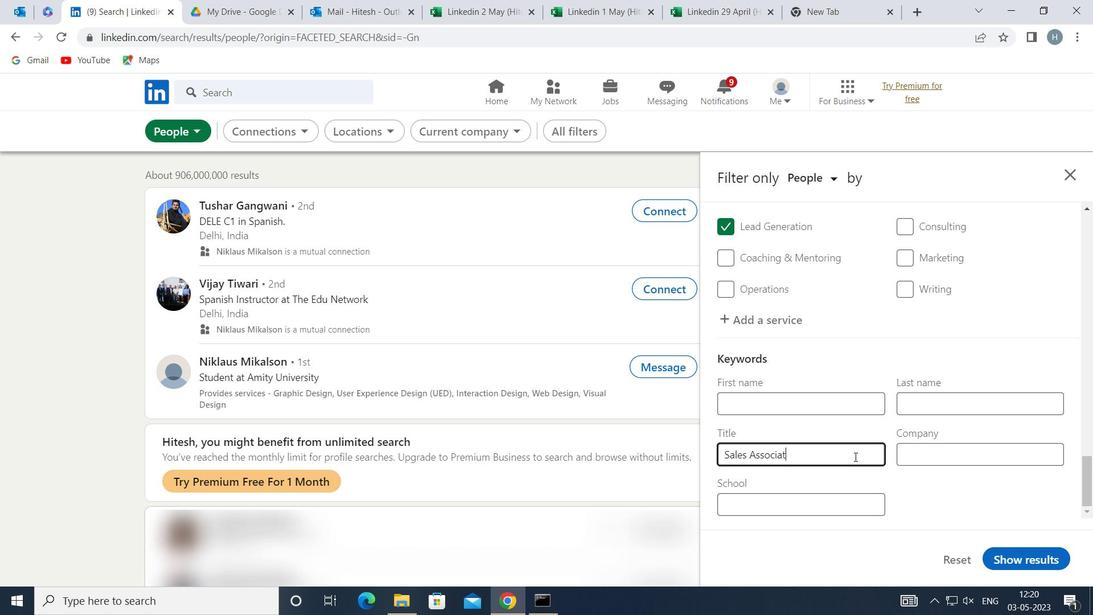 
Action: Mouse moved to (1033, 559)
Screenshot: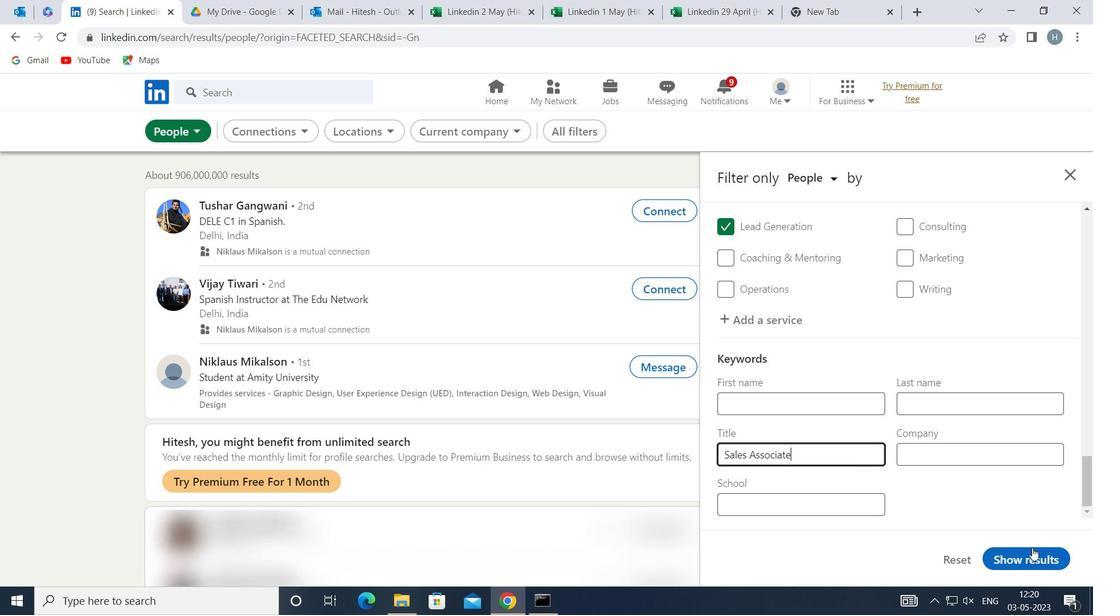 
Action: Mouse pressed left at (1033, 559)
Screenshot: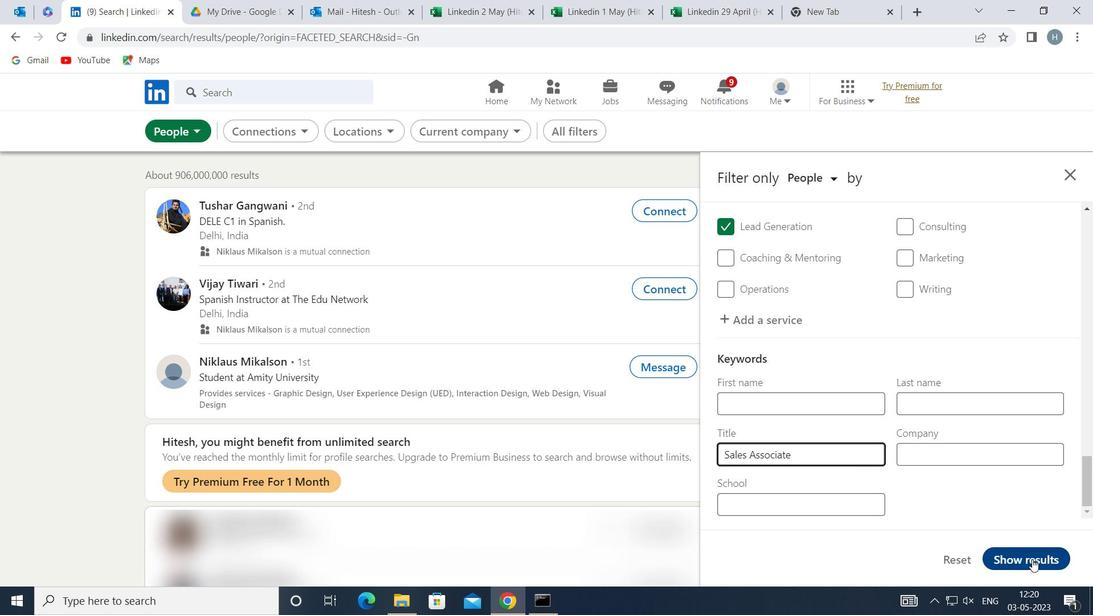 
Action: Mouse moved to (965, 503)
Screenshot: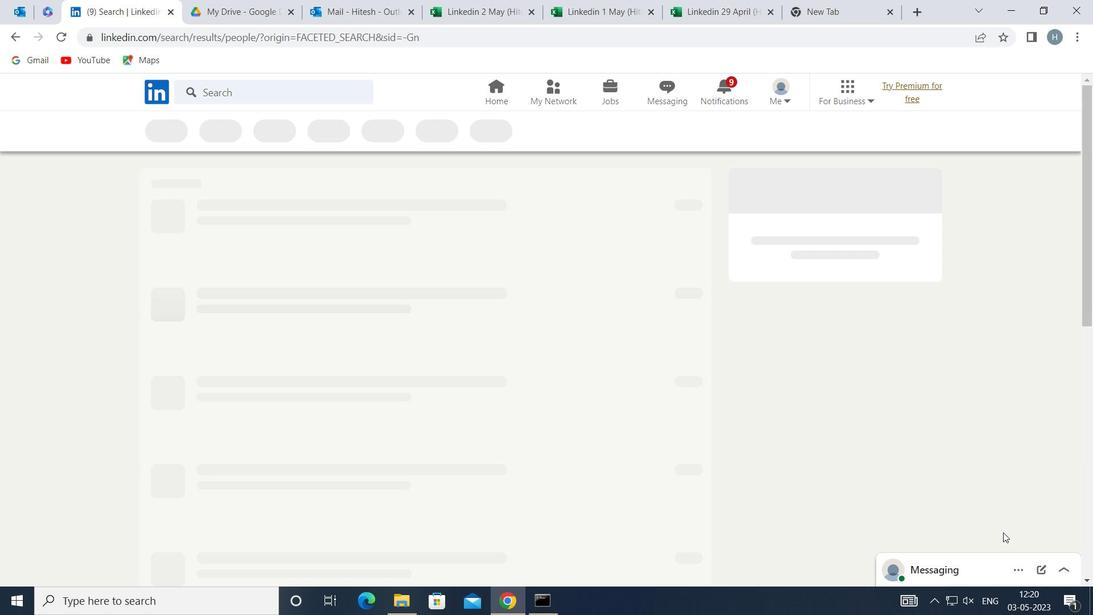 
